 Task: Look for space in Prilep, Macedonia from 7th July, 2023 to 14th July, 2023 for 1 adult in price range Rs.6000 to Rs.14000. Place can be shared room with 1  bedroom having 1 bed and 1 bathroom. Property type can be house, flat, guest house, hotel. Amenities needed are: wifi, washing machine. Booking option can be shelf check-in. Required host language is English.
Action: Mouse moved to (619, 82)
Screenshot: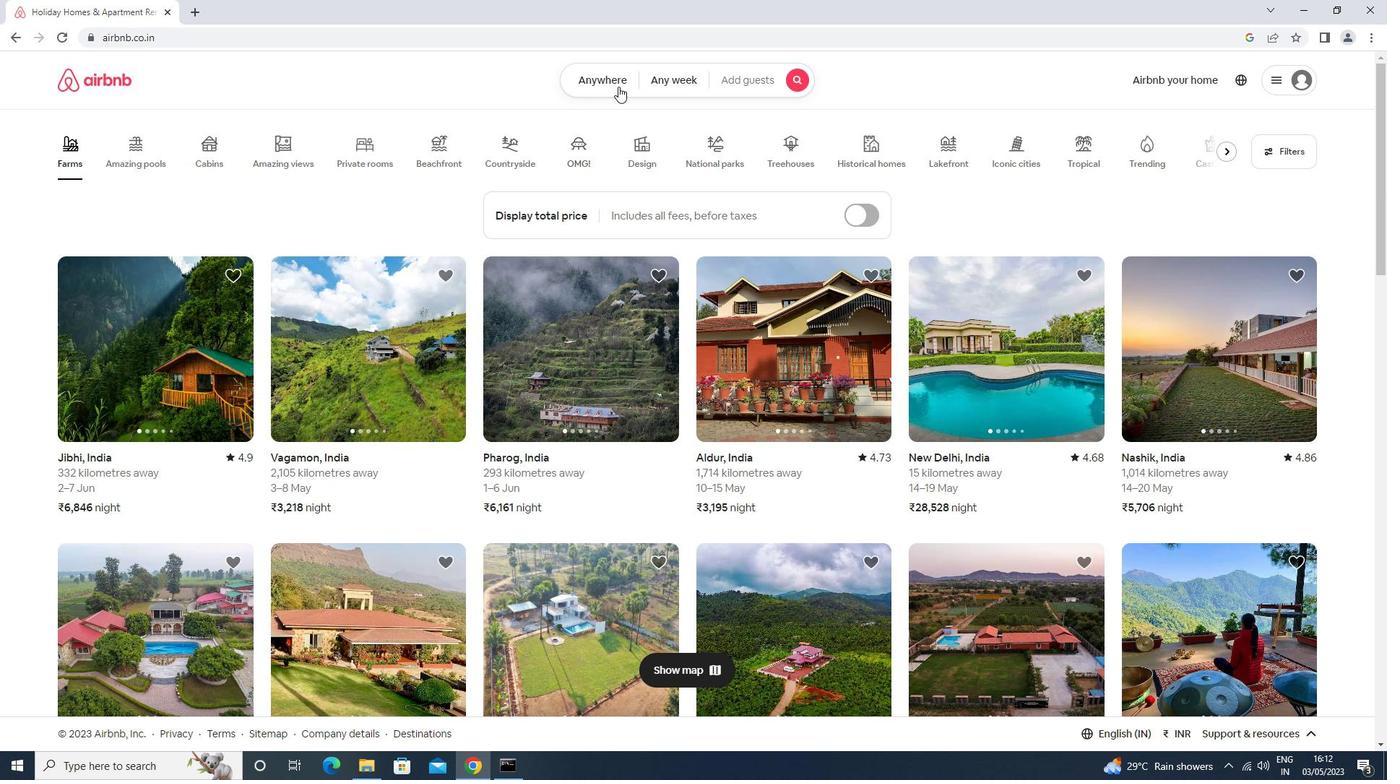 
Action: Mouse pressed left at (619, 82)
Screenshot: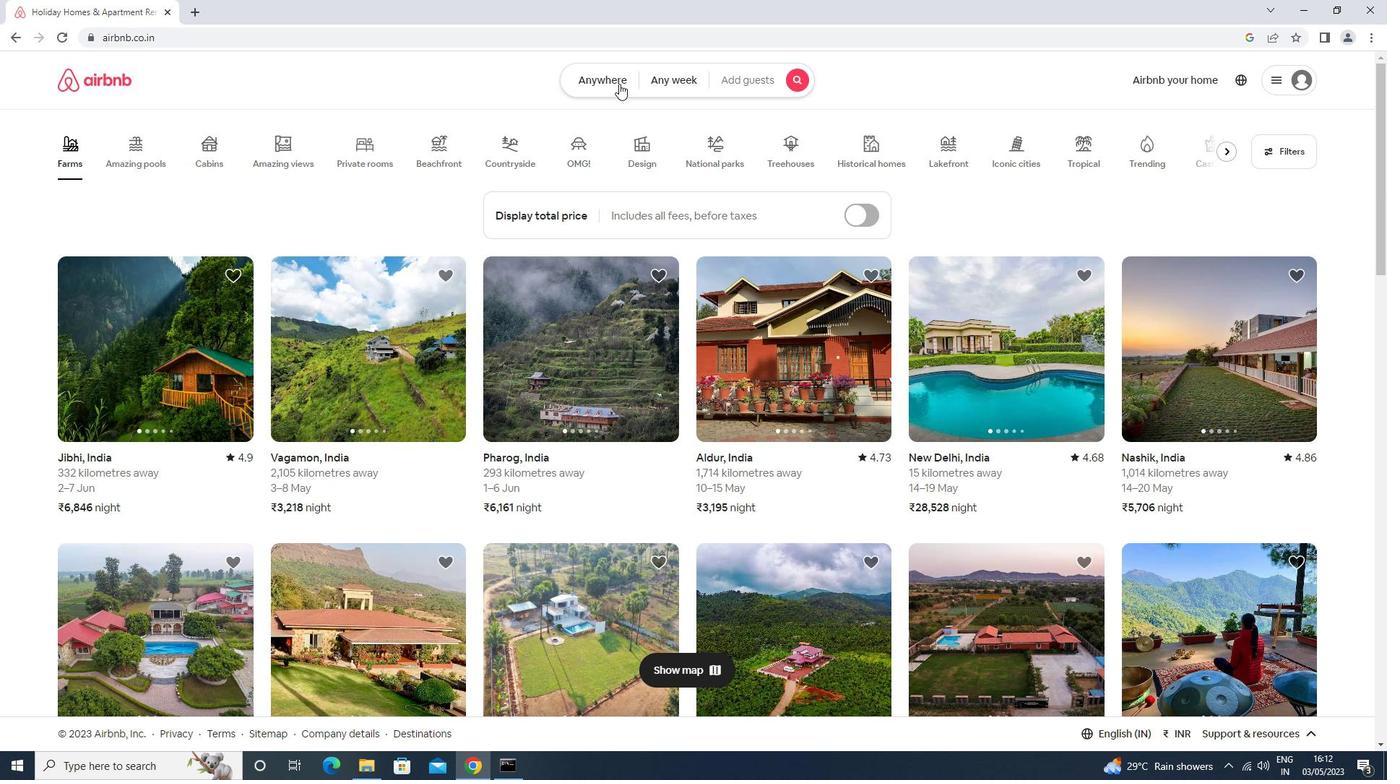
Action: Mouse moved to (587, 136)
Screenshot: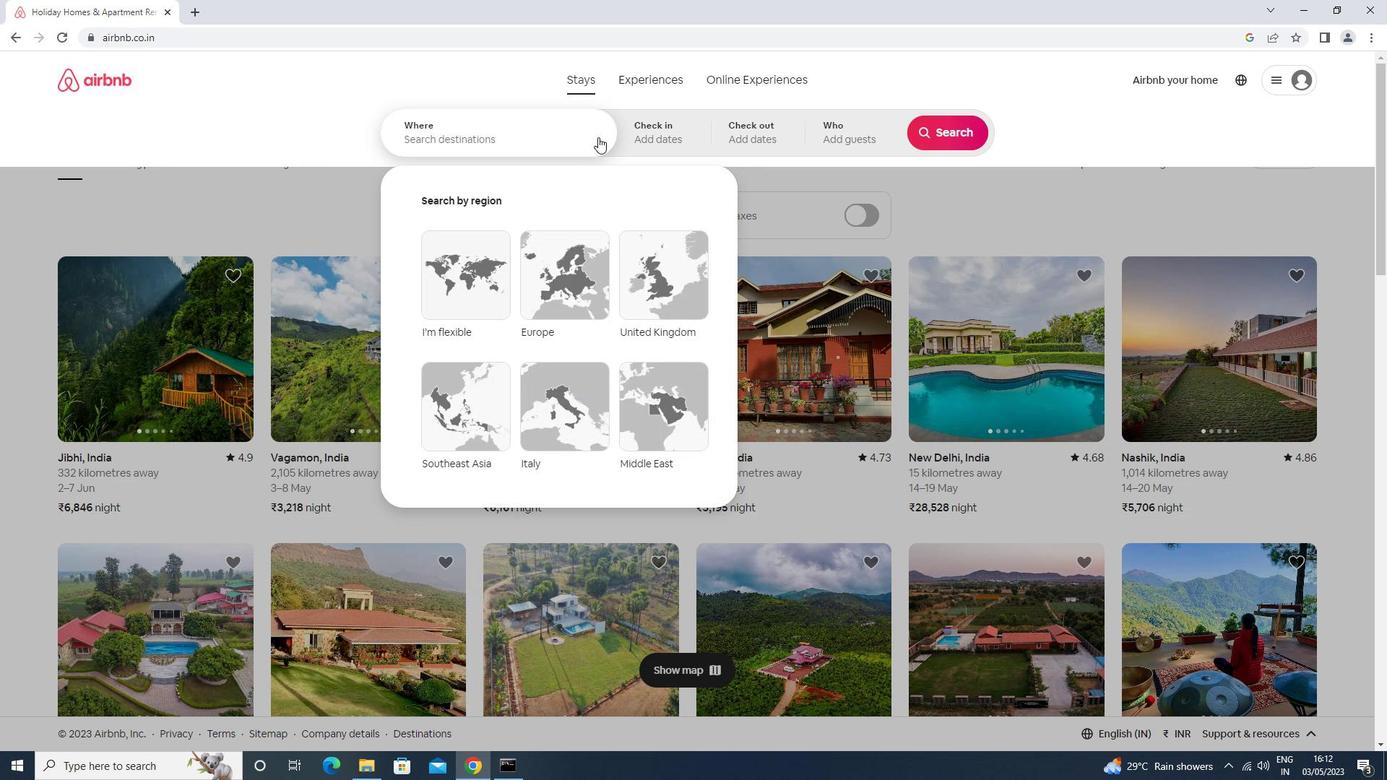 
Action: Mouse pressed left at (587, 136)
Screenshot: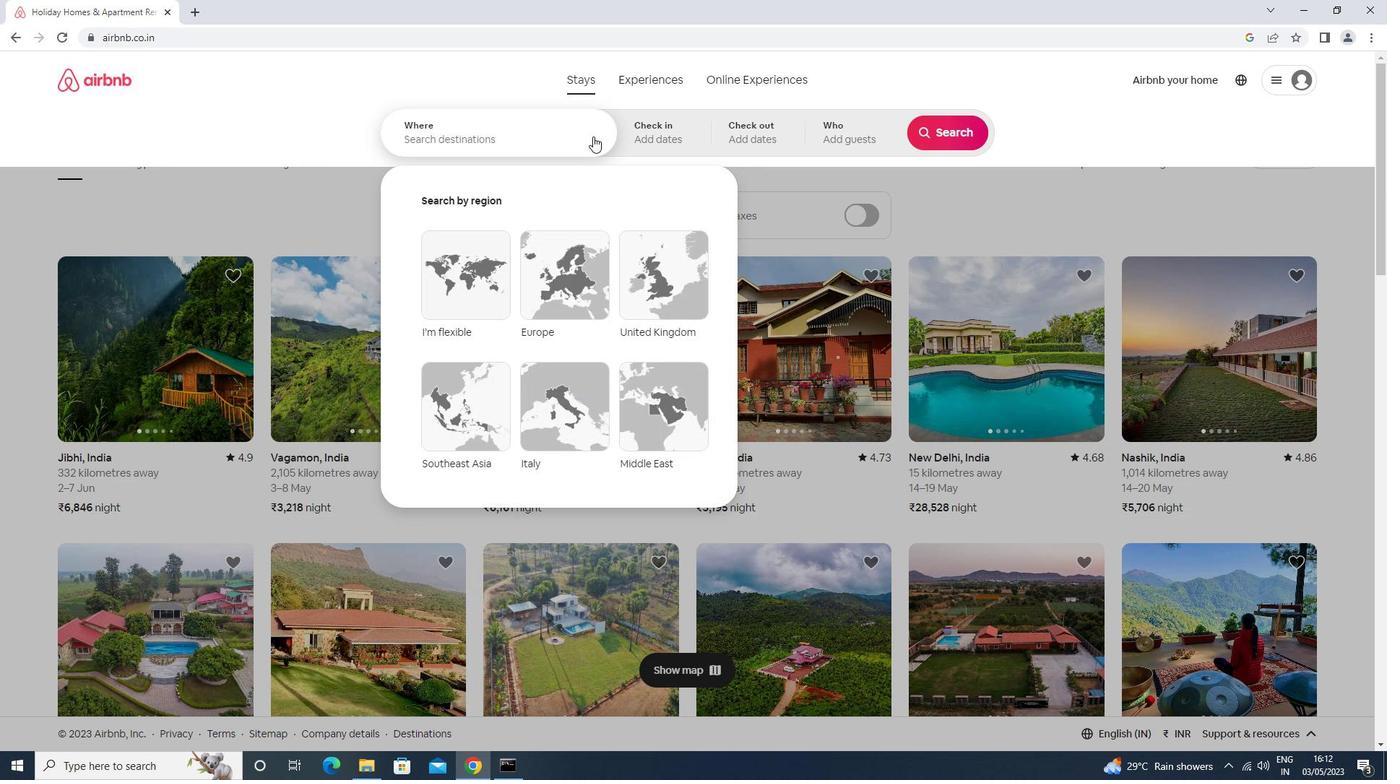 
Action: Key pressed pripe<Key.backspace><Key.backspace>lep<Key.down><Key.enter>
Screenshot: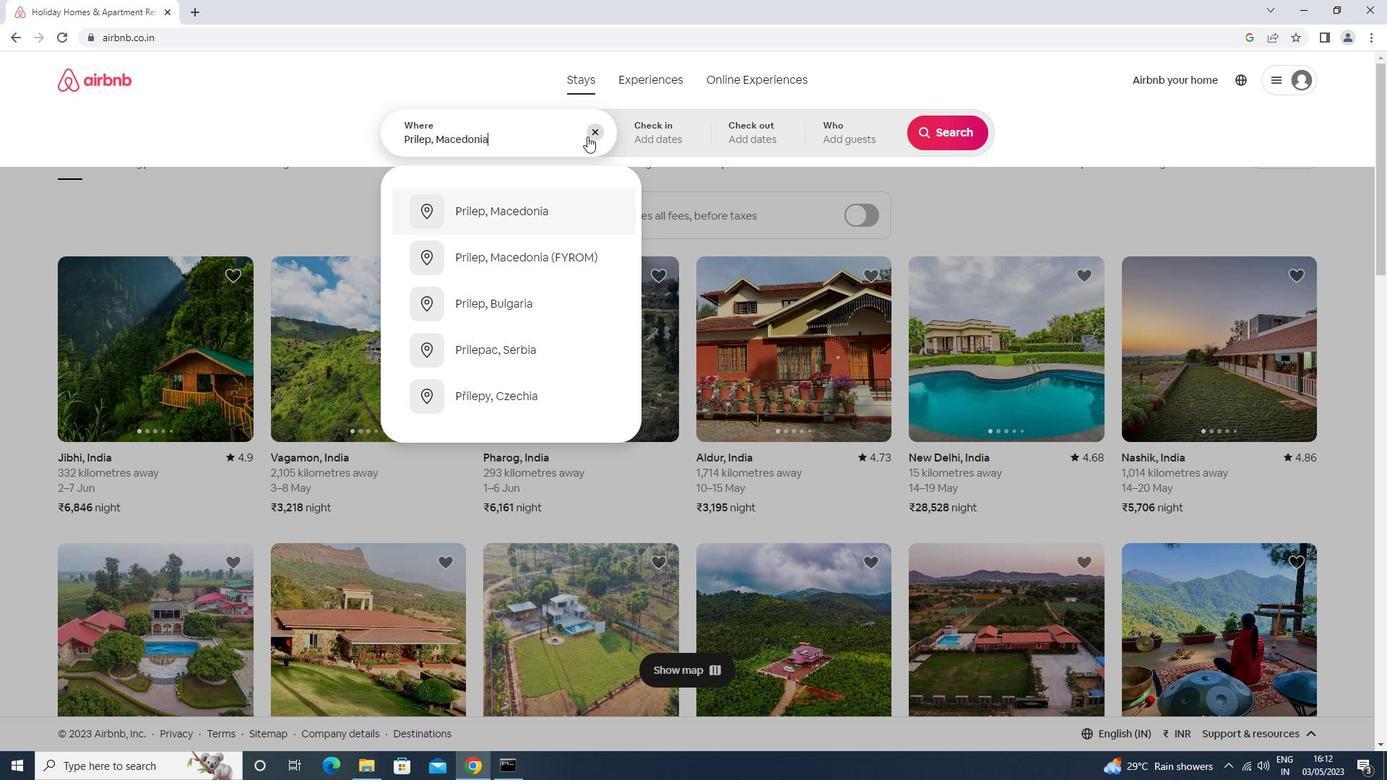 
Action: Mouse moved to (947, 242)
Screenshot: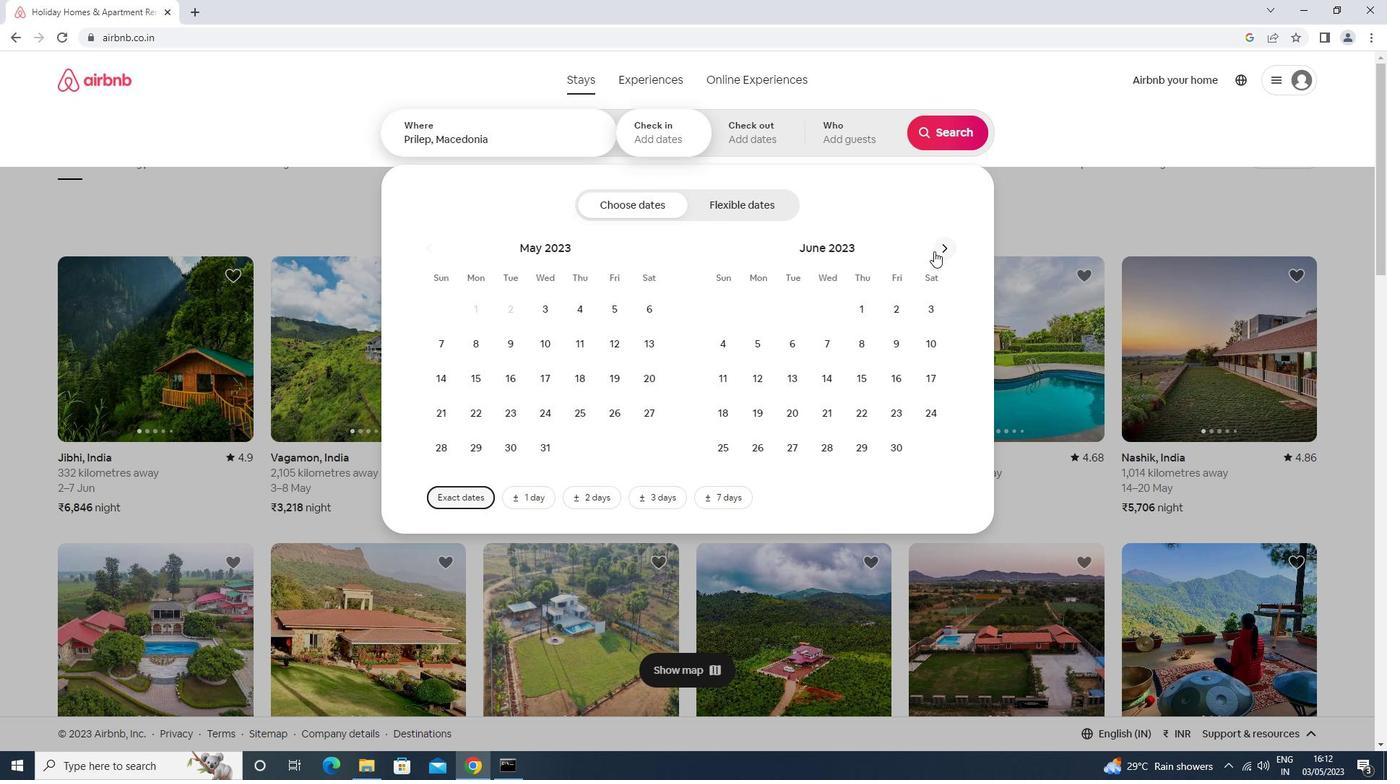 
Action: Mouse pressed left at (947, 242)
Screenshot: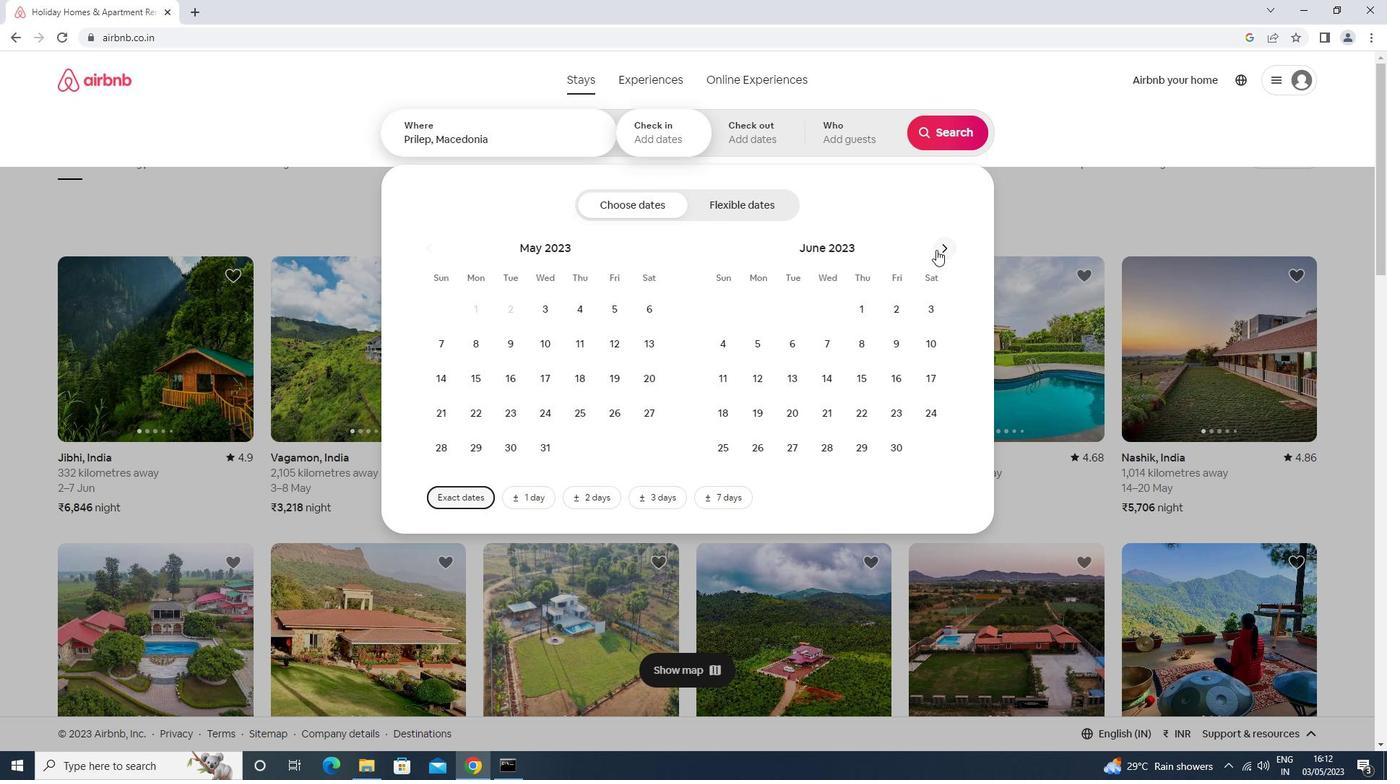 
Action: Mouse moved to (892, 338)
Screenshot: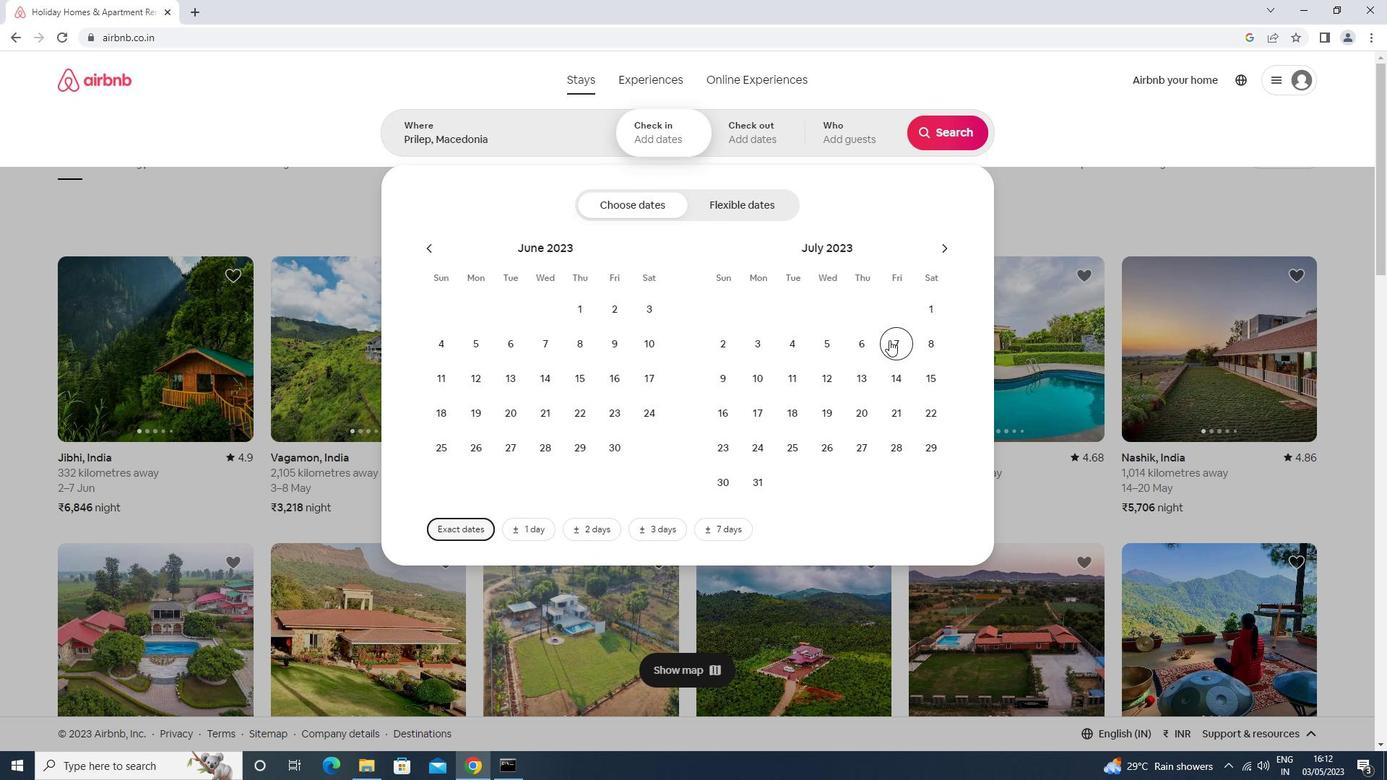 
Action: Mouse pressed left at (892, 338)
Screenshot: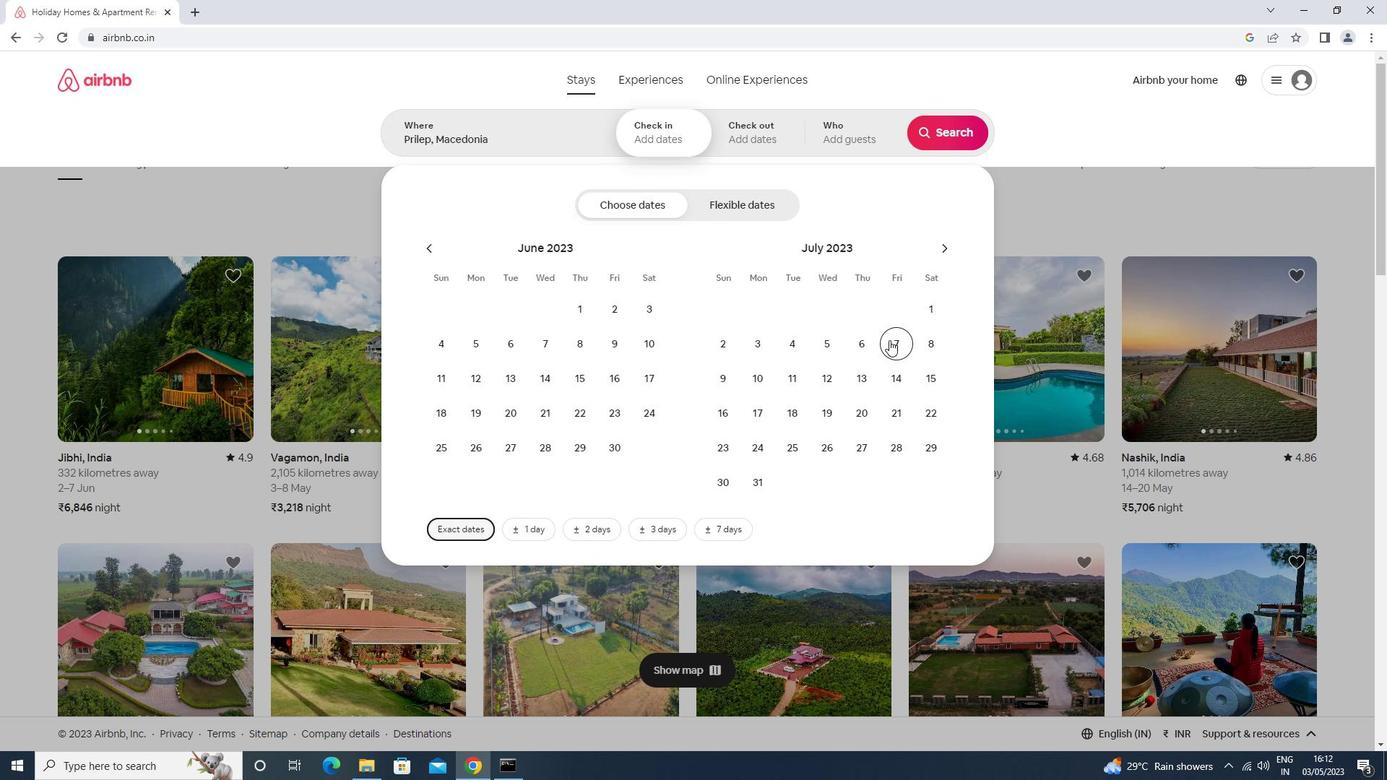 
Action: Mouse moved to (887, 372)
Screenshot: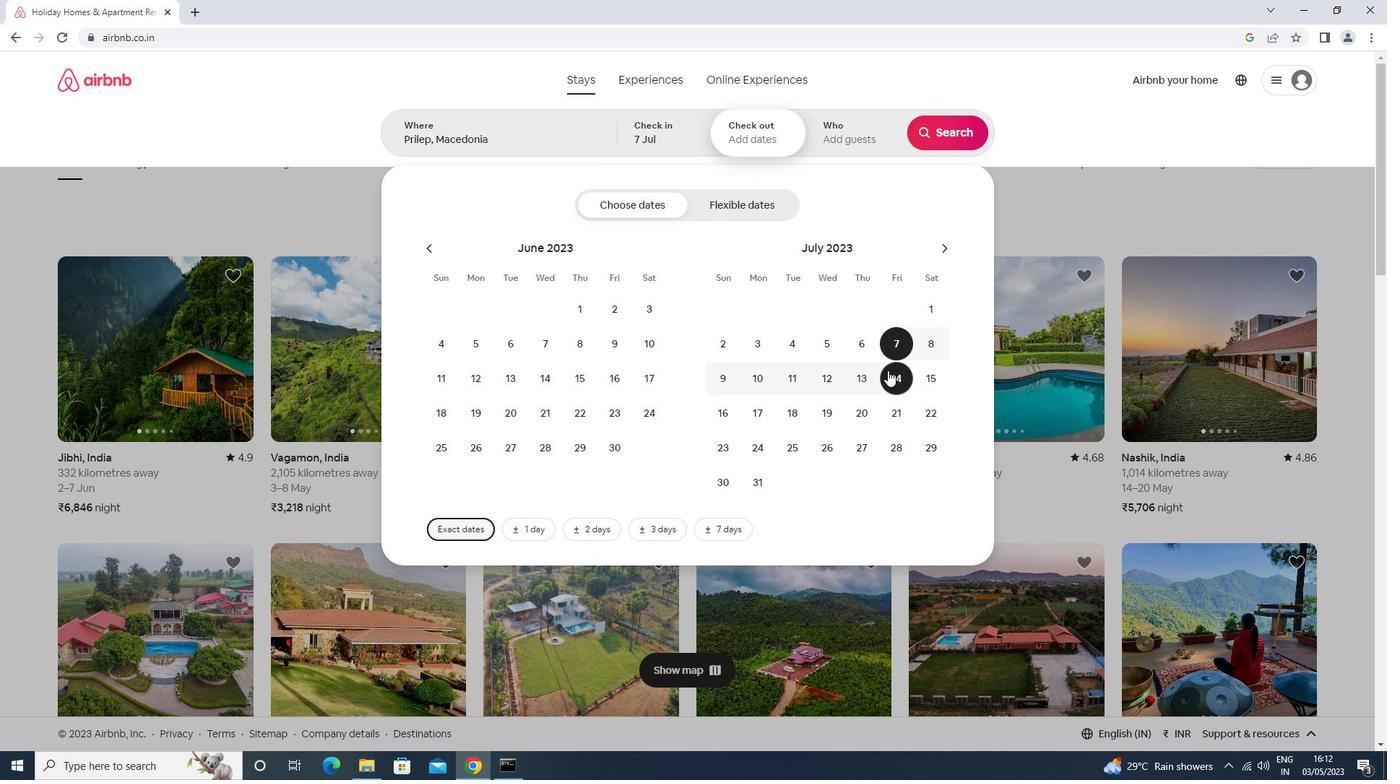 
Action: Mouse pressed left at (887, 372)
Screenshot: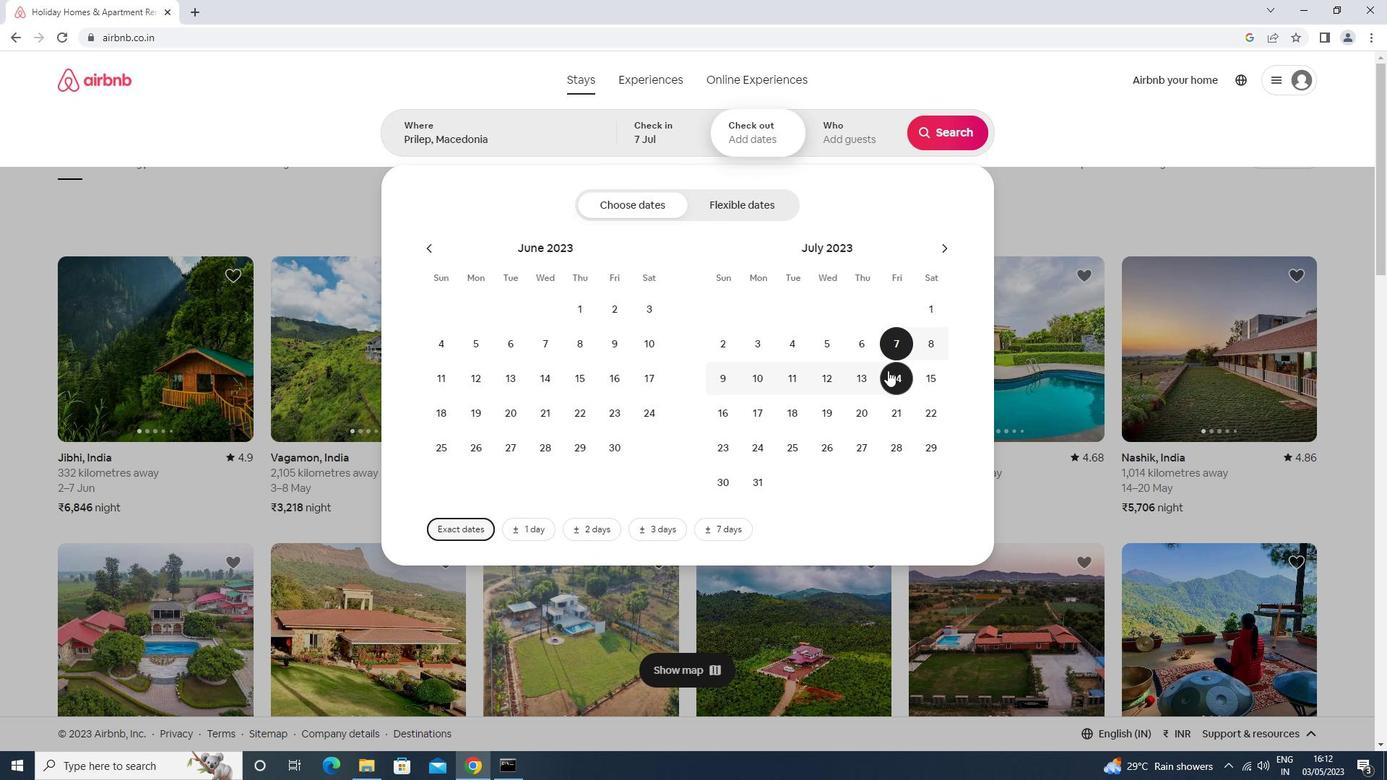 
Action: Mouse moved to (851, 147)
Screenshot: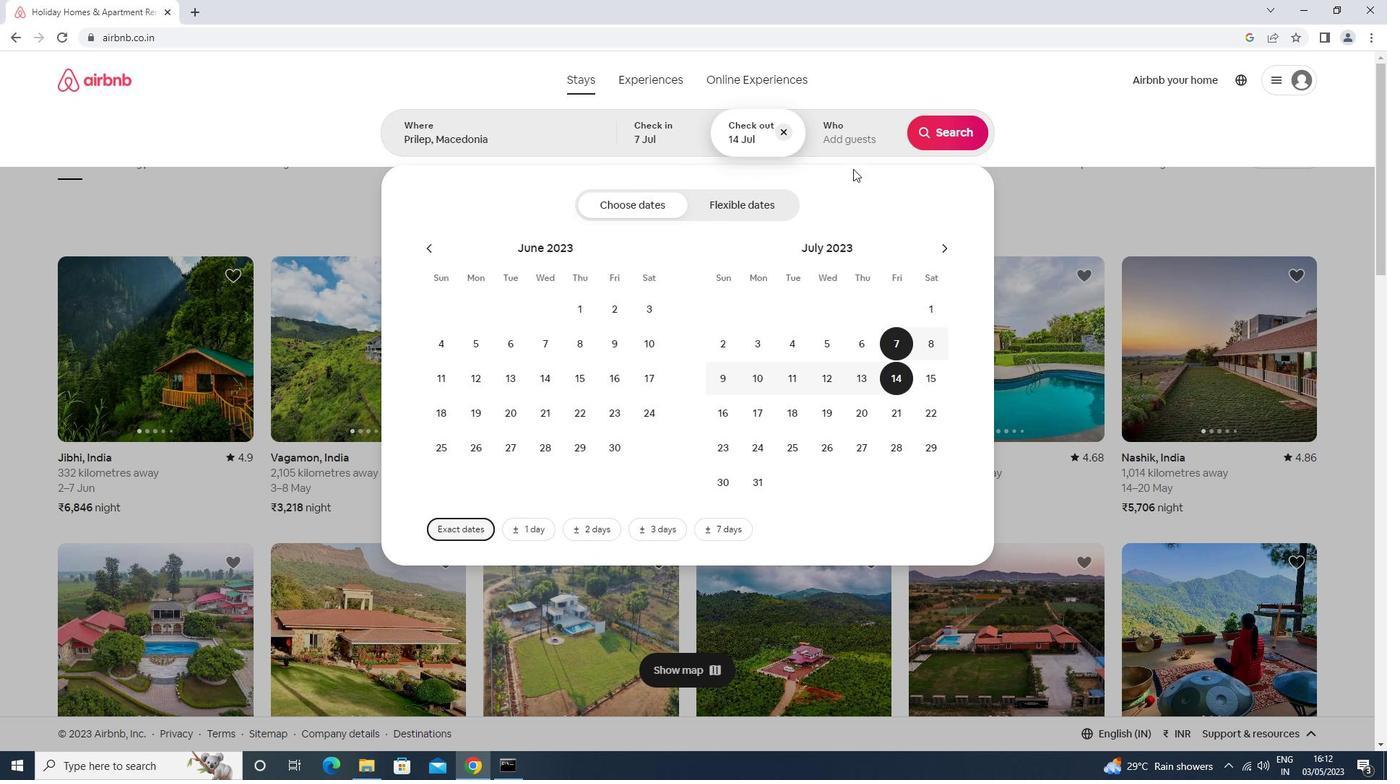 
Action: Mouse pressed left at (851, 147)
Screenshot: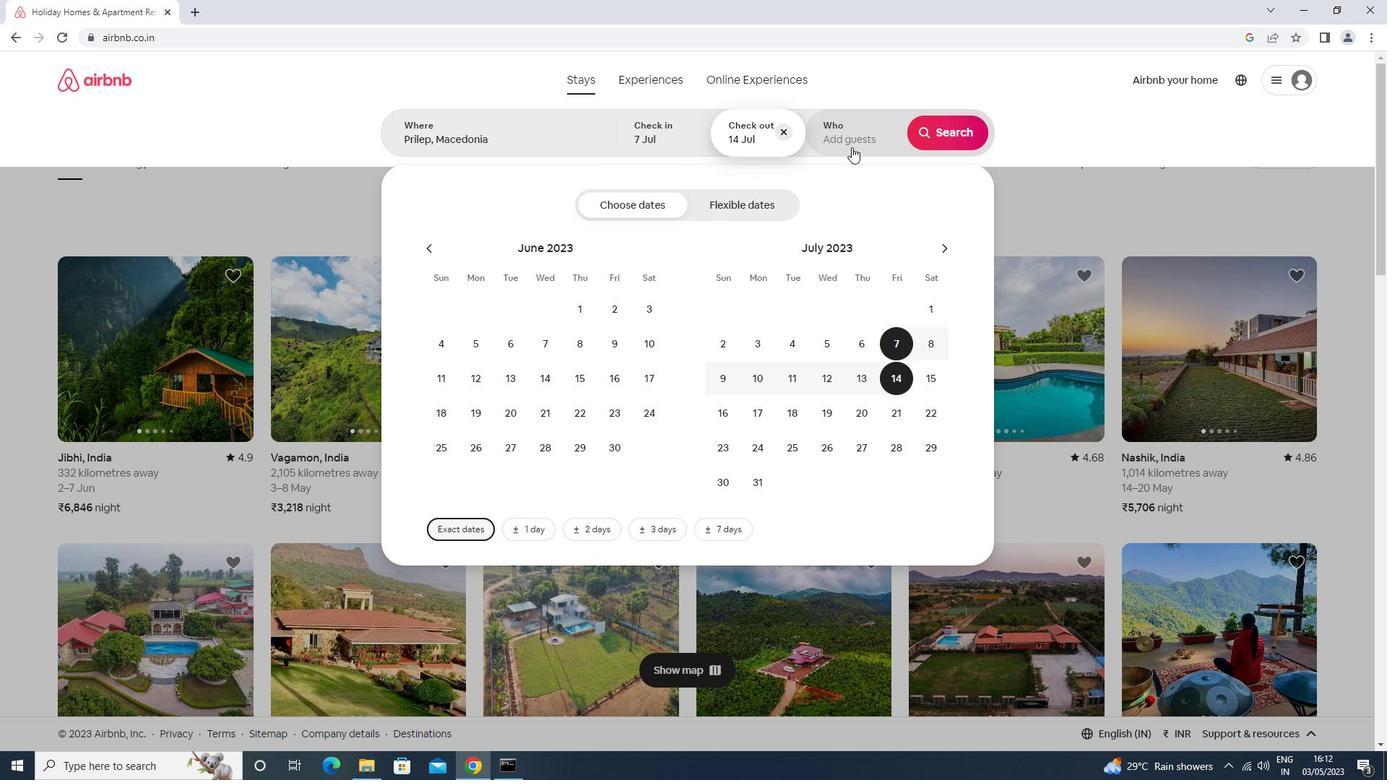 
Action: Mouse moved to (949, 214)
Screenshot: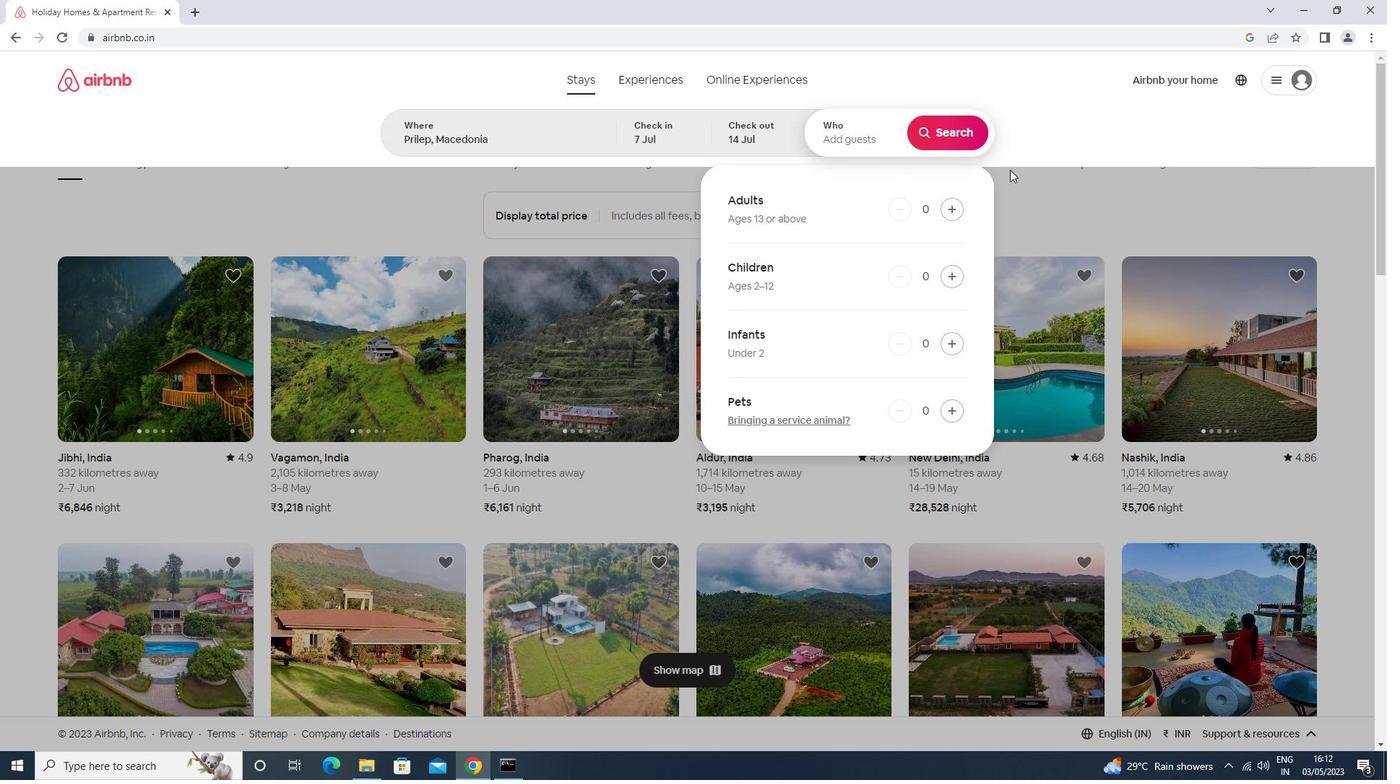
Action: Mouse pressed left at (949, 214)
Screenshot: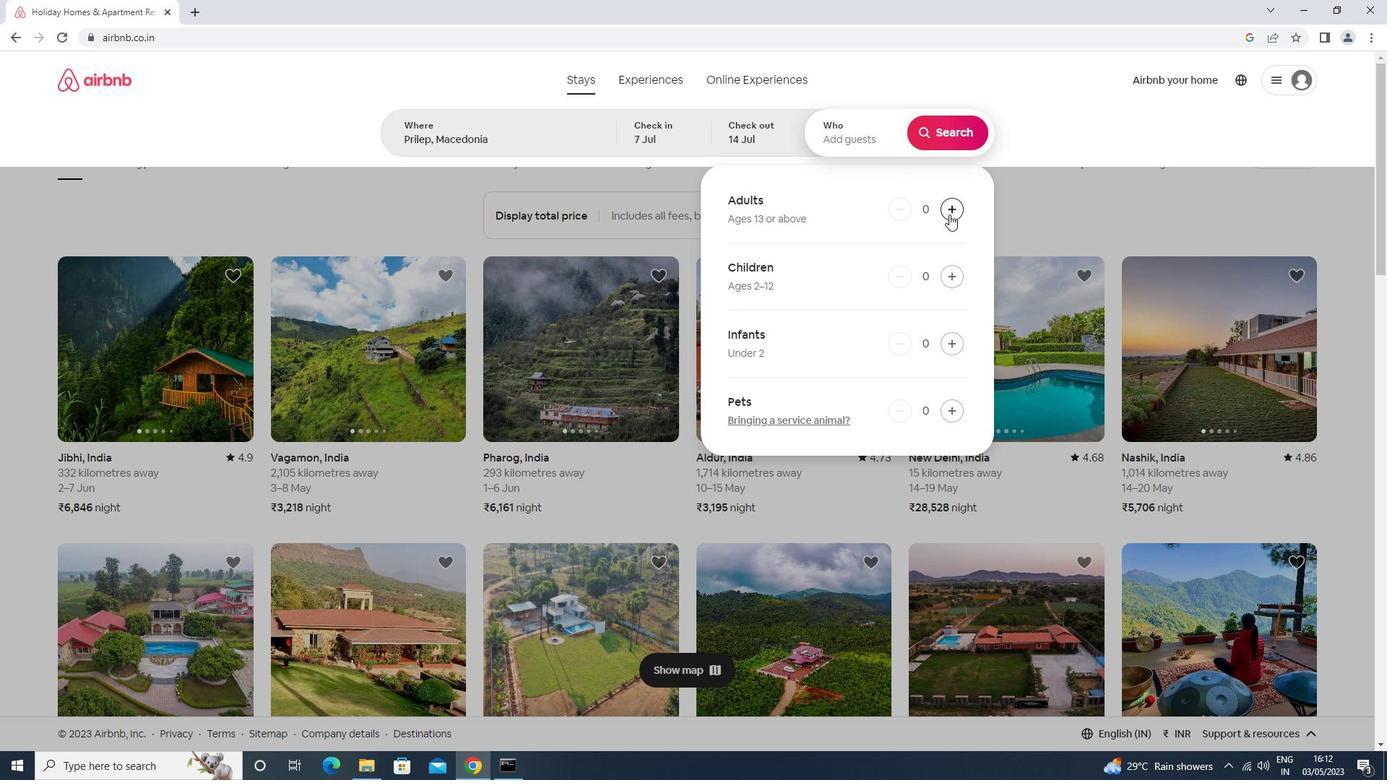 
Action: Mouse moved to (960, 132)
Screenshot: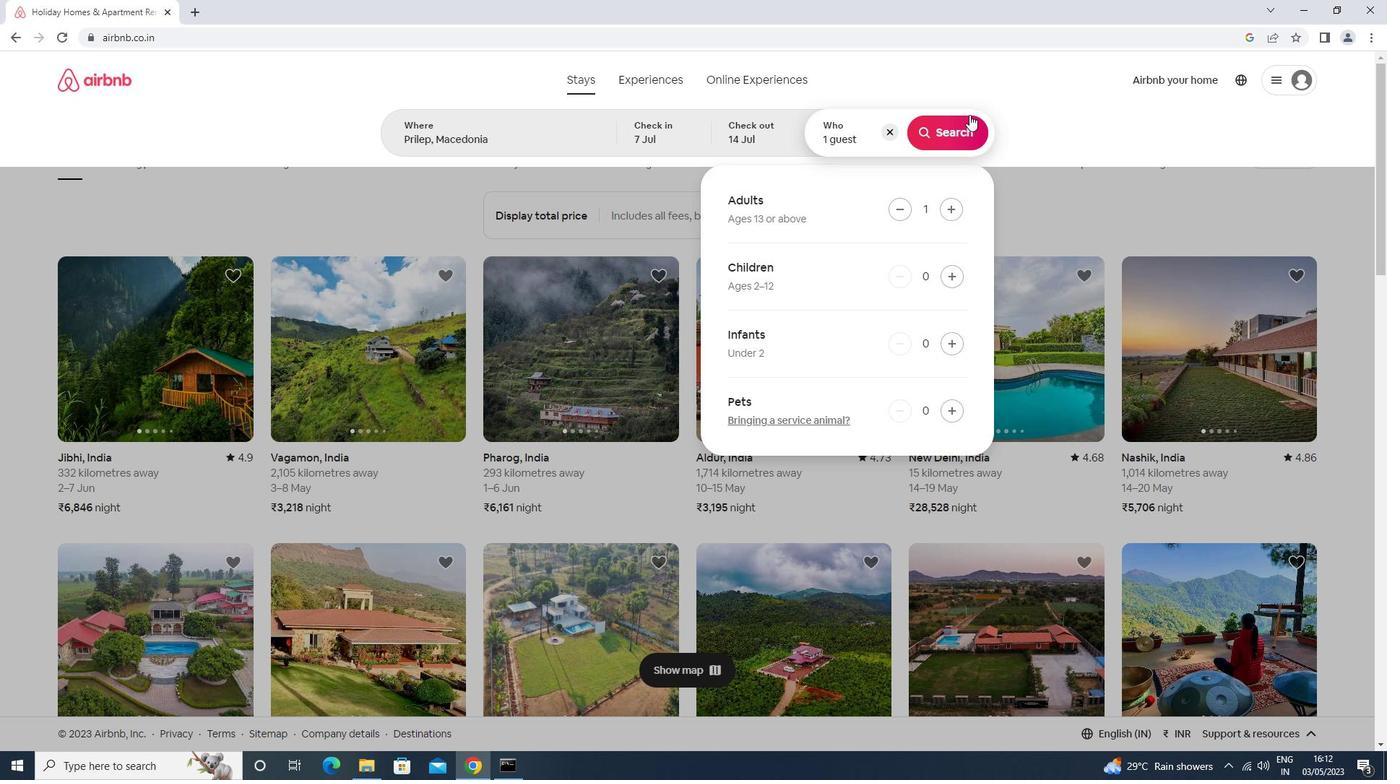 
Action: Mouse pressed left at (960, 132)
Screenshot: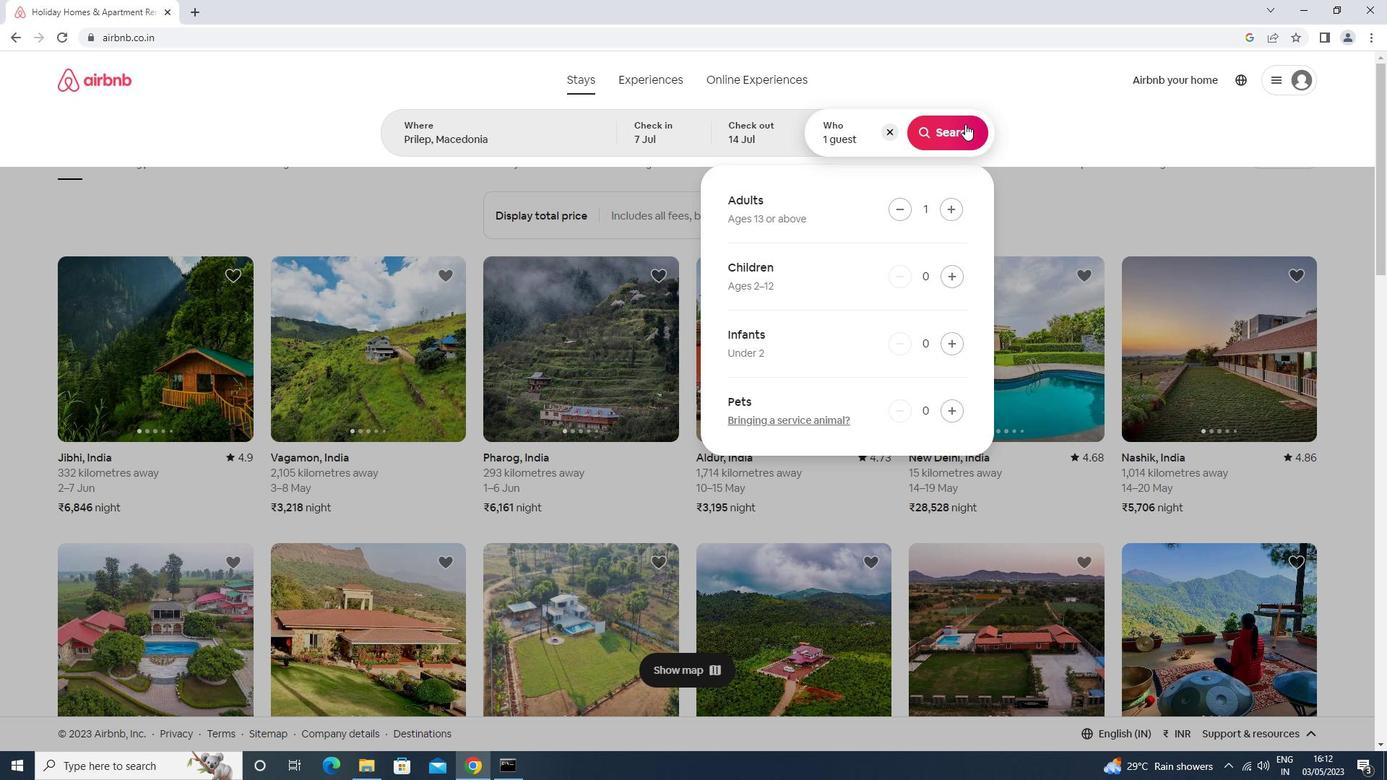 
Action: Mouse moved to (1323, 137)
Screenshot: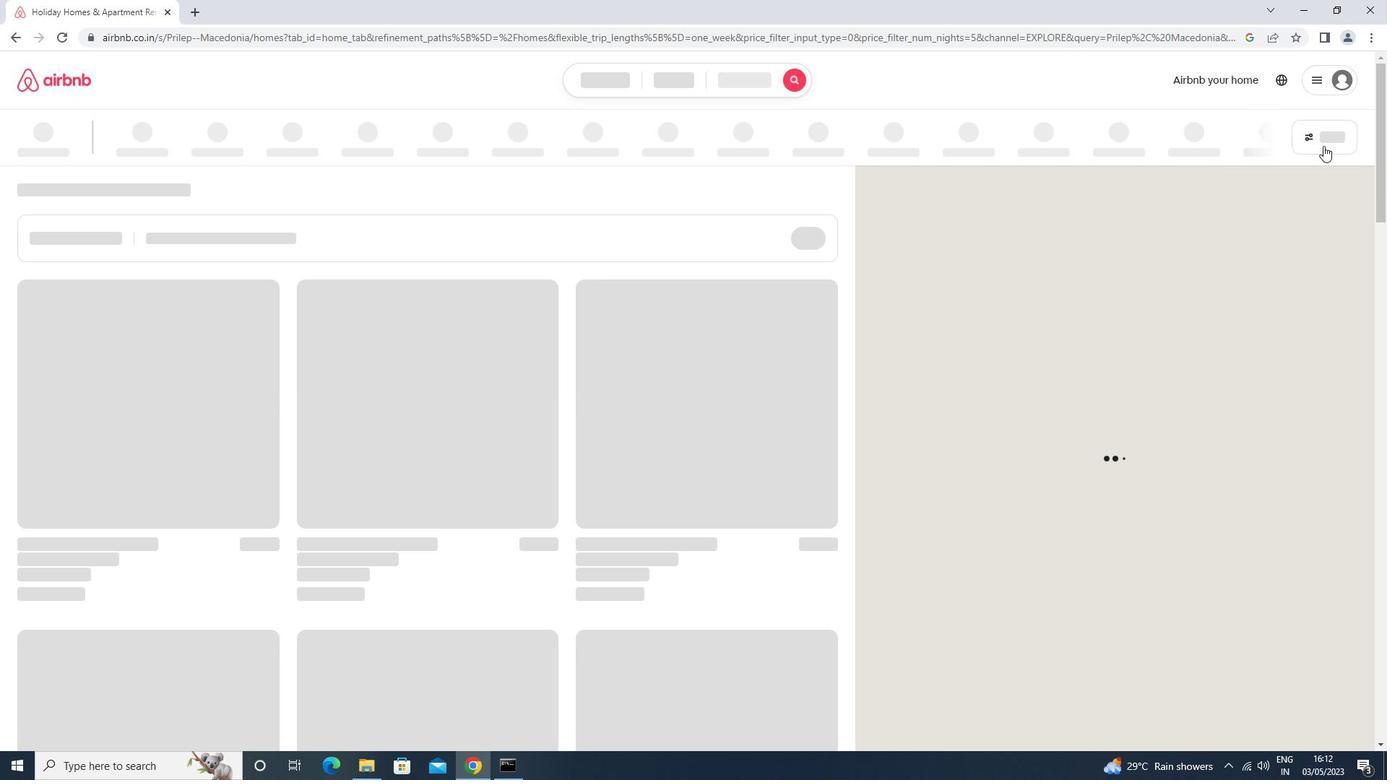 
Action: Mouse pressed left at (1323, 137)
Screenshot: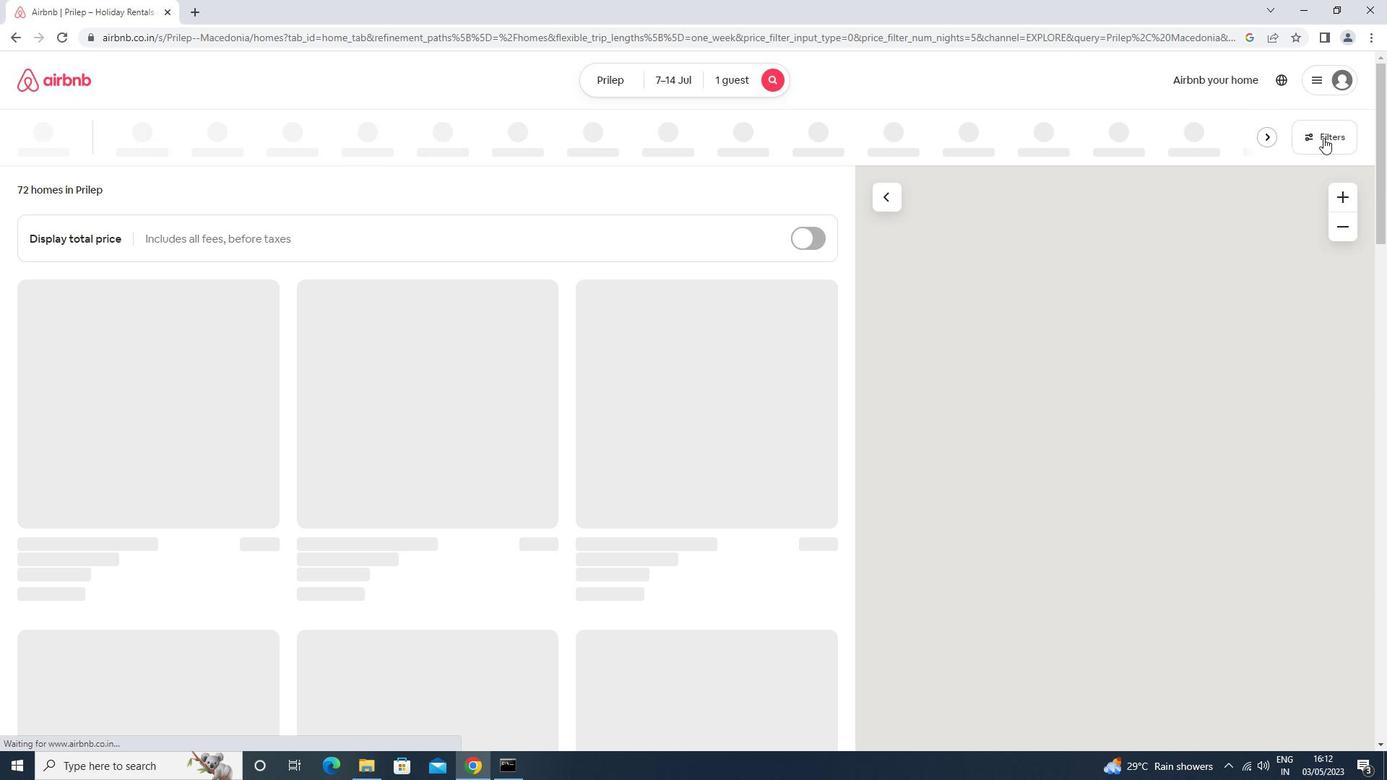 
Action: Mouse moved to (593, 317)
Screenshot: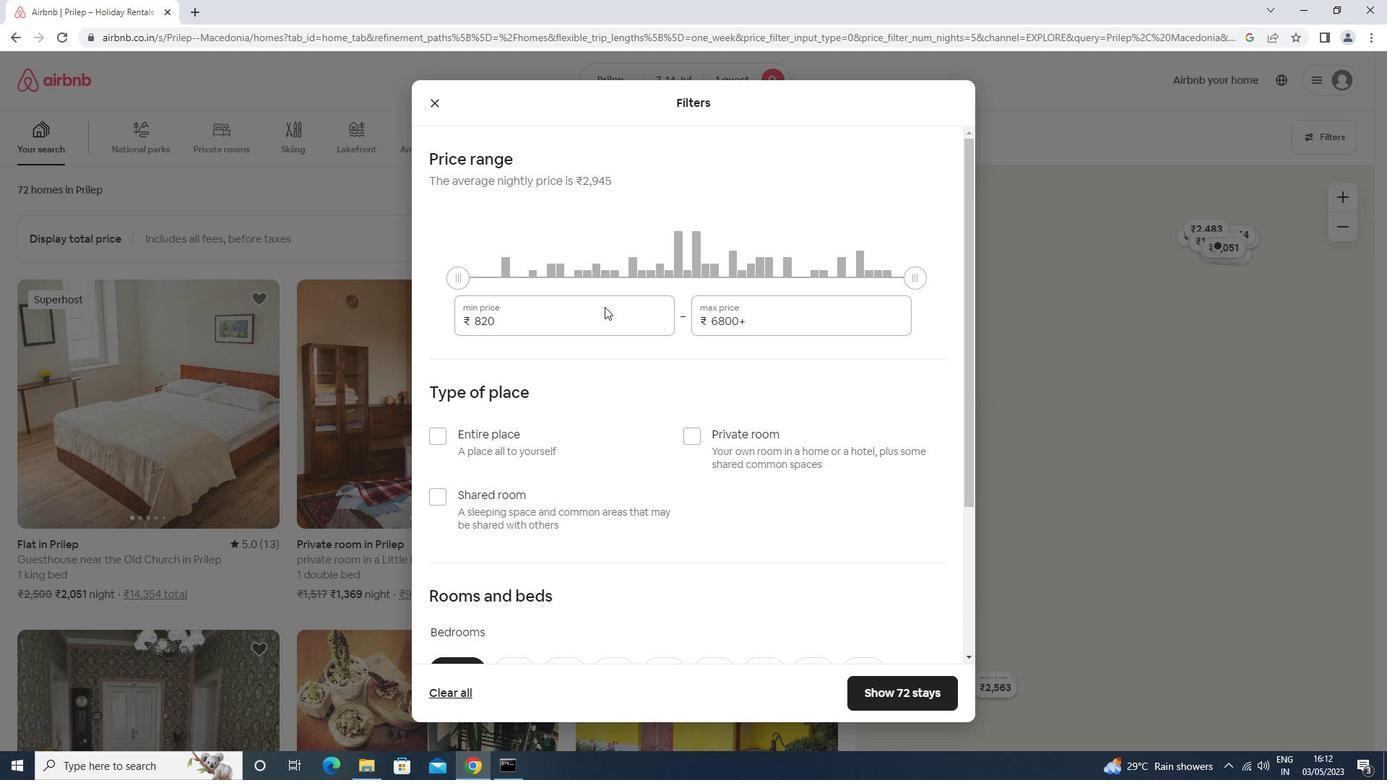 
Action: Mouse pressed left at (593, 317)
Screenshot: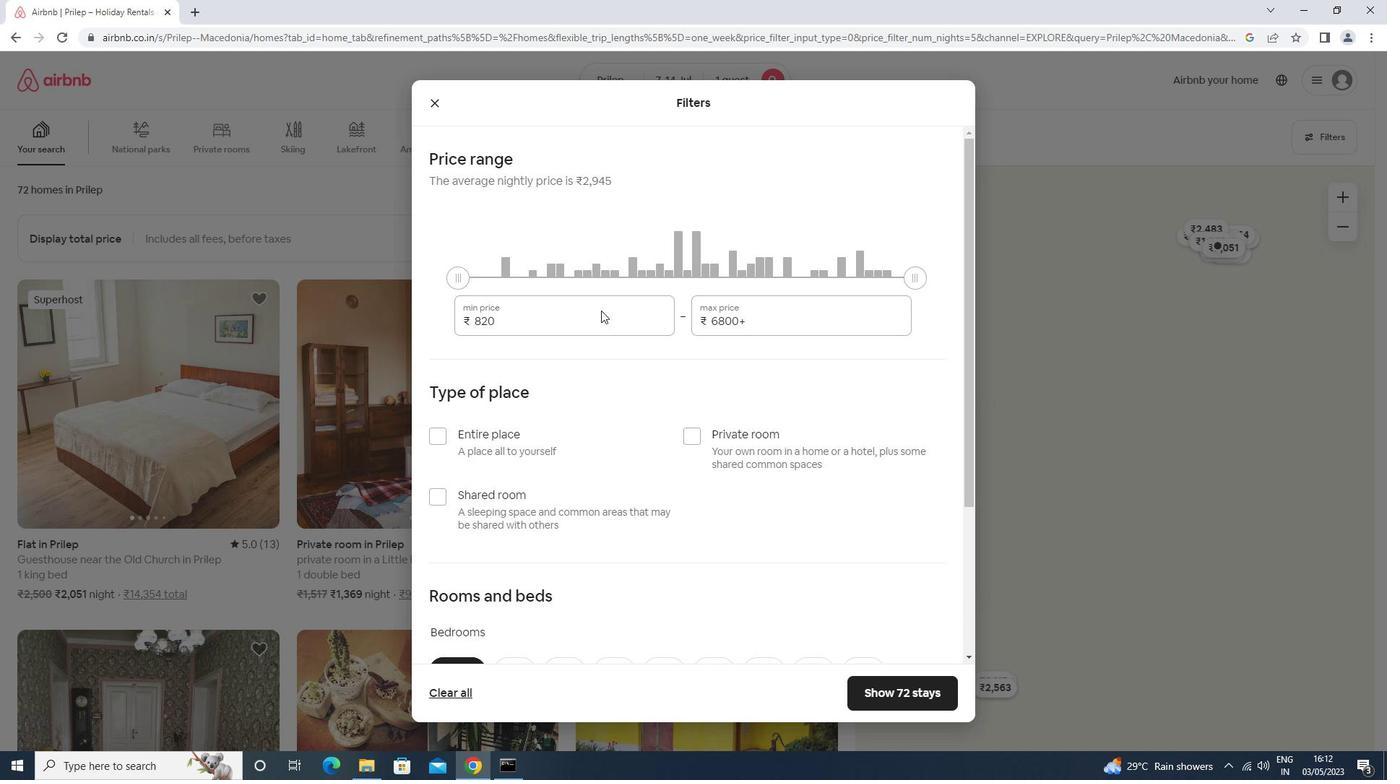 
Action: Mouse moved to (590, 325)
Screenshot: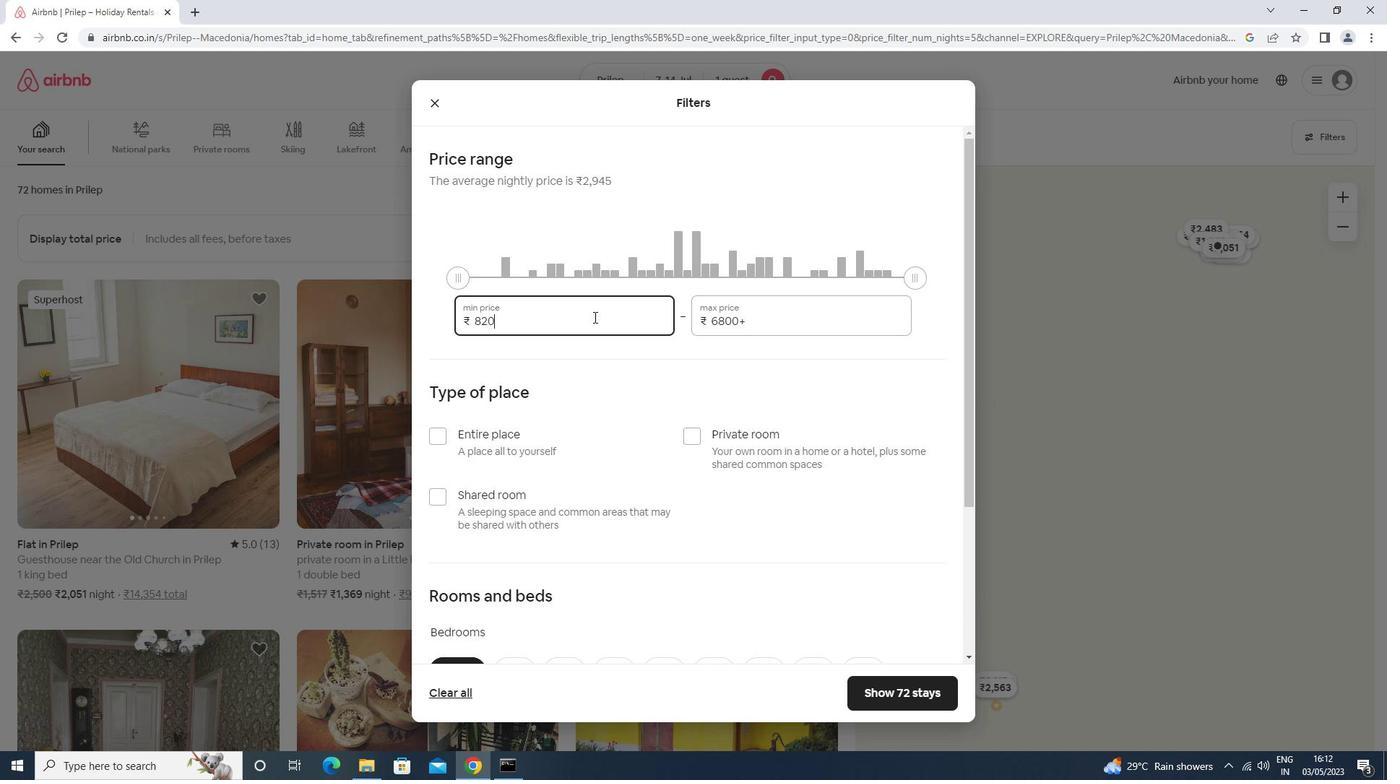 
Action: Key pressed <Key.backspace><Key.backspace><Key.backspace><Key.backspace><Key.backspace>6000<Key.tab>14000
Screenshot: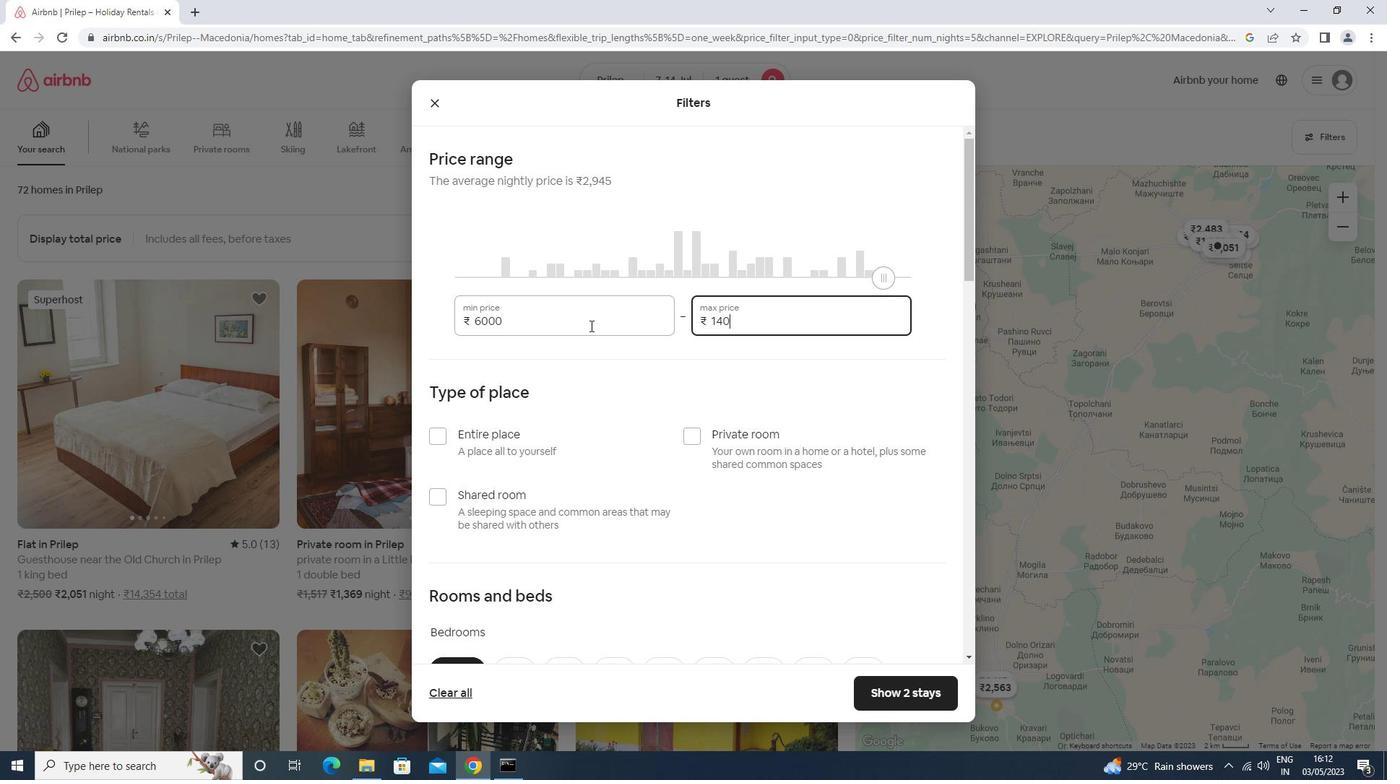 
Action: Mouse moved to (526, 325)
Screenshot: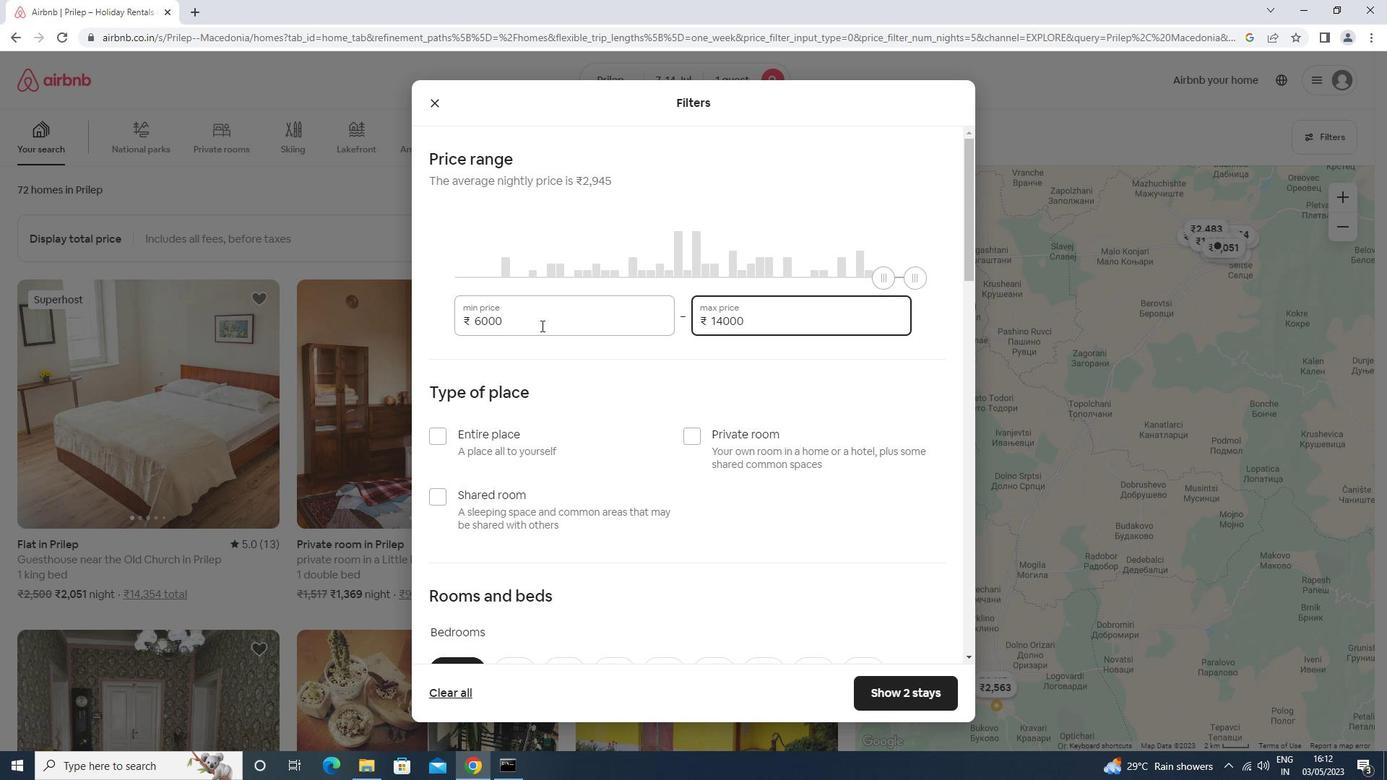 
Action: Mouse scrolled (526, 325) with delta (0, 0)
Screenshot: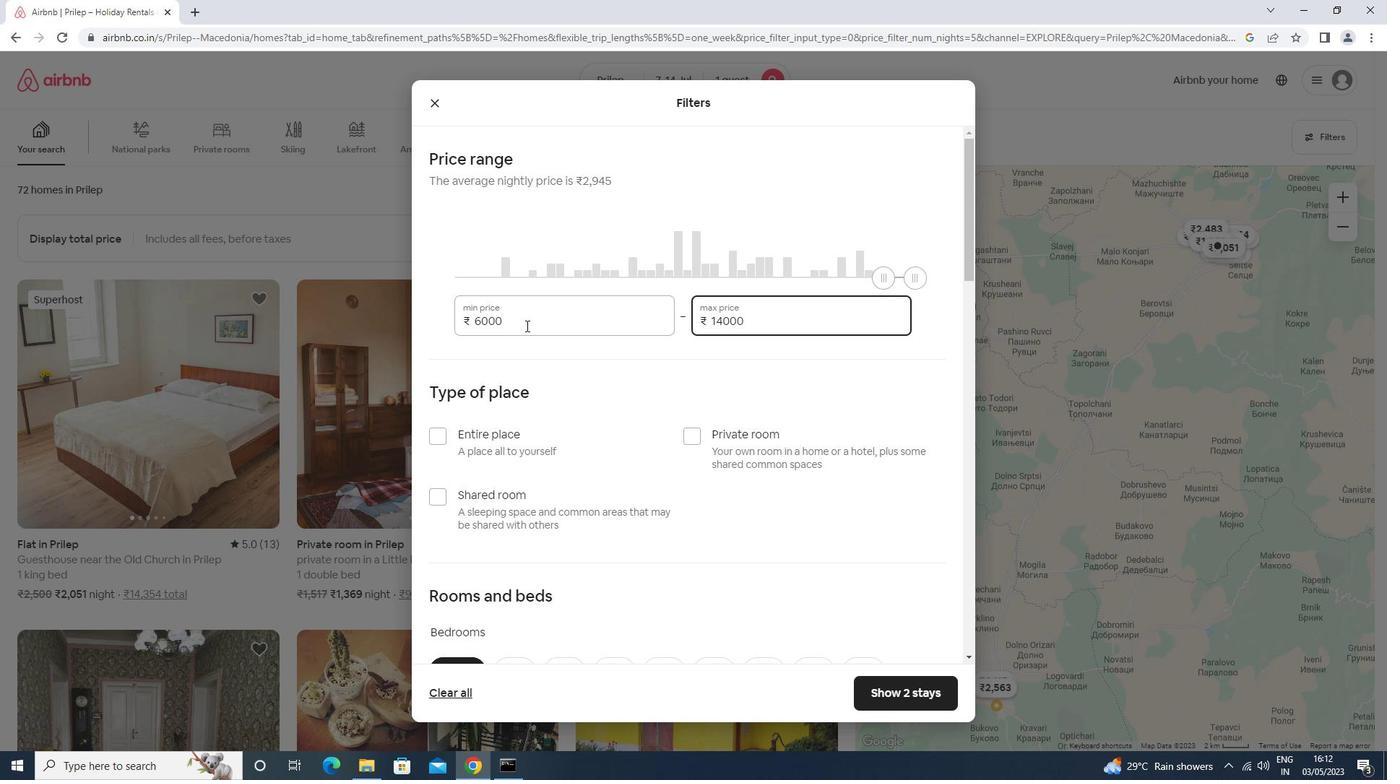 
Action: Mouse moved to (528, 325)
Screenshot: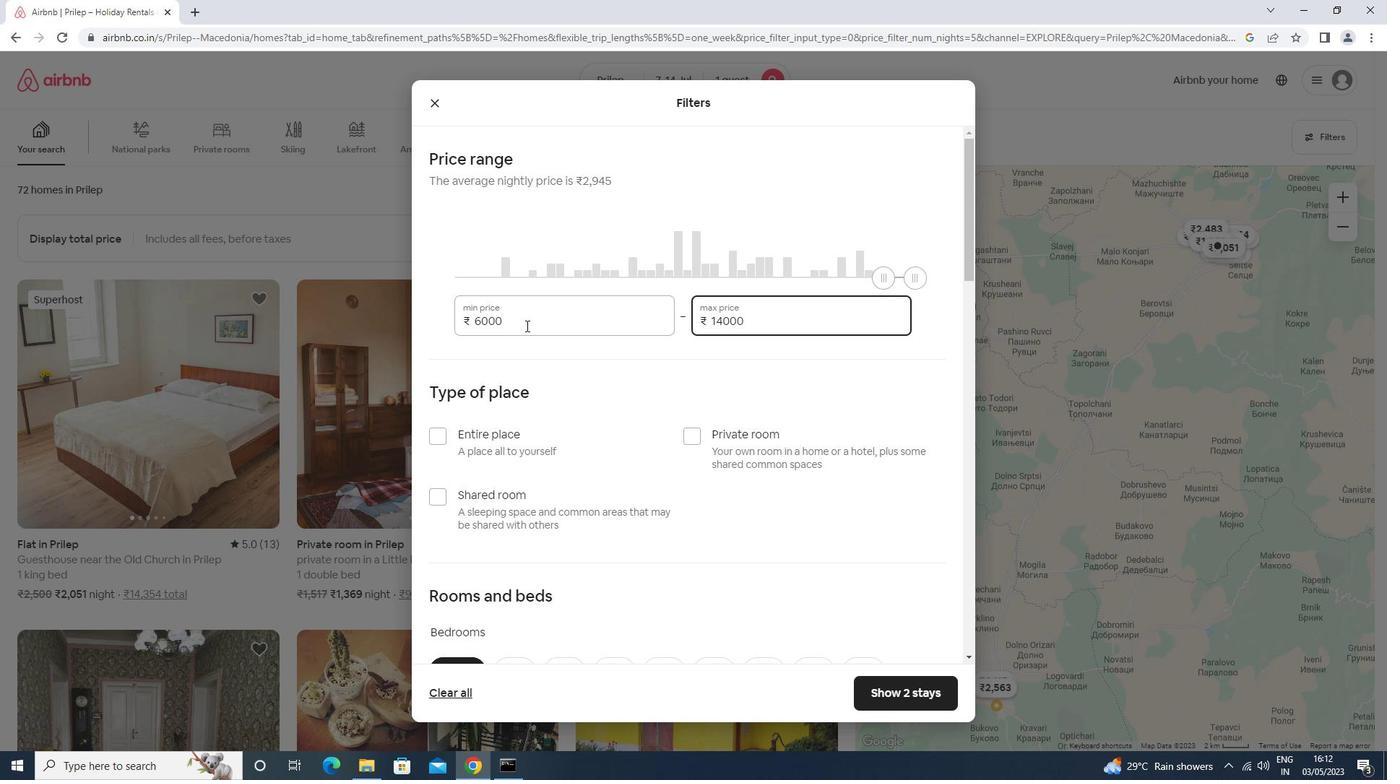 
Action: Mouse scrolled (528, 324) with delta (0, 0)
Screenshot: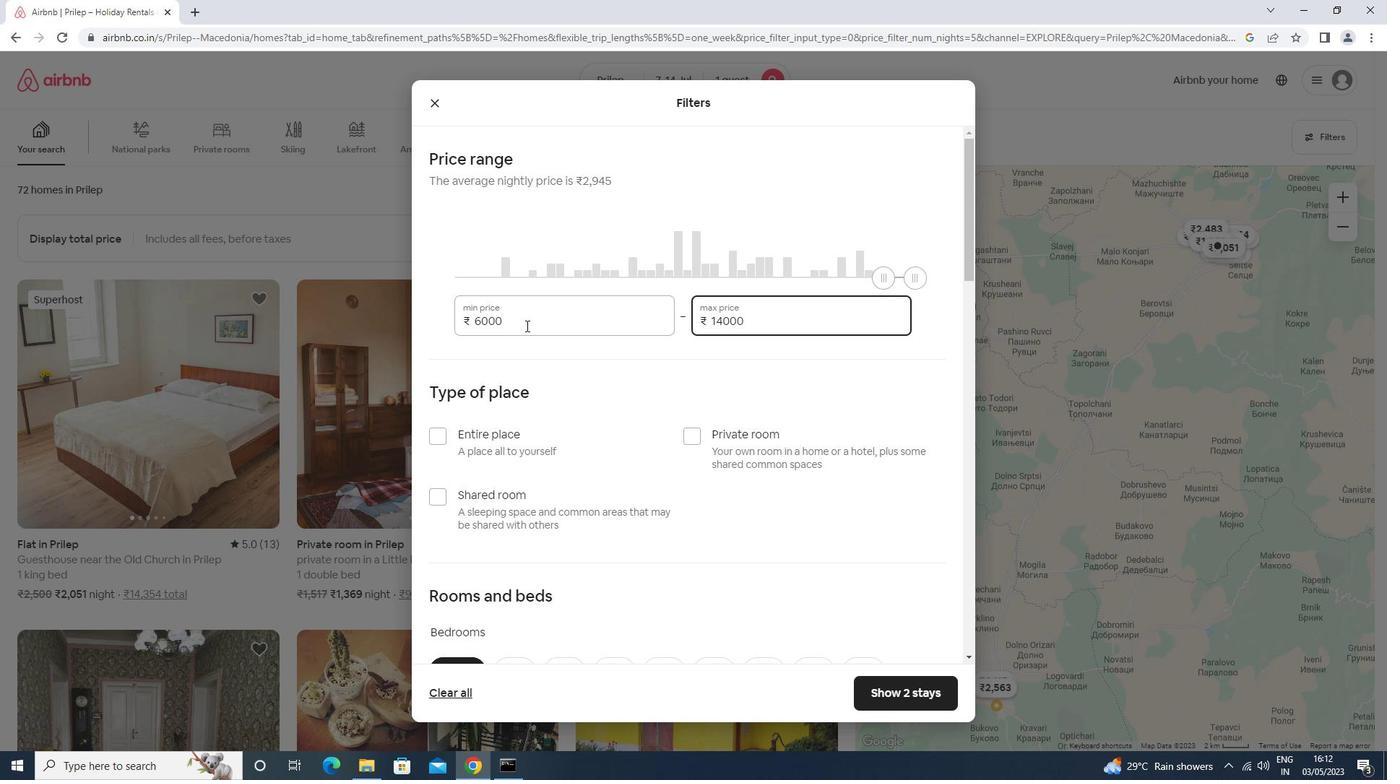 
Action: Mouse moved to (503, 358)
Screenshot: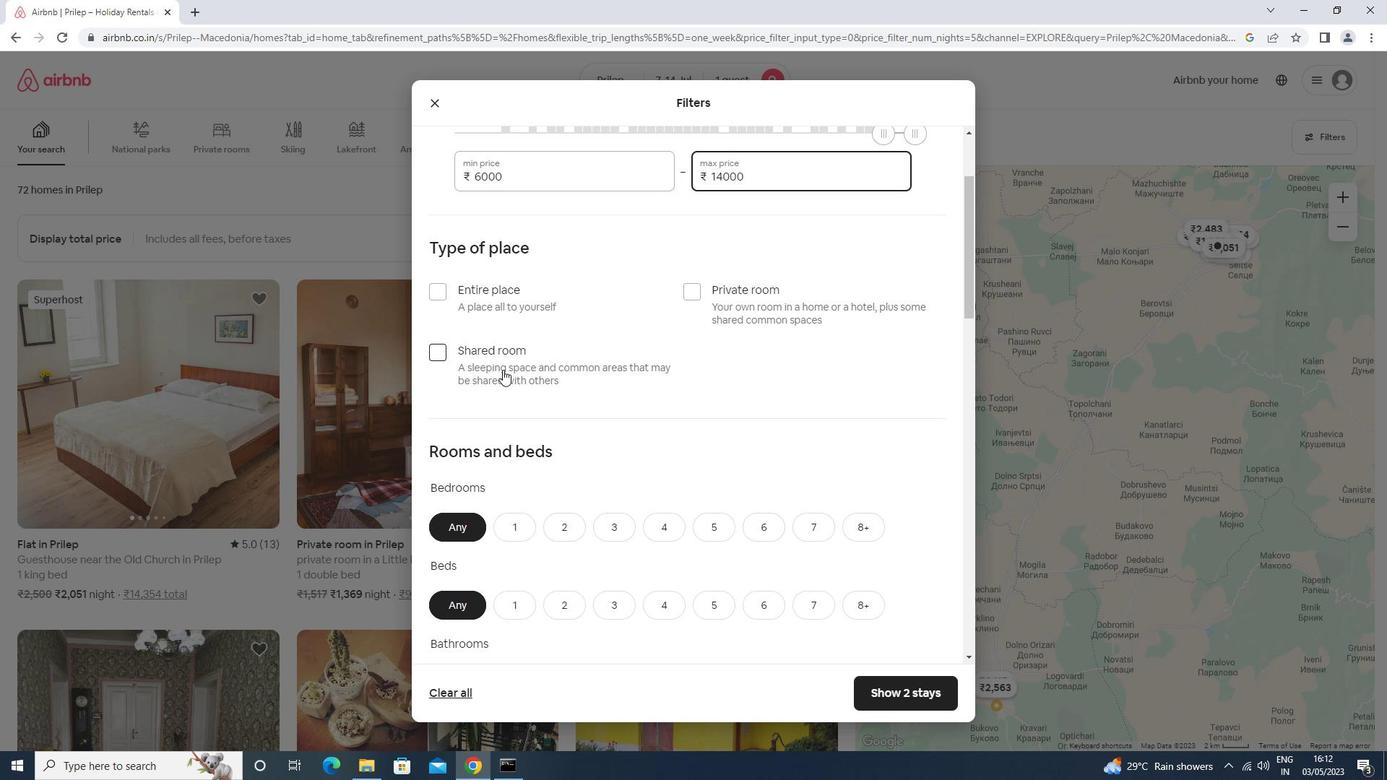 
Action: Mouse pressed left at (503, 358)
Screenshot: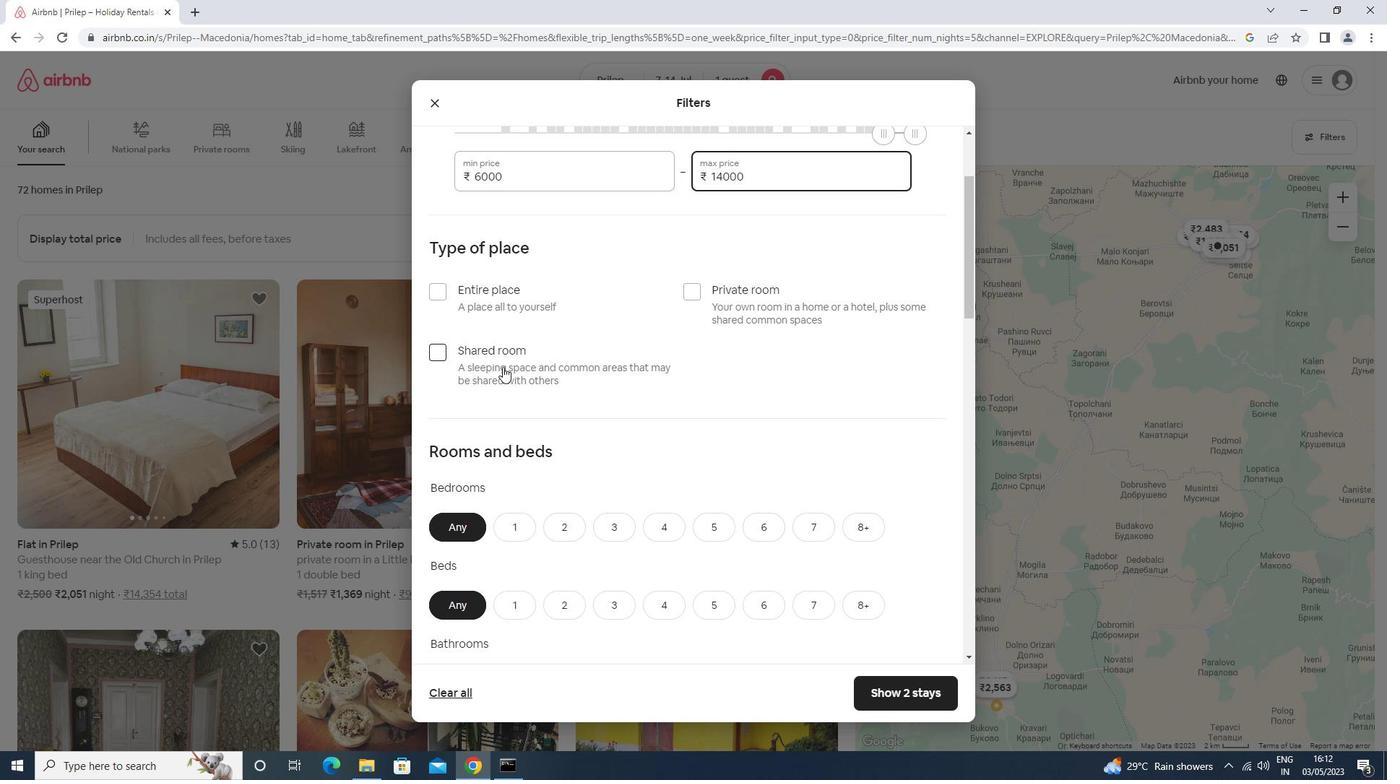 
Action: Mouse moved to (504, 357)
Screenshot: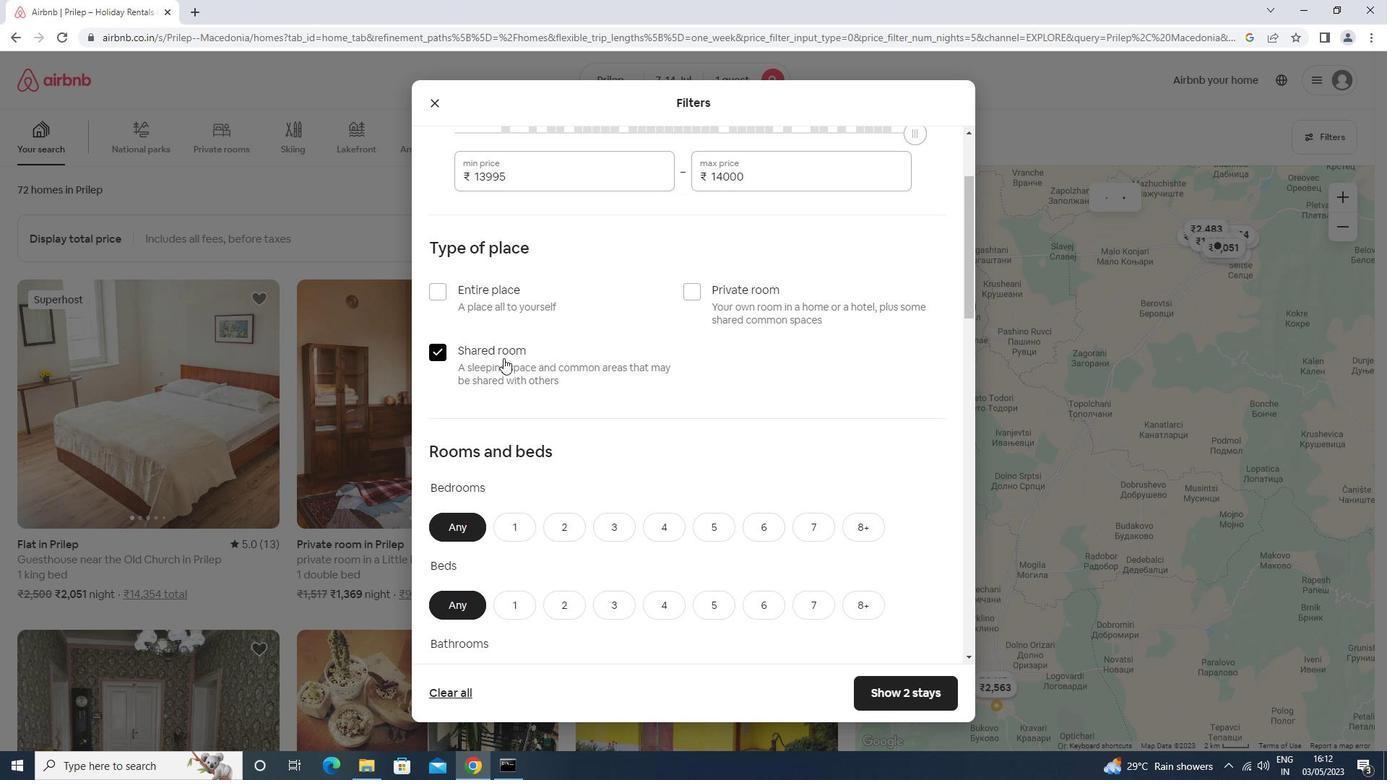 
Action: Mouse scrolled (504, 356) with delta (0, 0)
Screenshot: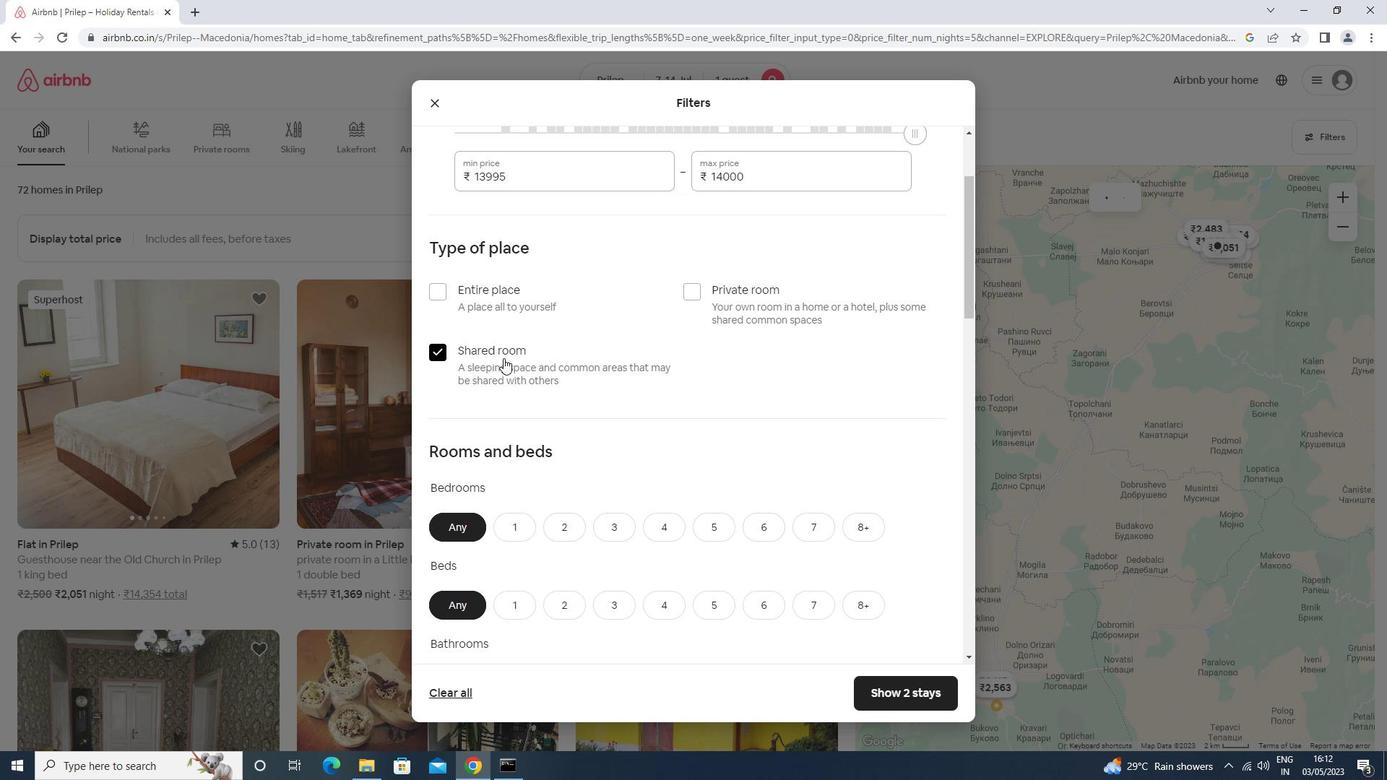 
Action: Mouse scrolled (504, 356) with delta (0, 0)
Screenshot: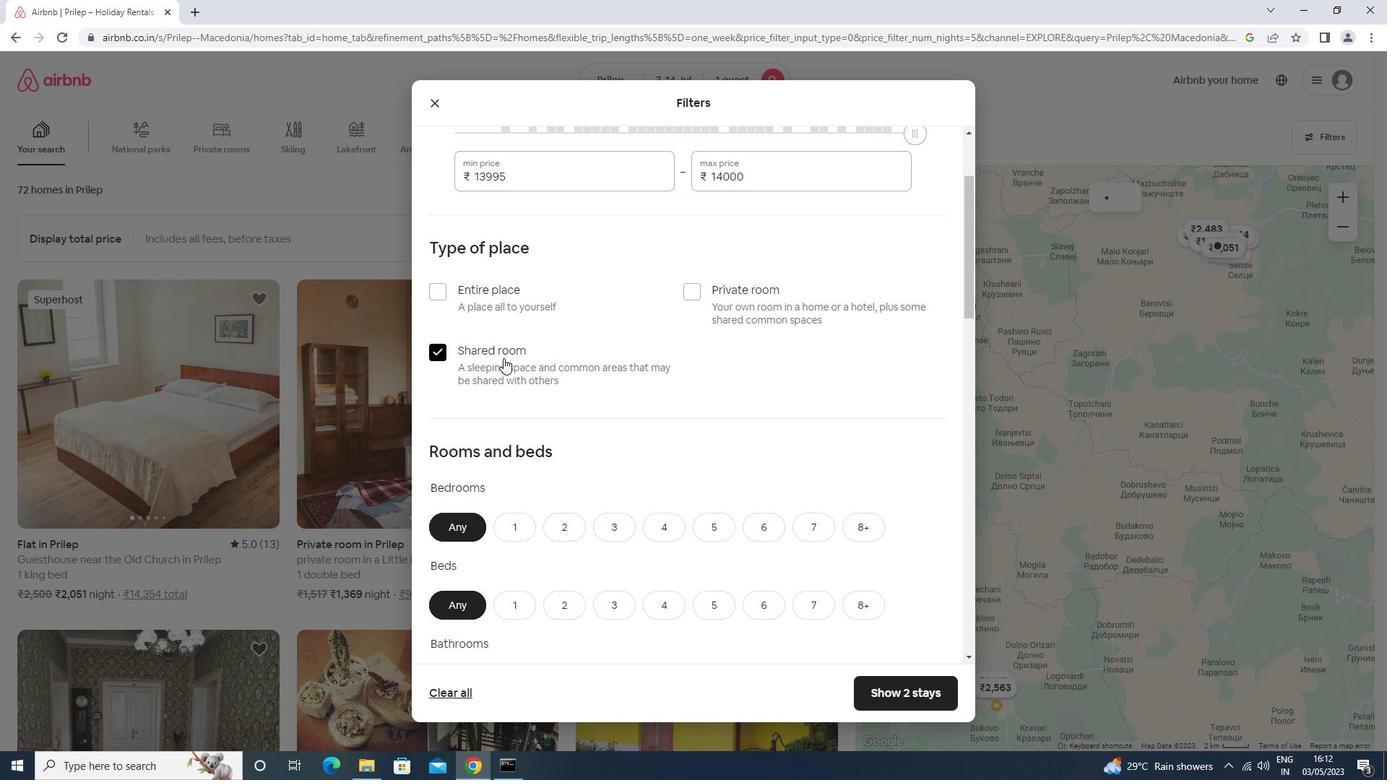 
Action: Mouse scrolled (504, 356) with delta (0, 0)
Screenshot: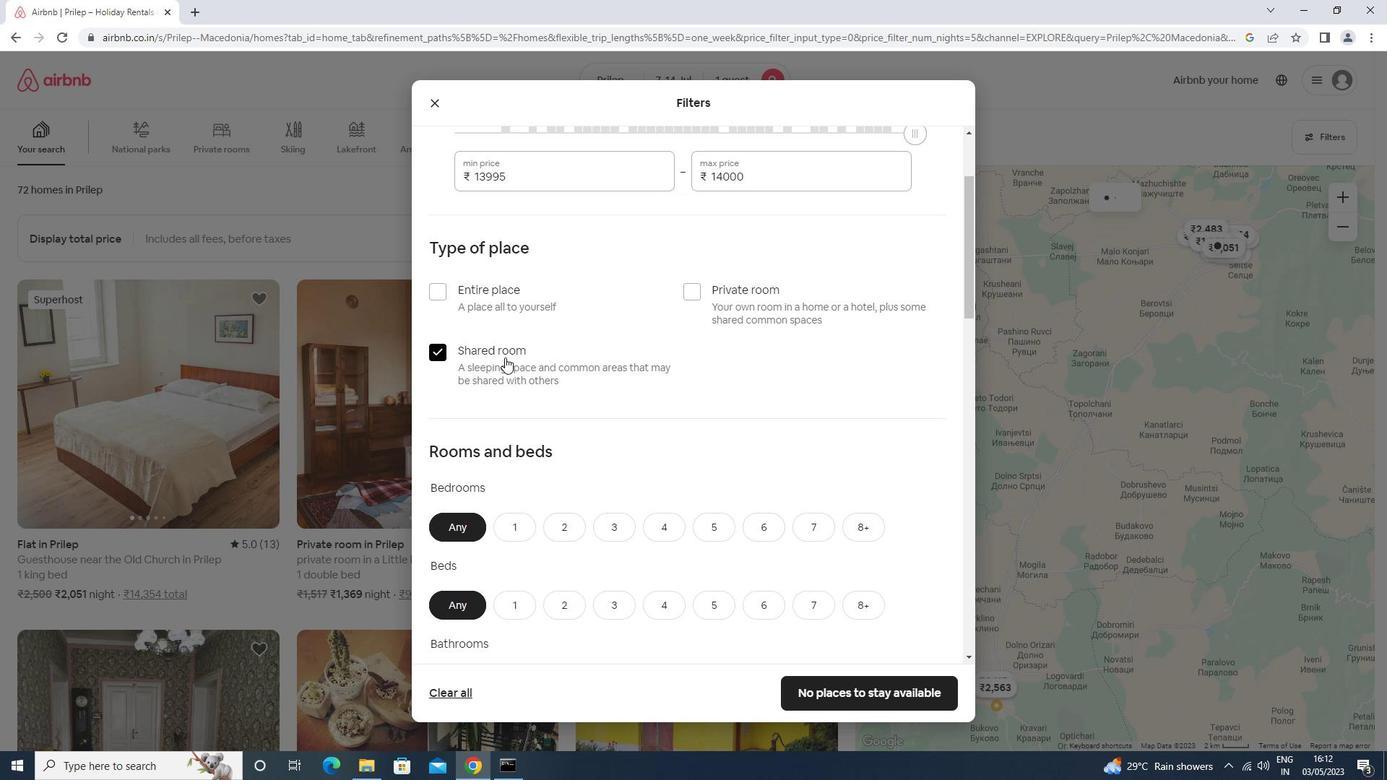 
Action: Mouse moved to (522, 317)
Screenshot: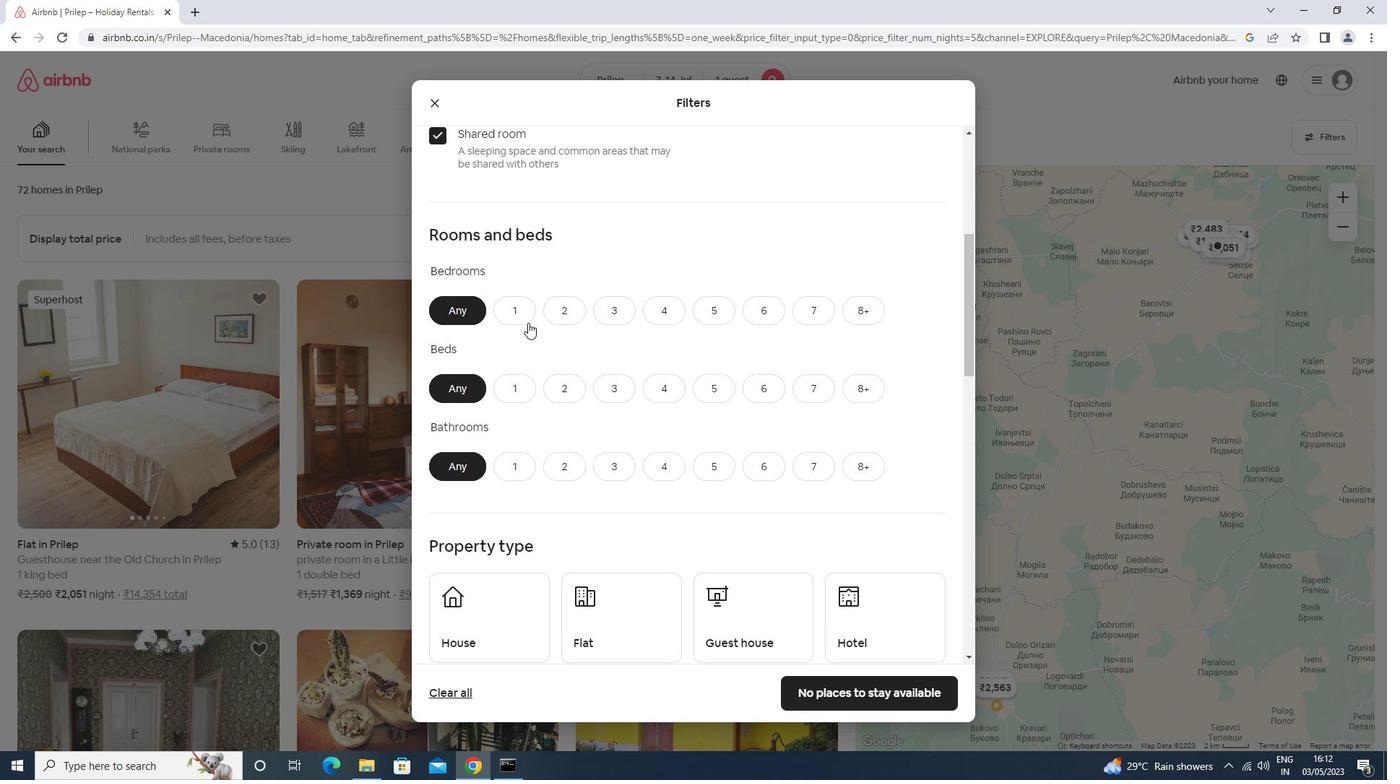 
Action: Mouse pressed left at (522, 317)
Screenshot: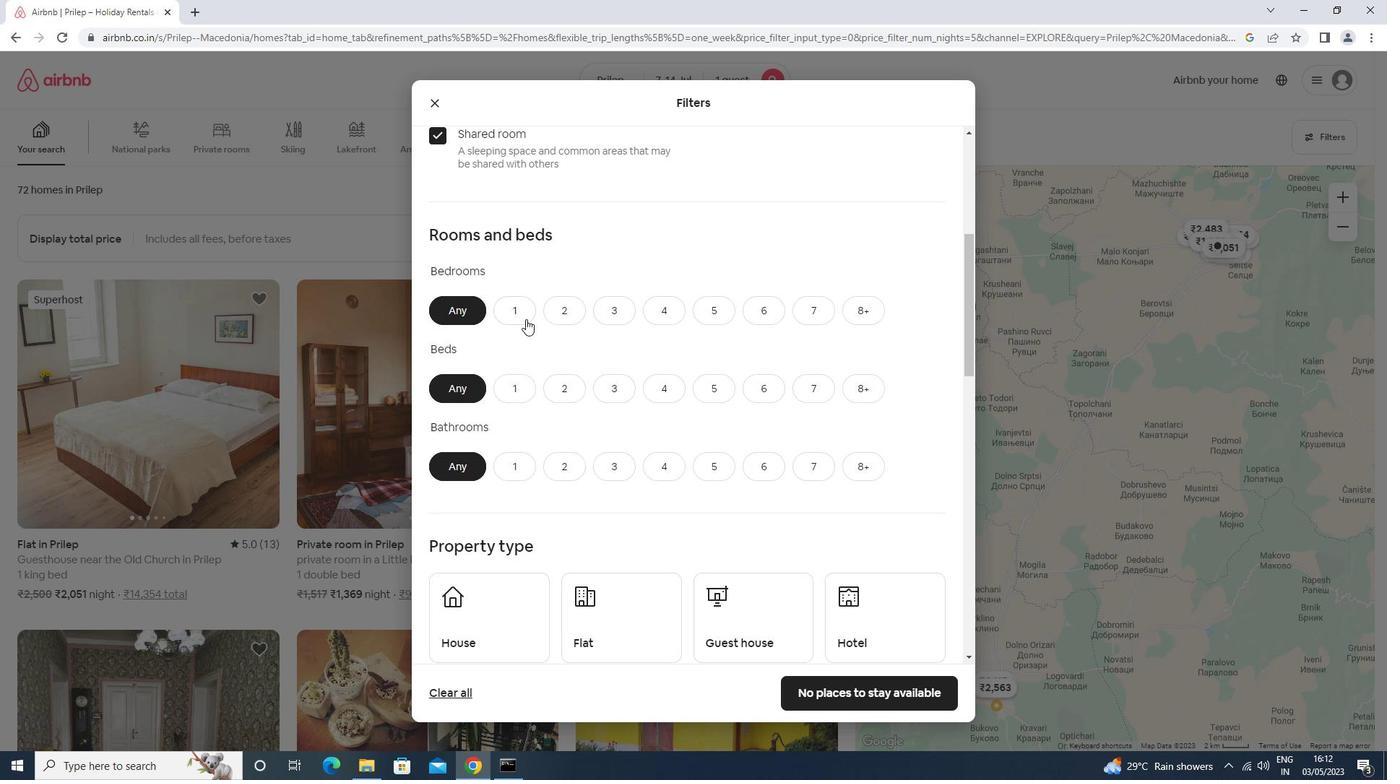 
Action: Mouse moved to (522, 395)
Screenshot: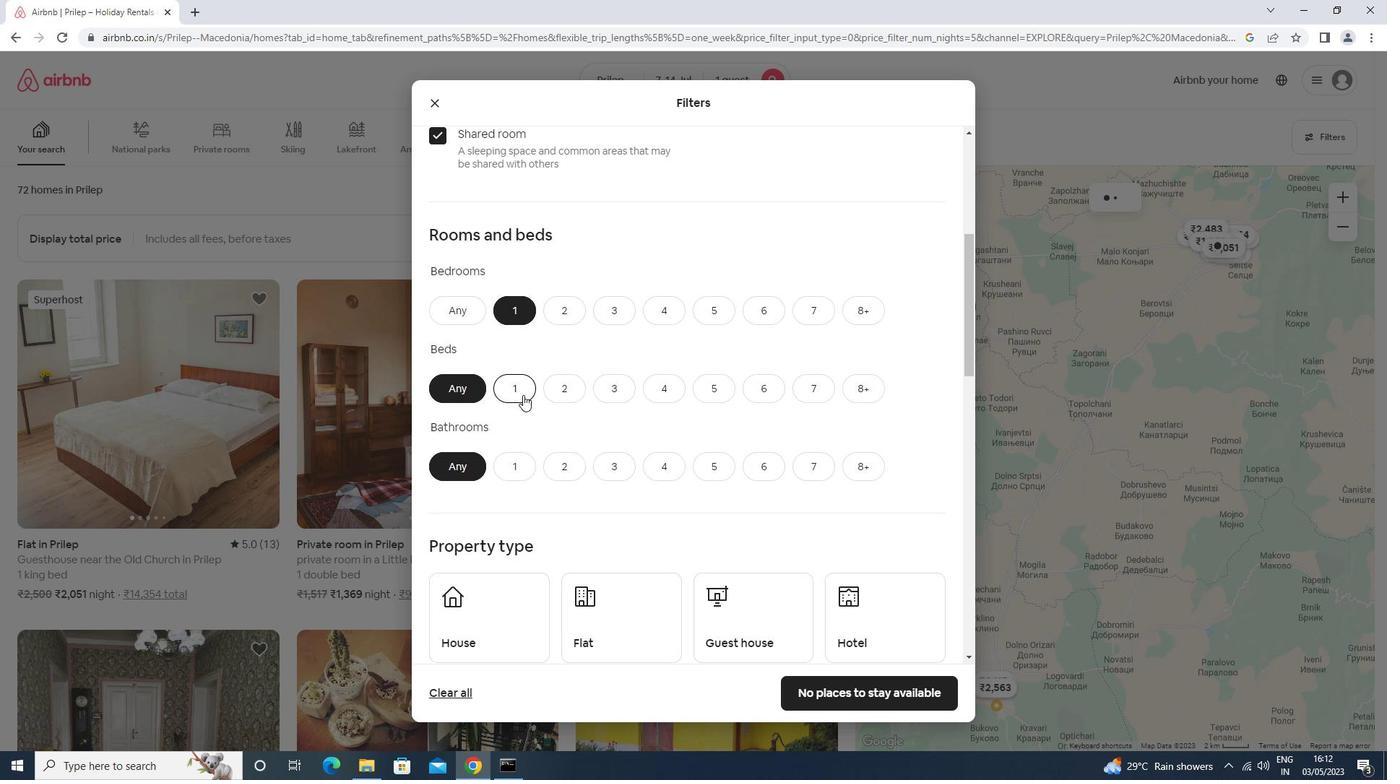 
Action: Mouse pressed left at (522, 395)
Screenshot: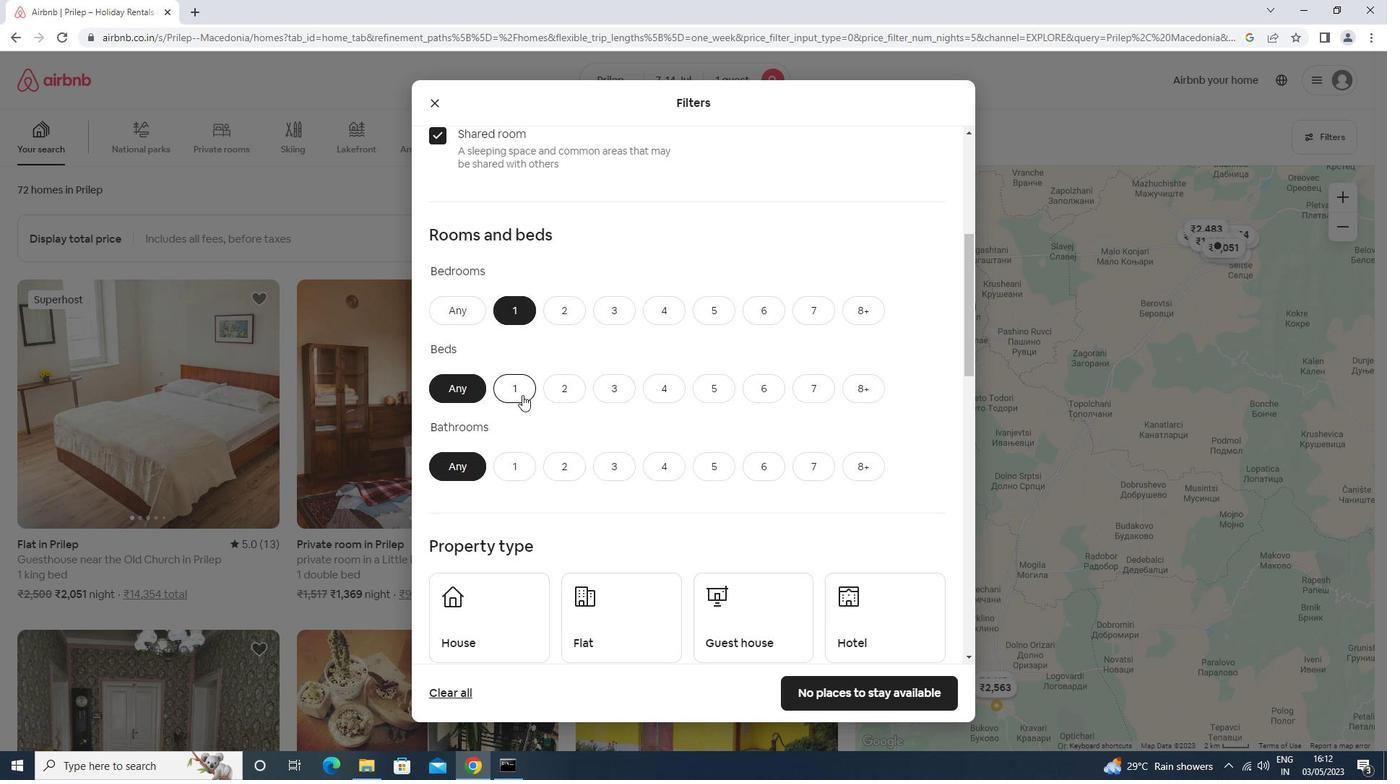 
Action: Mouse moved to (505, 465)
Screenshot: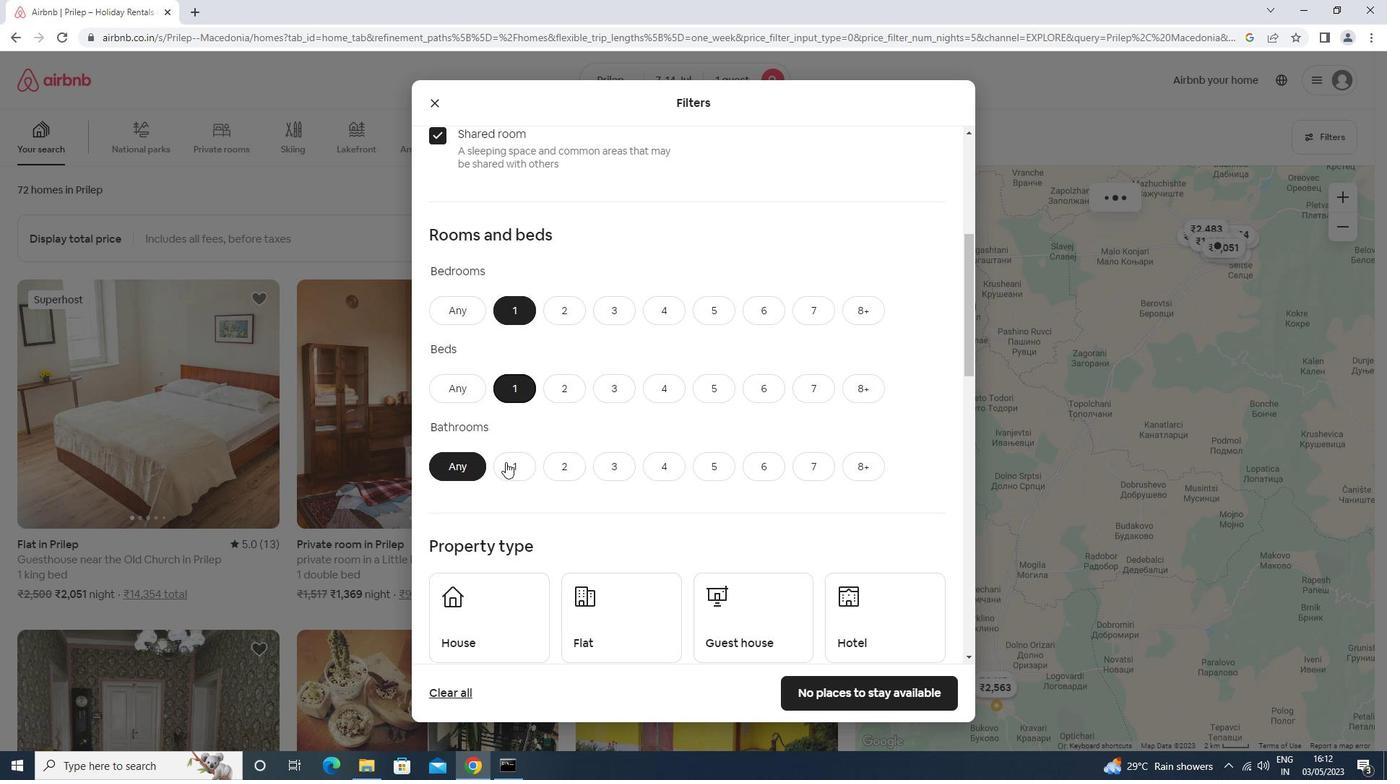 
Action: Mouse pressed left at (505, 465)
Screenshot: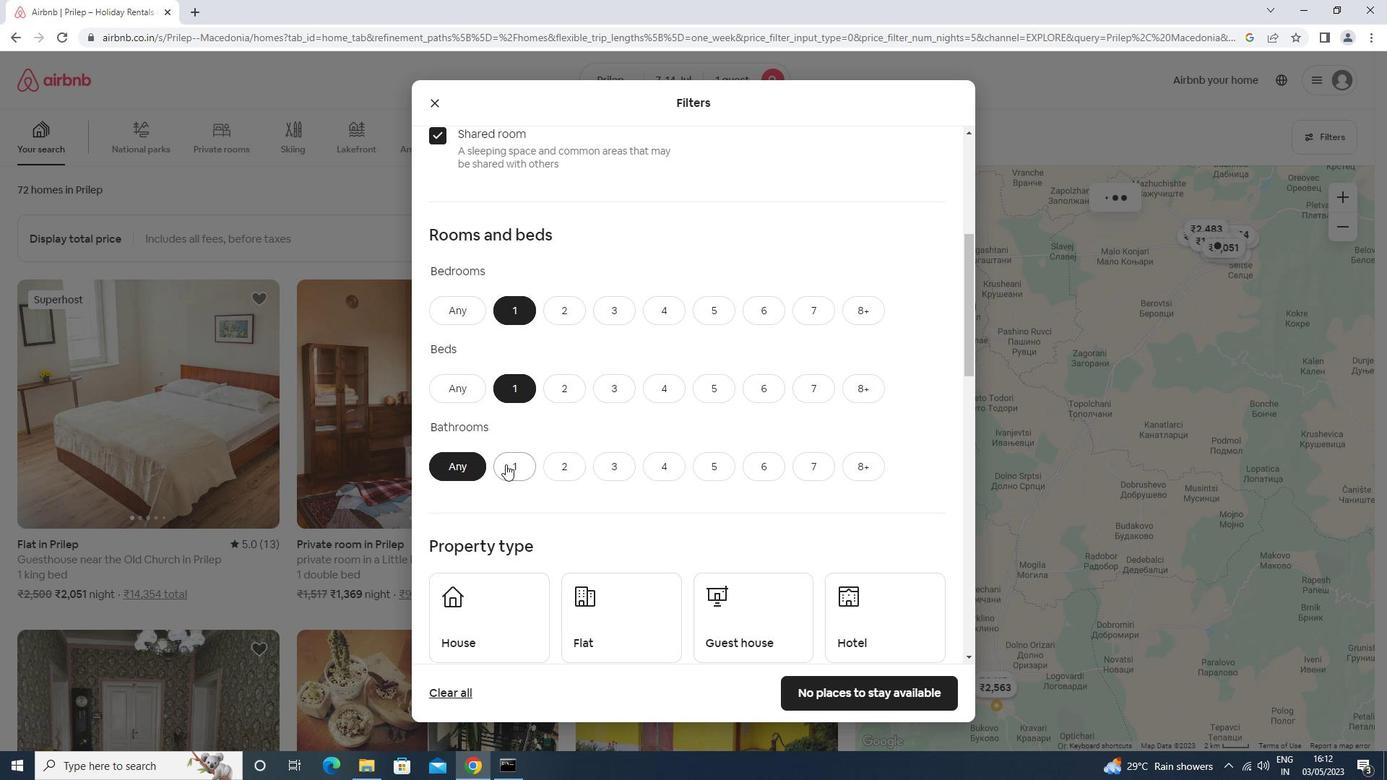 
Action: Mouse moved to (511, 458)
Screenshot: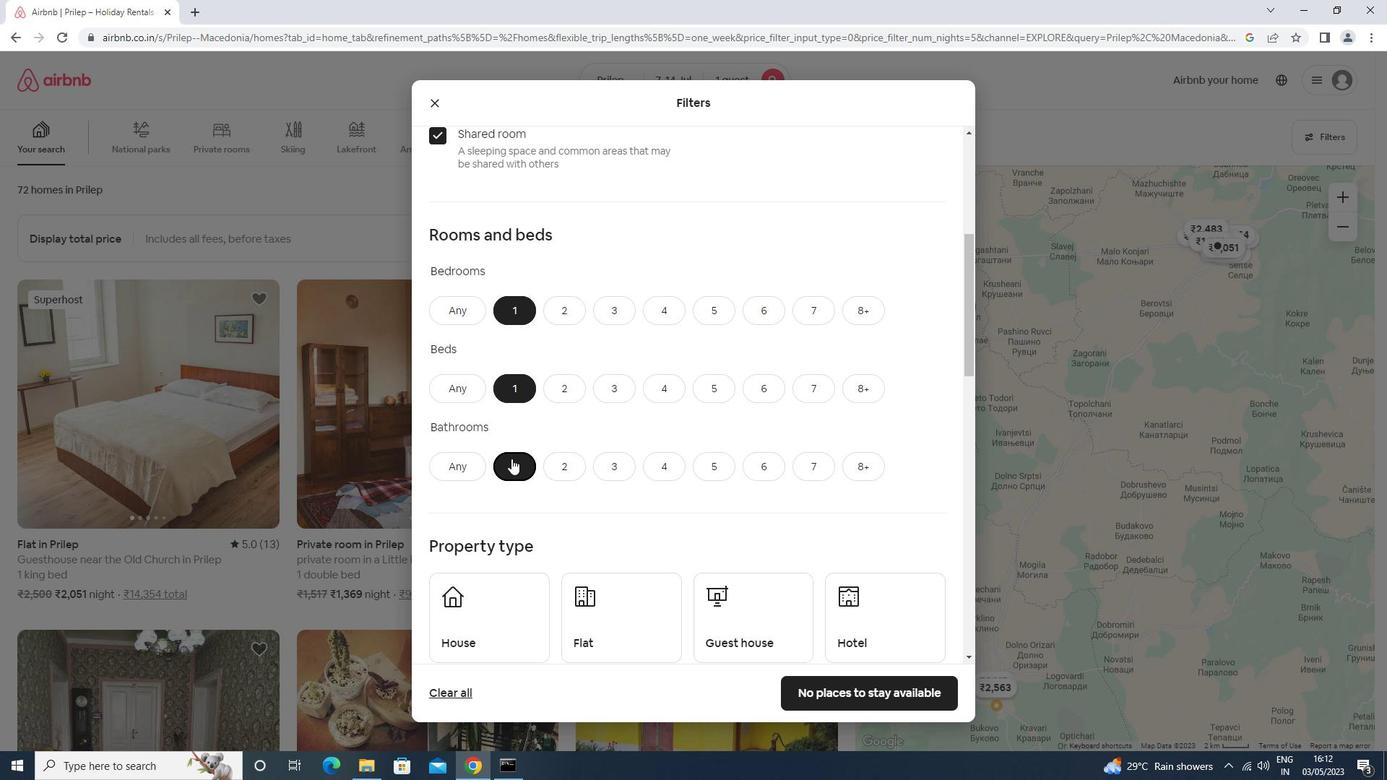 
Action: Mouse scrolled (511, 458) with delta (0, 0)
Screenshot: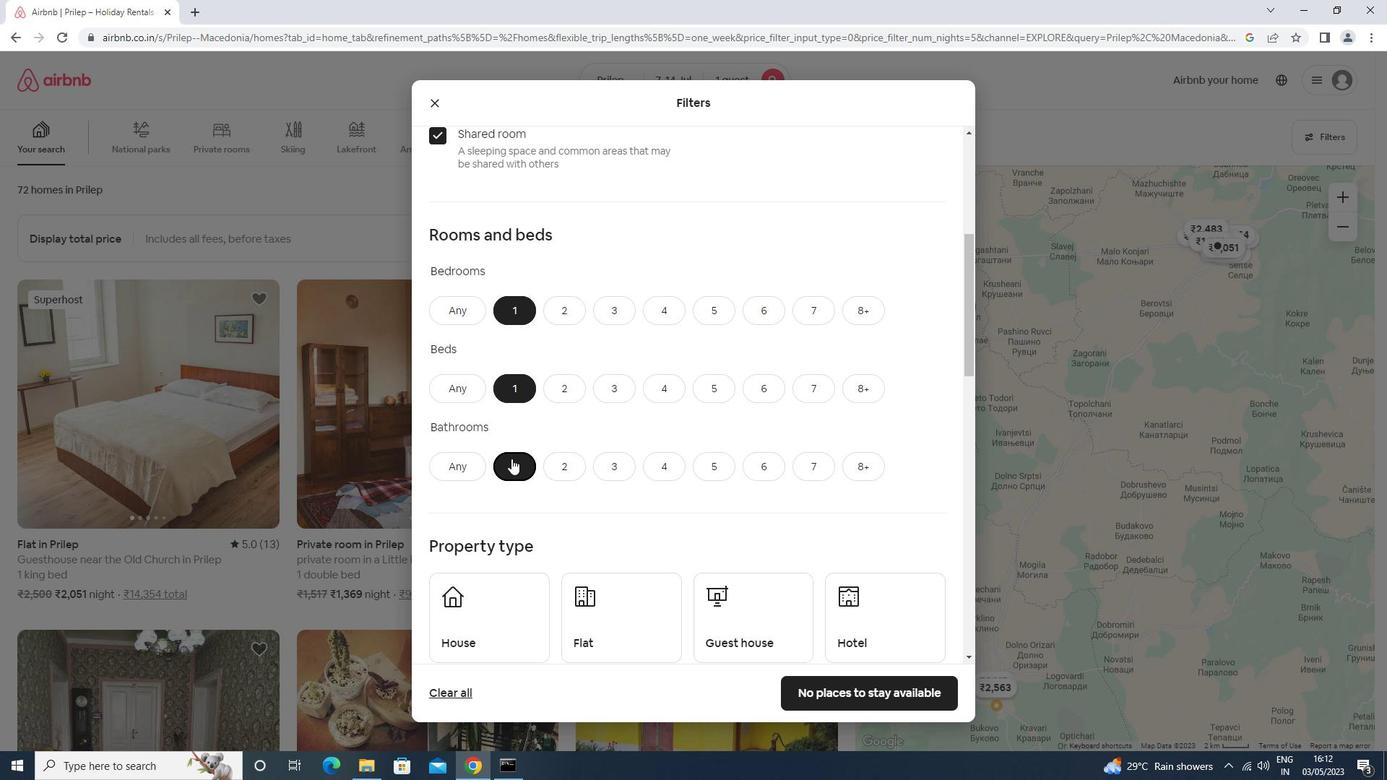 
Action: Mouse scrolled (511, 458) with delta (0, 0)
Screenshot: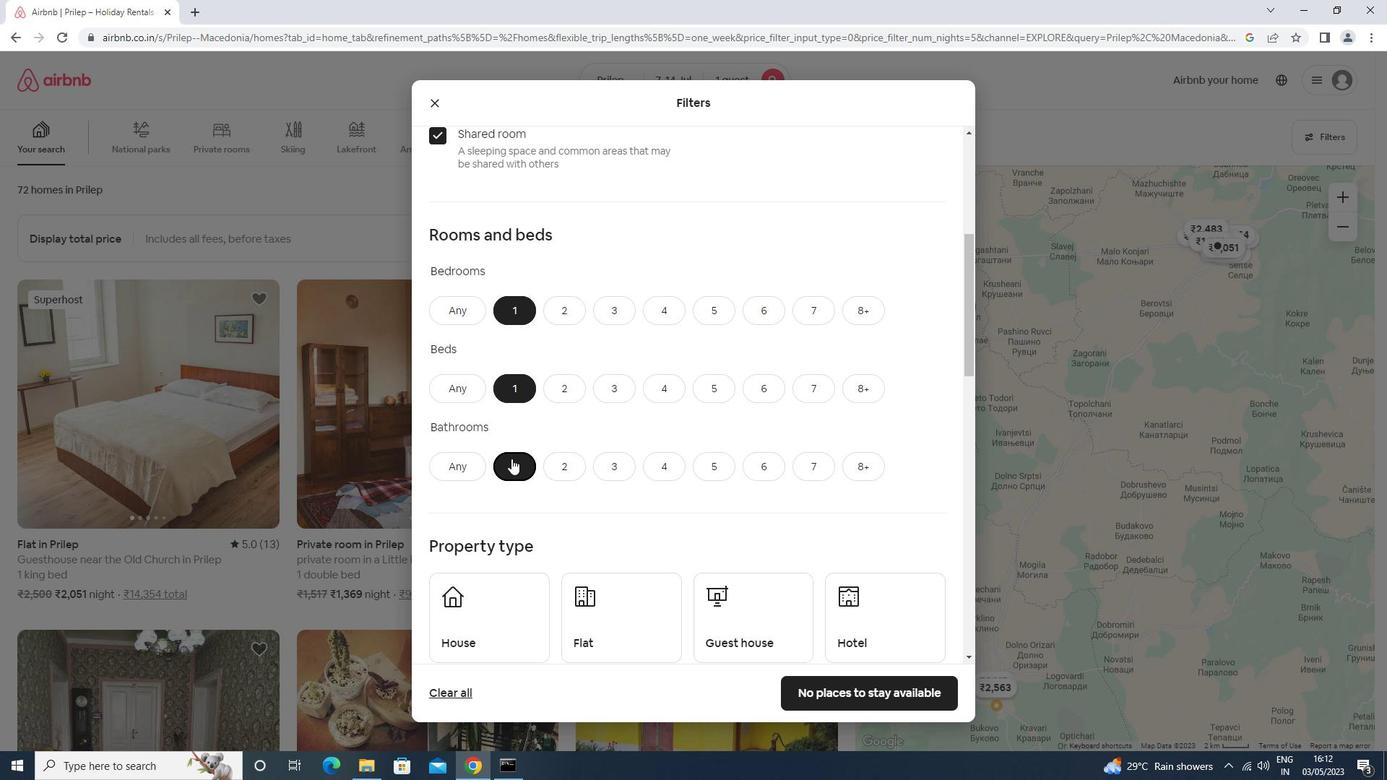 
Action: Mouse scrolled (511, 458) with delta (0, 0)
Screenshot: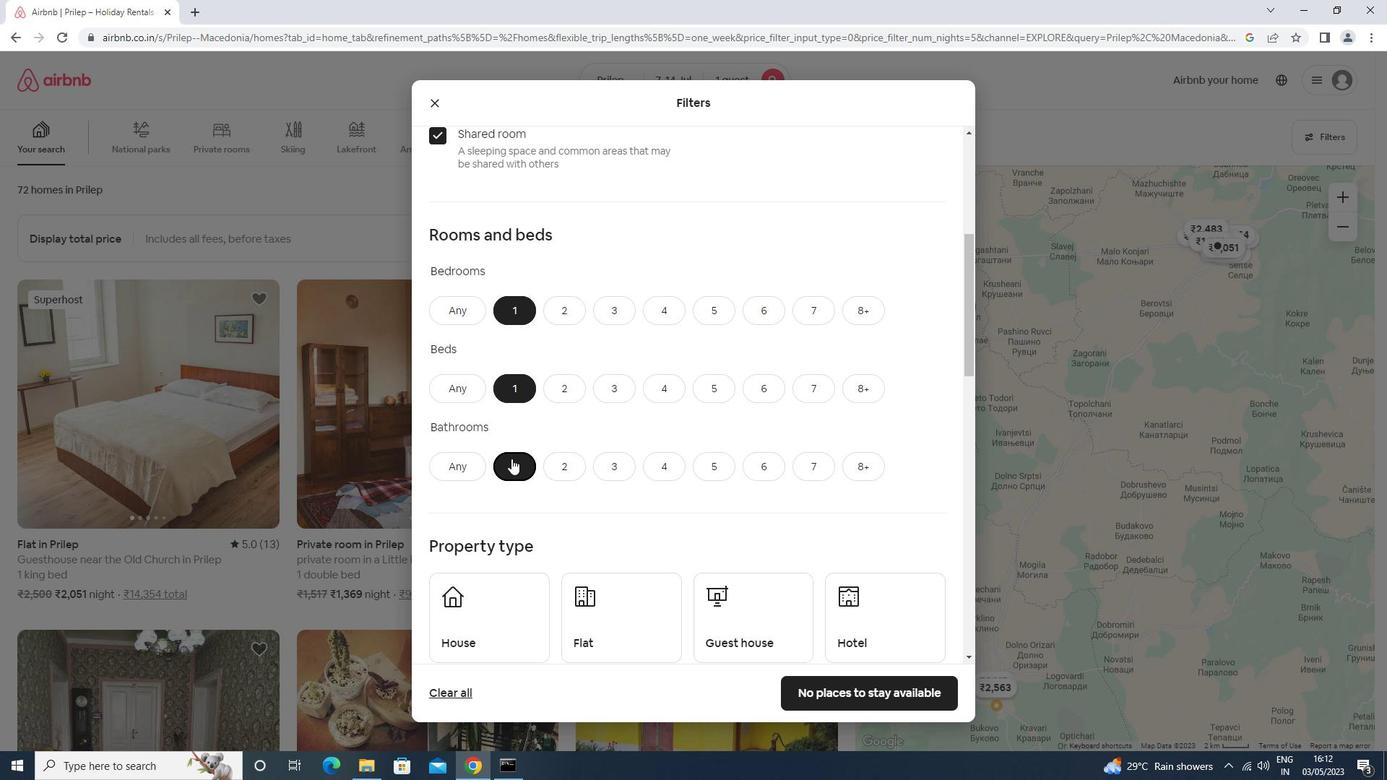 
Action: Mouse moved to (454, 411)
Screenshot: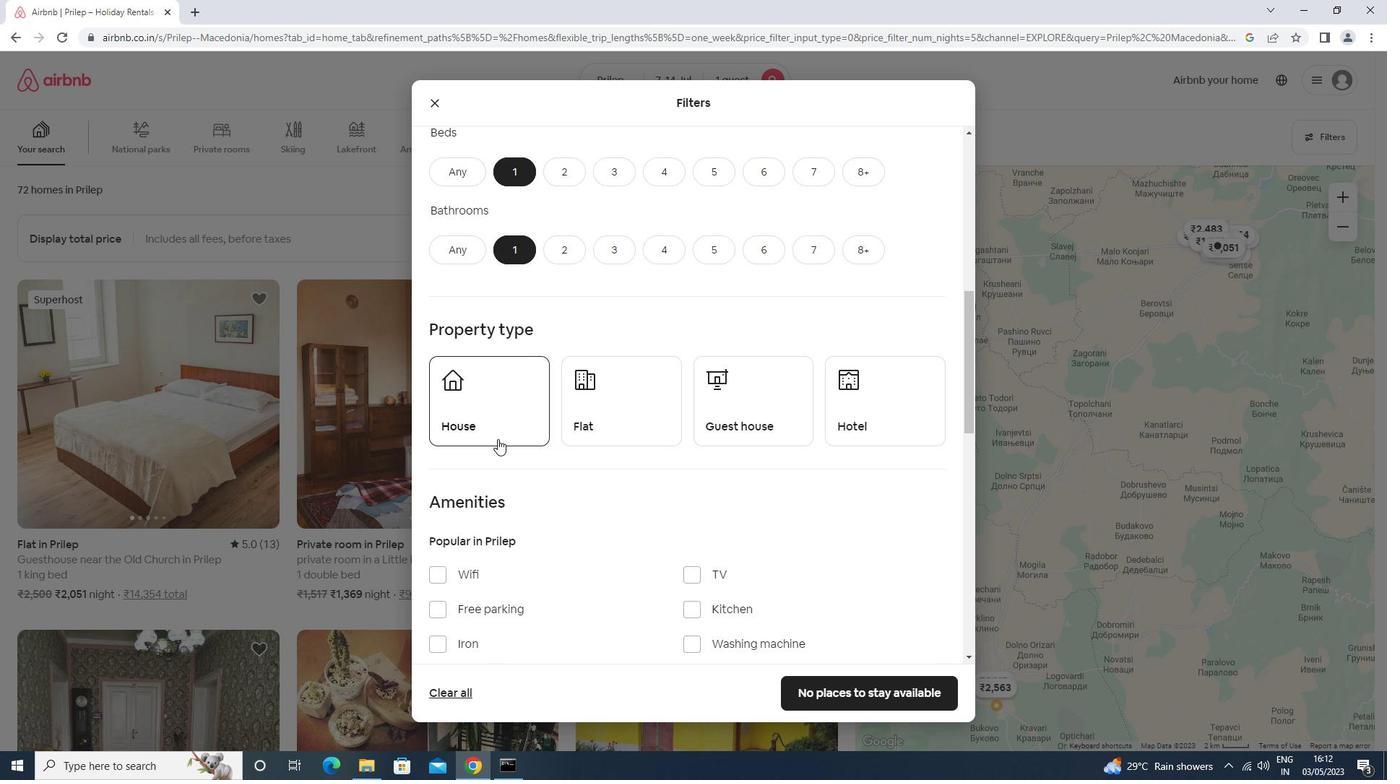 
Action: Mouse pressed left at (454, 411)
Screenshot: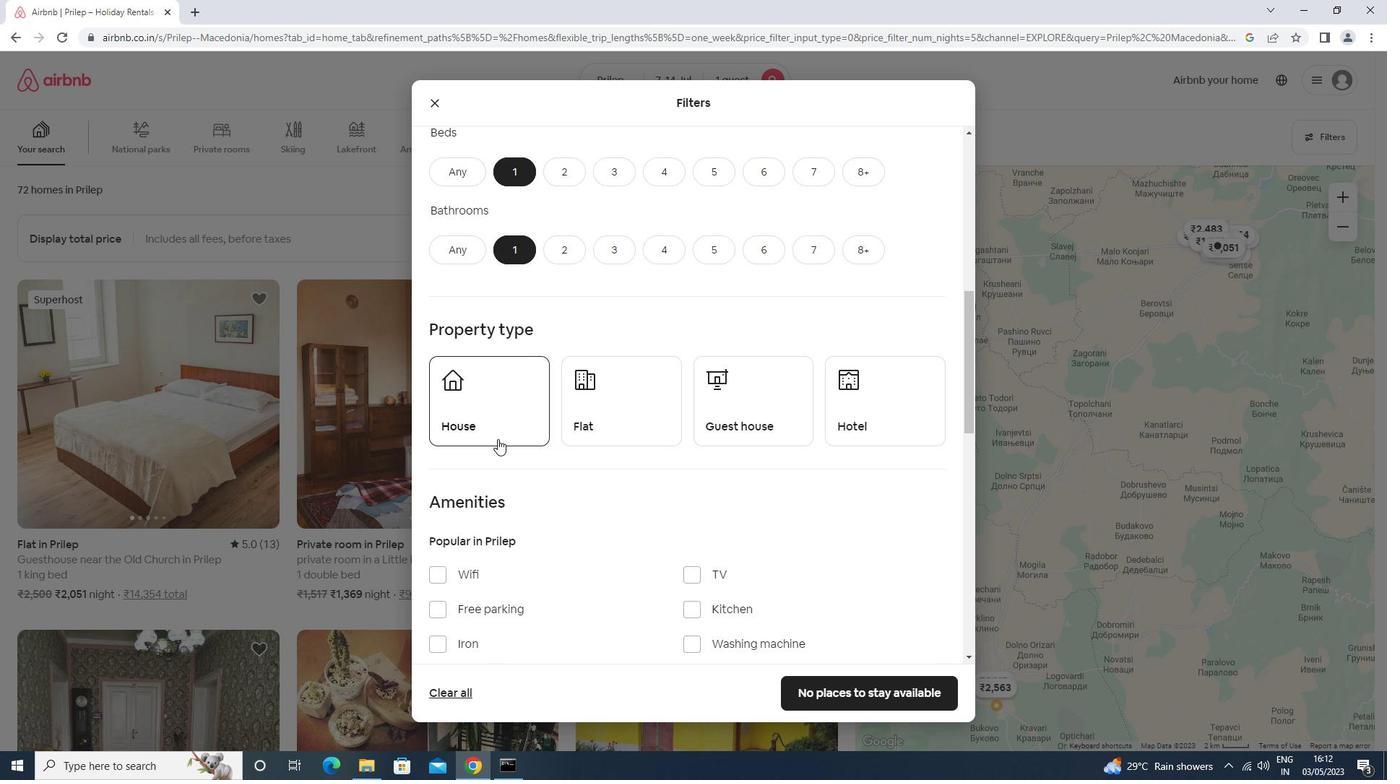 
Action: Mouse moved to (643, 403)
Screenshot: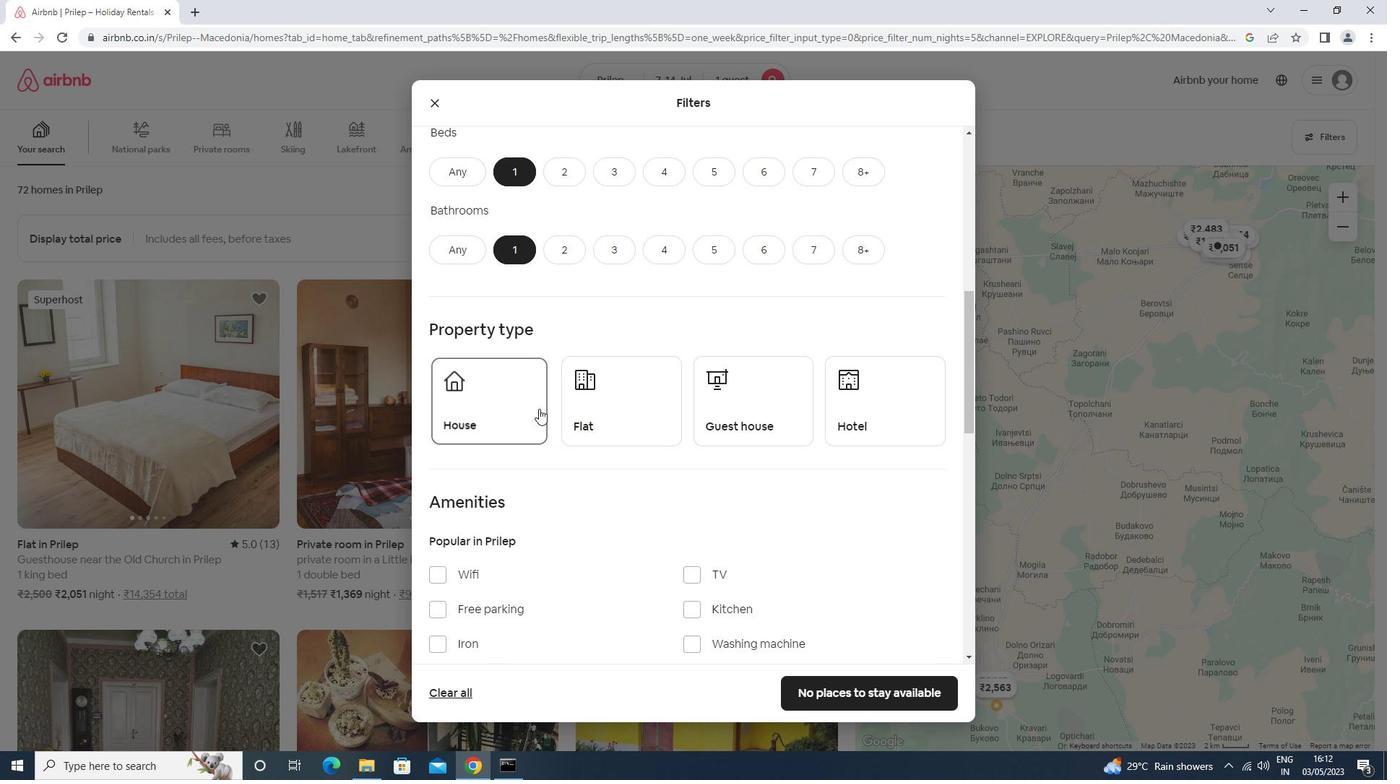 
Action: Mouse pressed left at (643, 403)
Screenshot: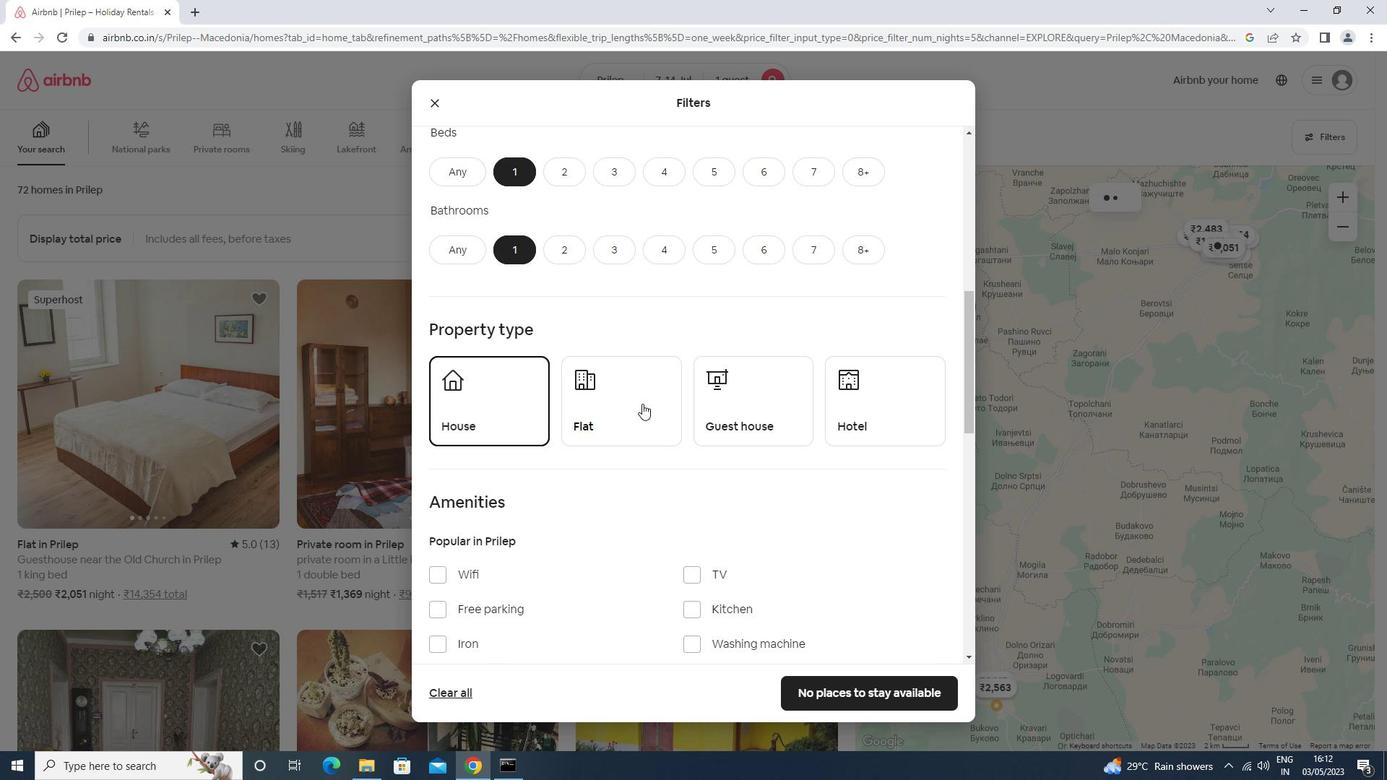 
Action: Mouse moved to (733, 402)
Screenshot: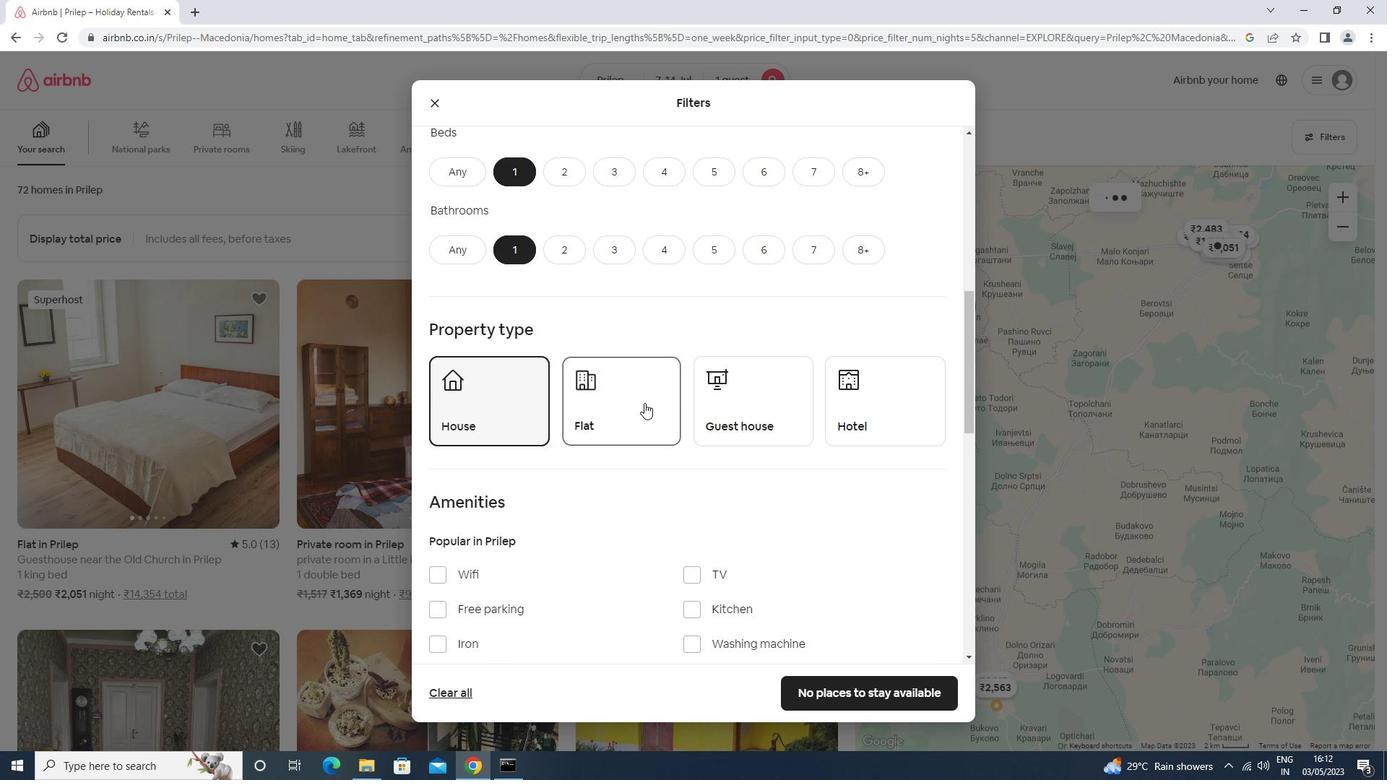 
Action: Mouse pressed left at (733, 402)
Screenshot: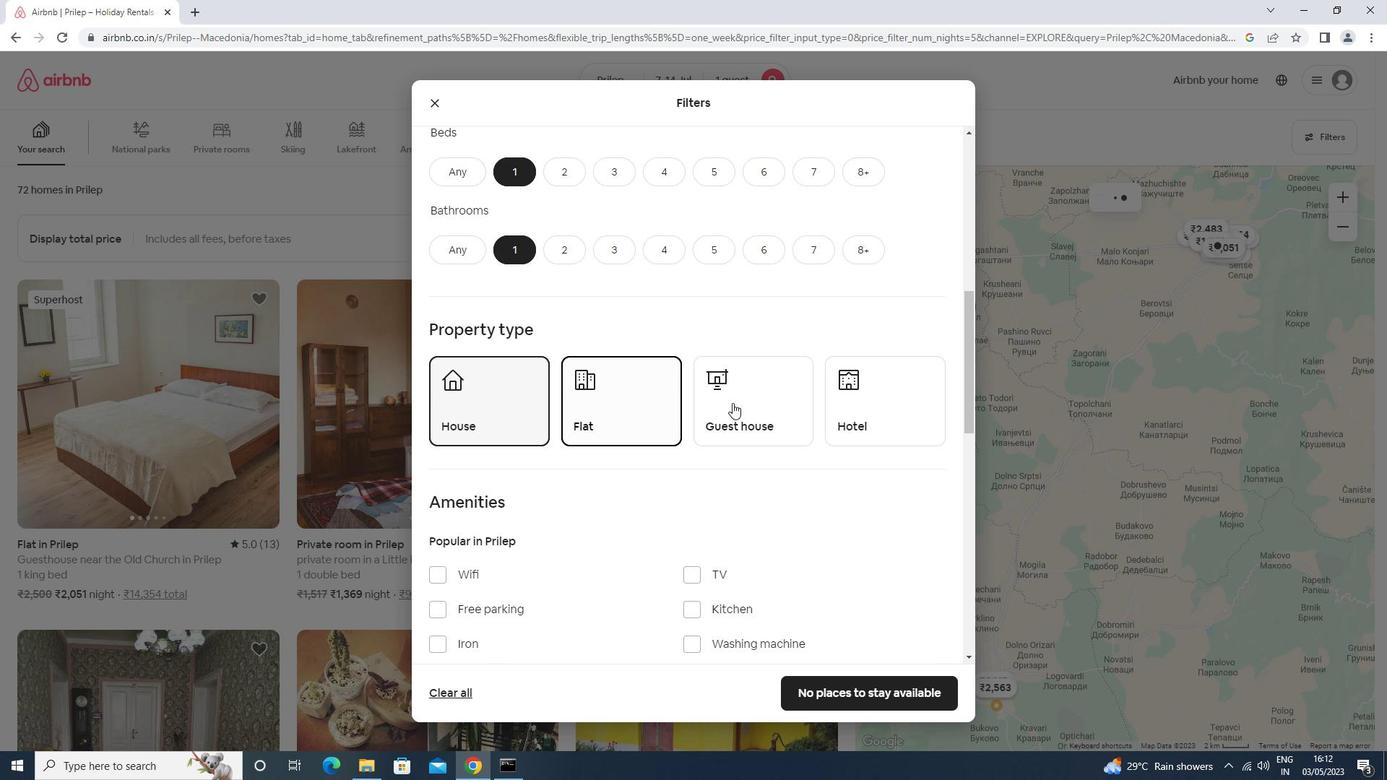 
Action: Mouse moved to (835, 398)
Screenshot: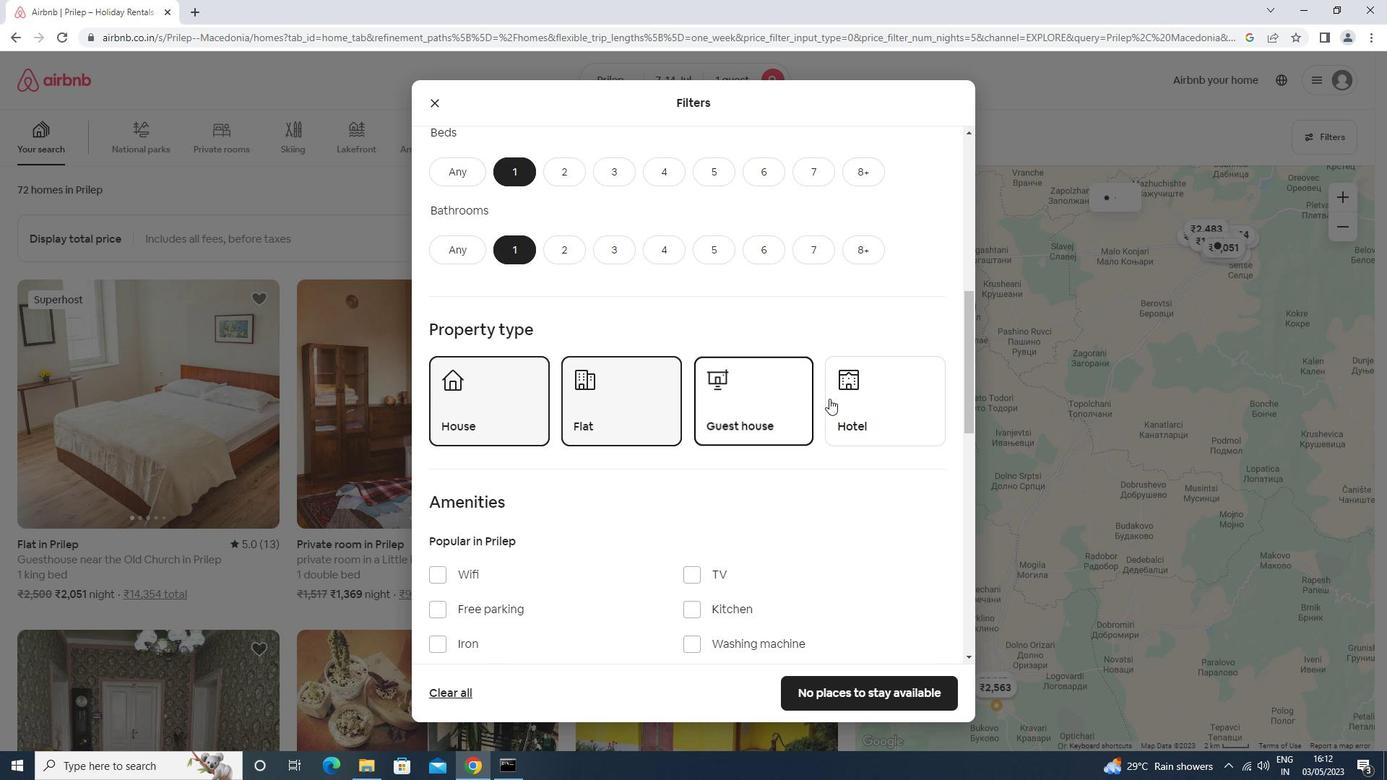 
Action: Mouse pressed left at (835, 398)
Screenshot: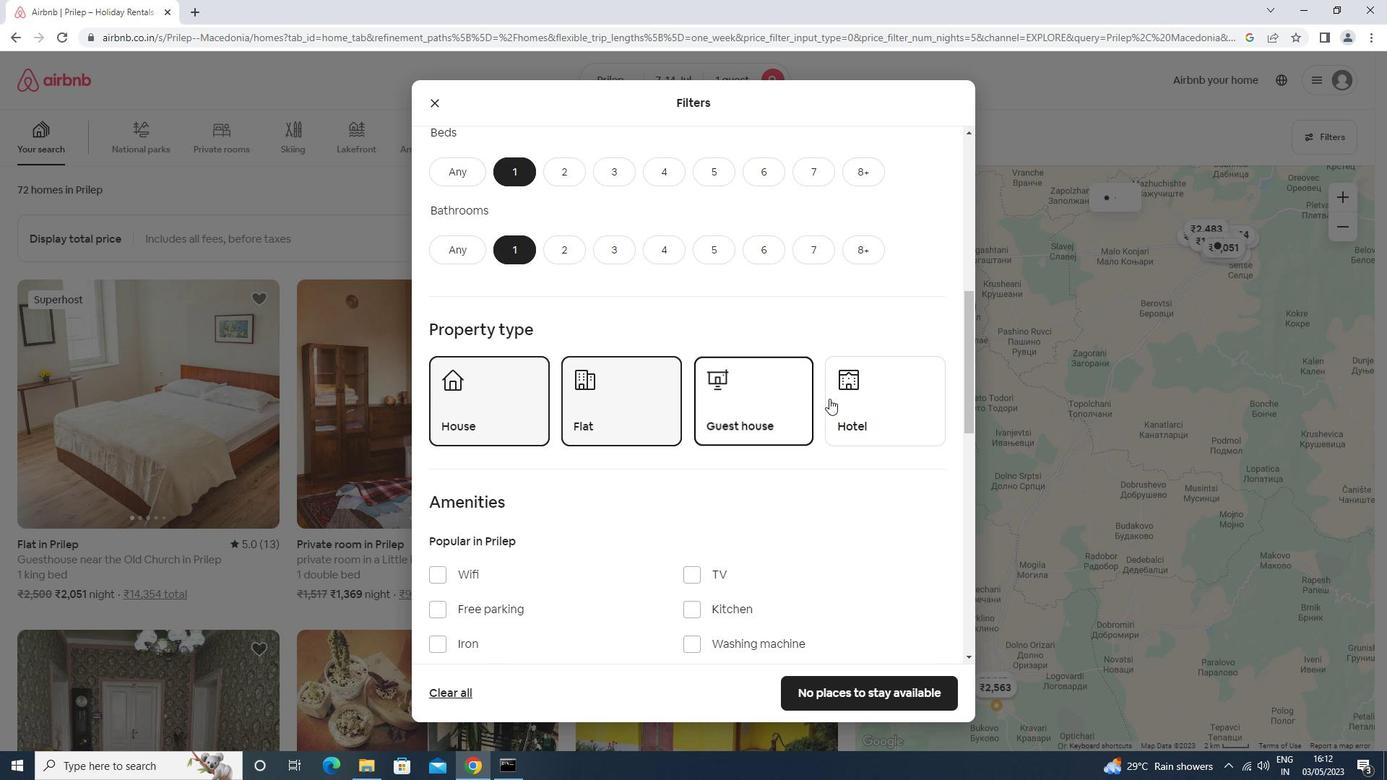 
Action: Mouse moved to (836, 398)
Screenshot: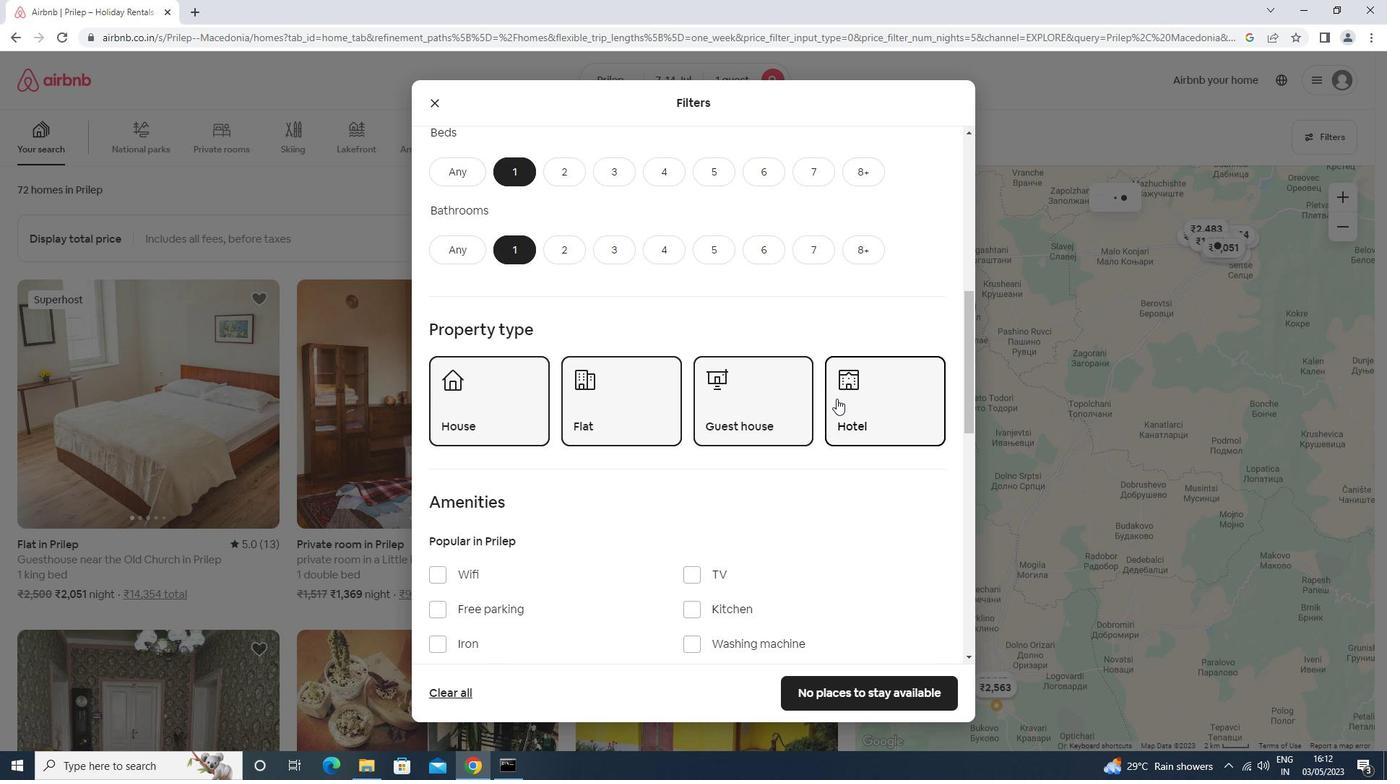 
Action: Mouse scrolled (836, 398) with delta (0, 0)
Screenshot: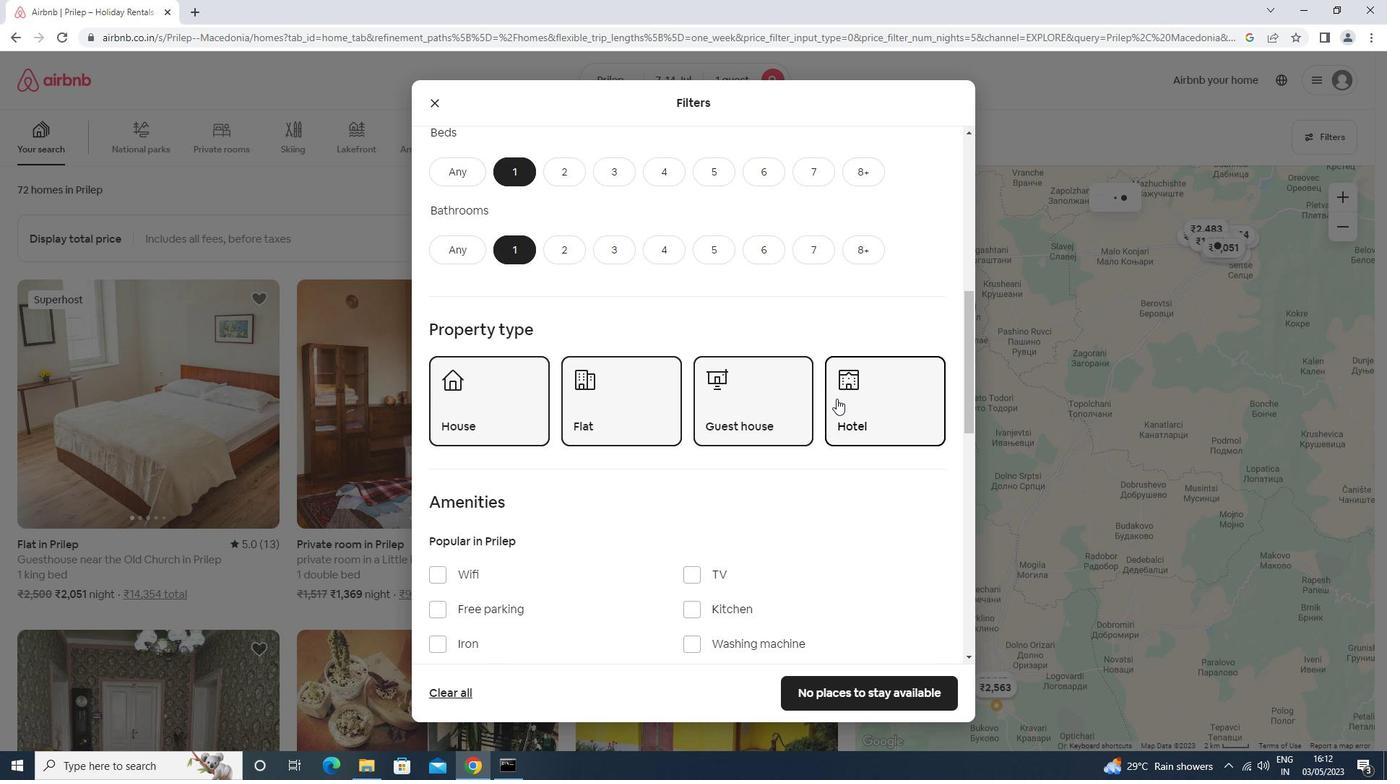 
Action: Mouse moved to (836, 398)
Screenshot: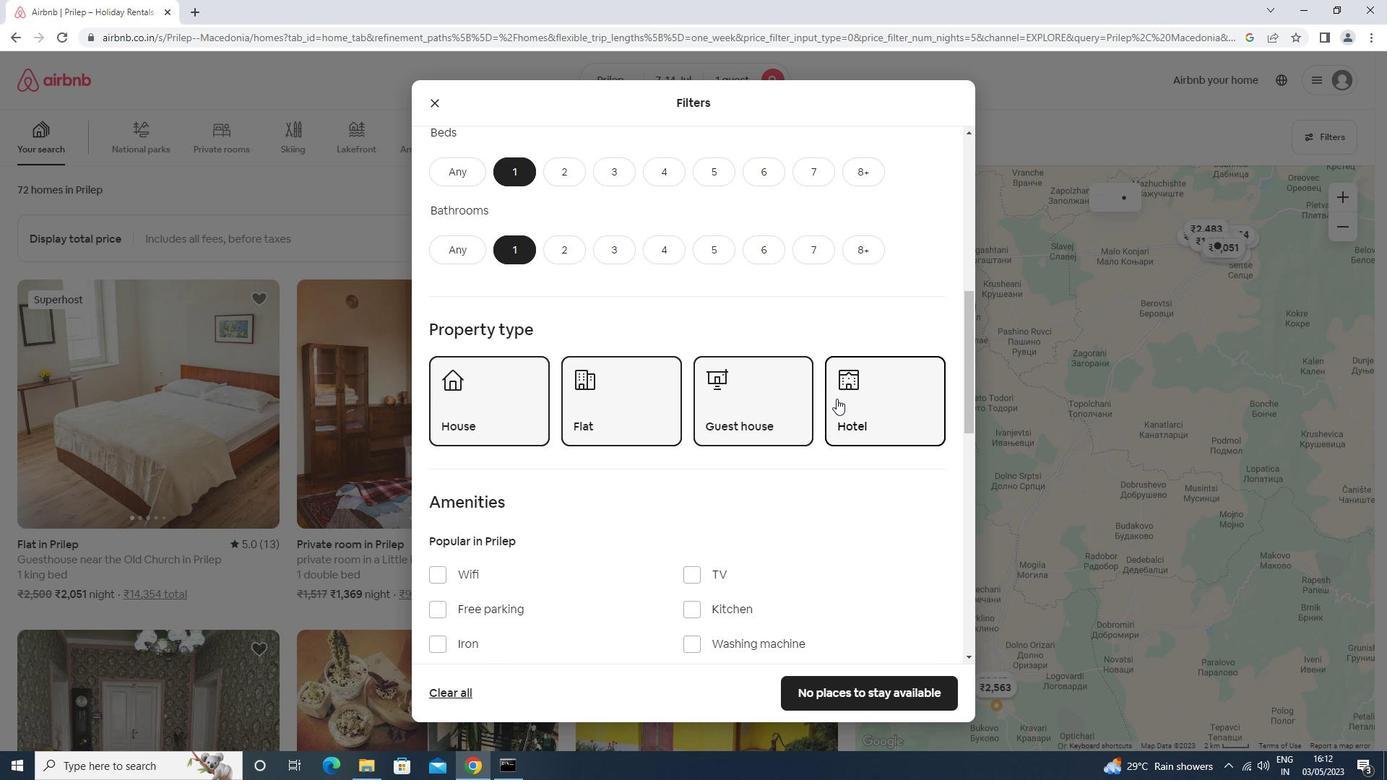
Action: Mouse scrolled (836, 398) with delta (0, 0)
Screenshot: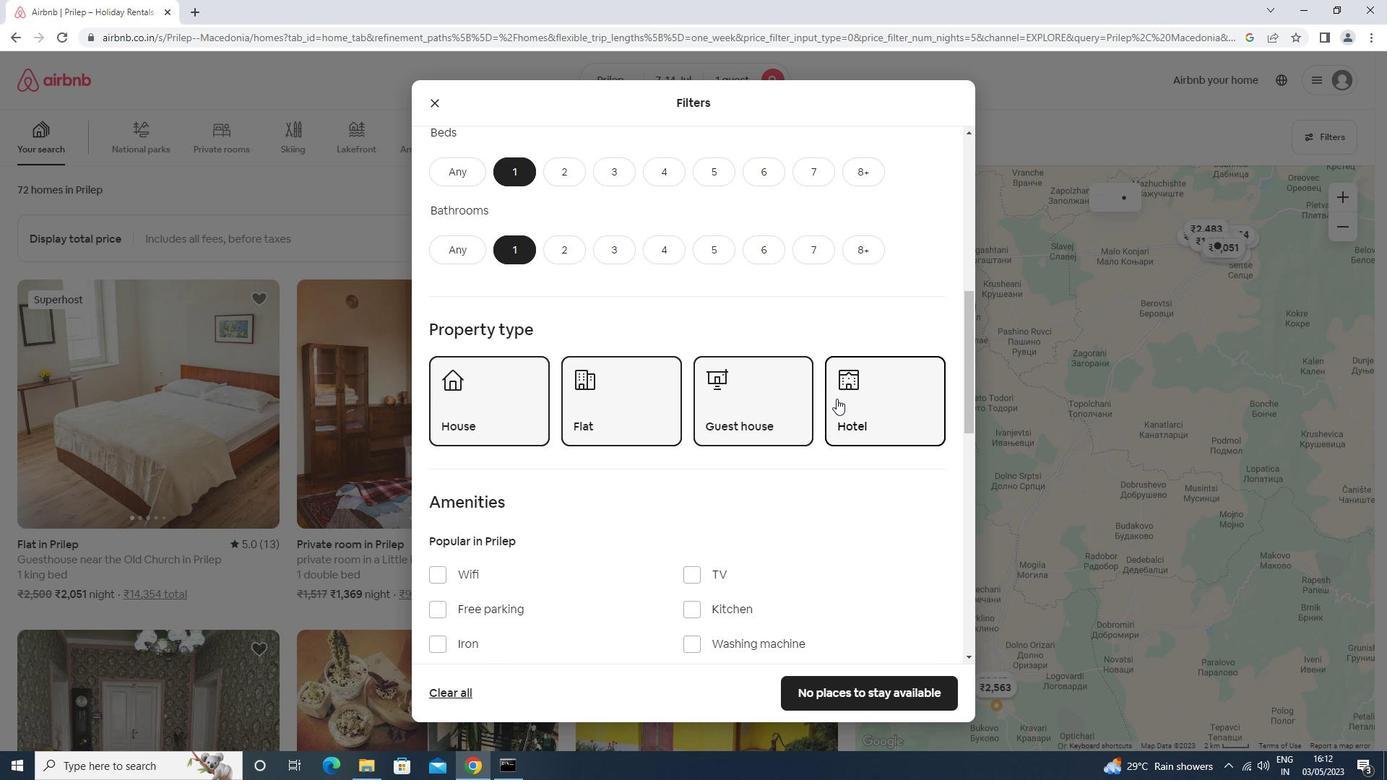 
Action: Mouse scrolled (836, 398) with delta (0, 0)
Screenshot: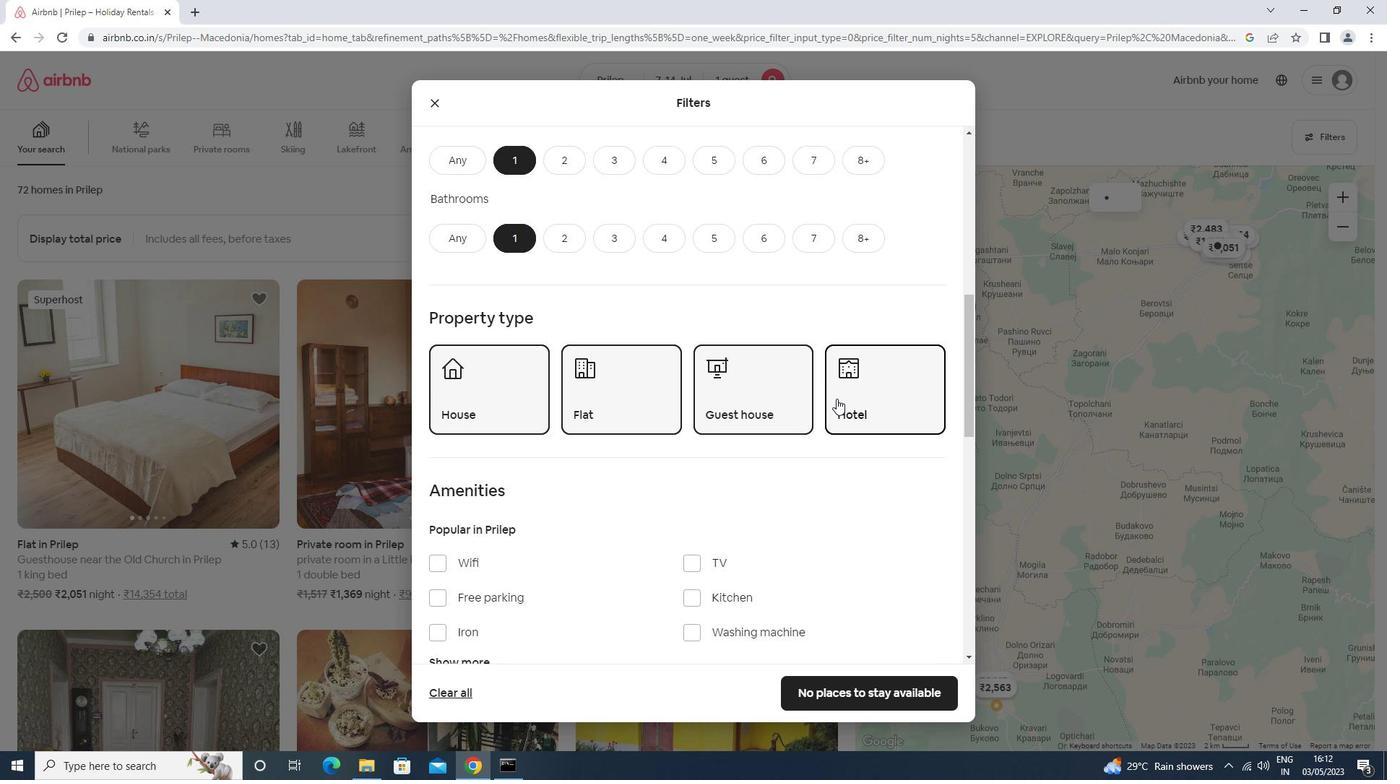 
Action: Mouse scrolled (836, 398) with delta (0, 0)
Screenshot: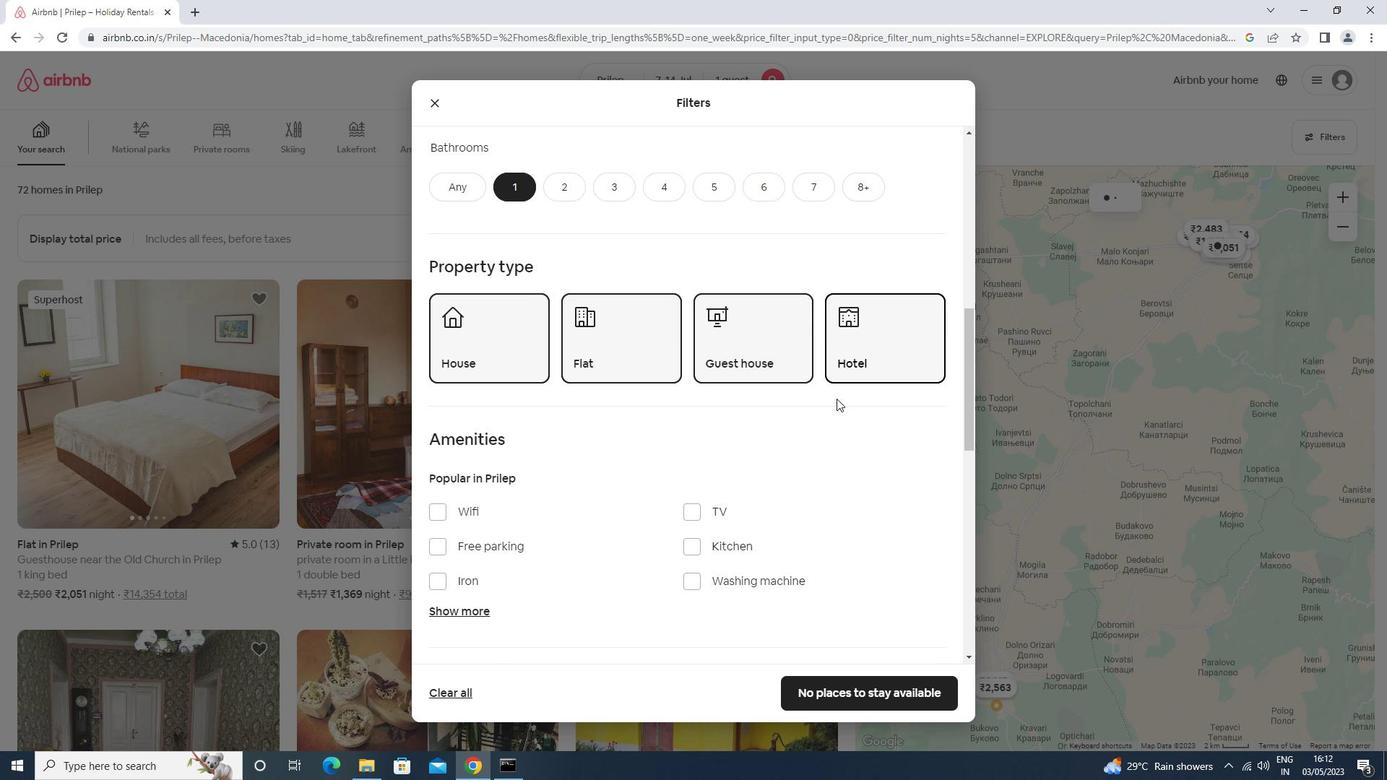 
Action: Mouse moved to (461, 283)
Screenshot: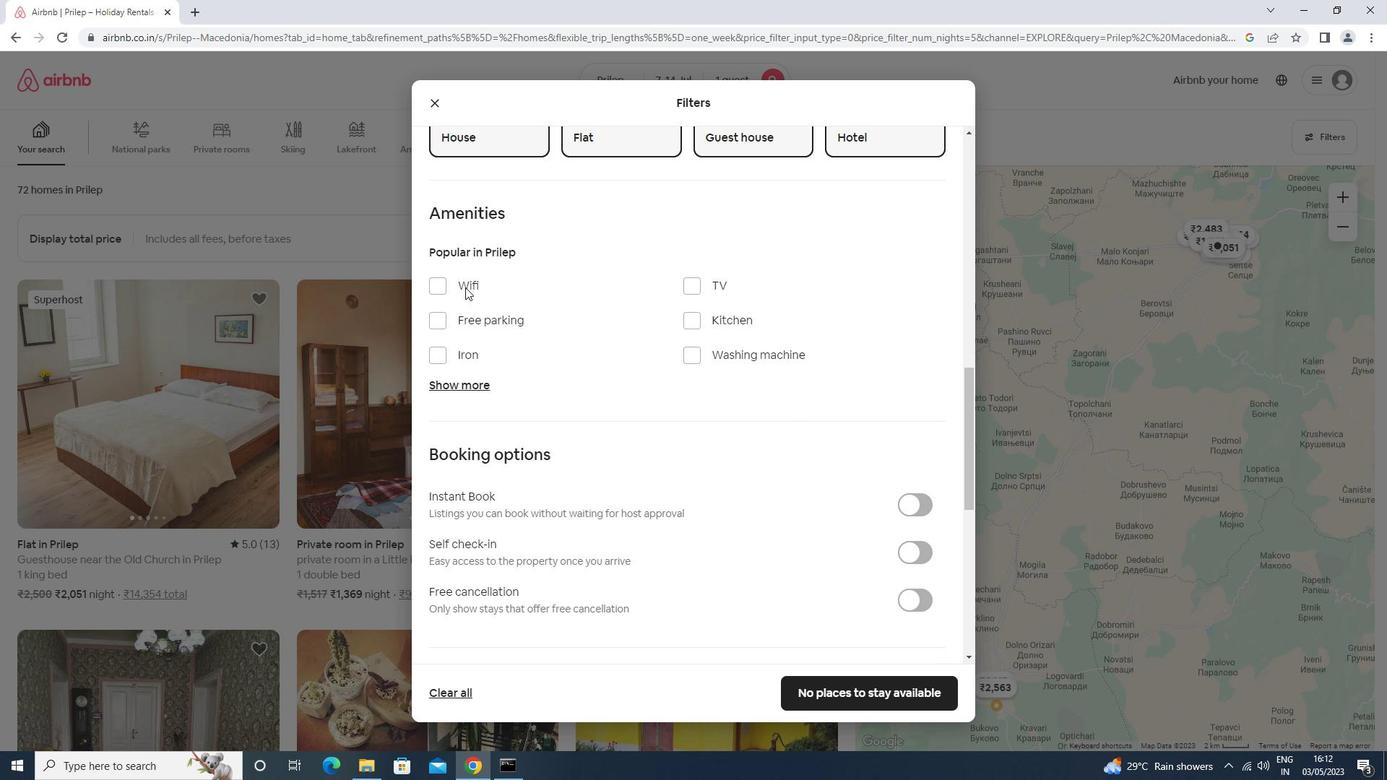 
Action: Mouse pressed left at (461, 283)
Screenshot: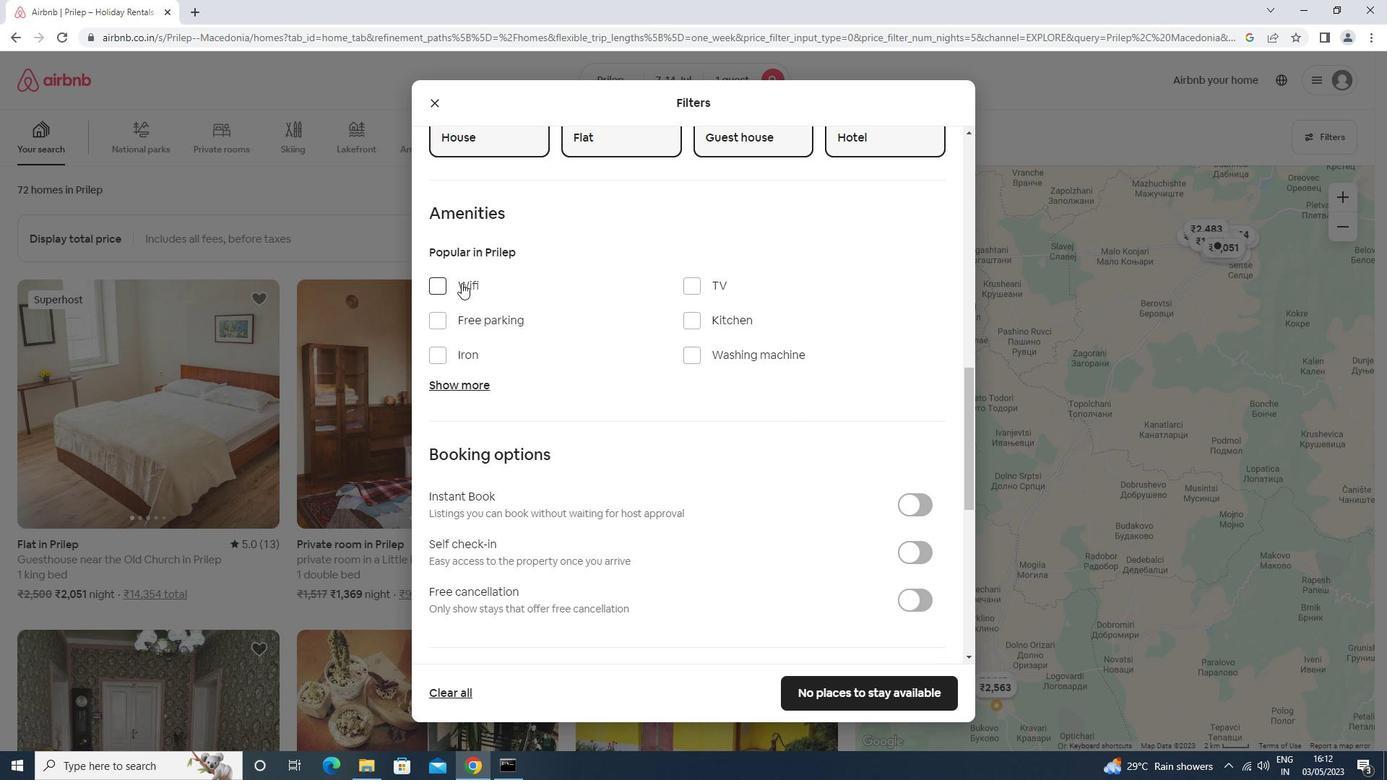 
Action: Mouse moved to (709, 346)
Screenshot: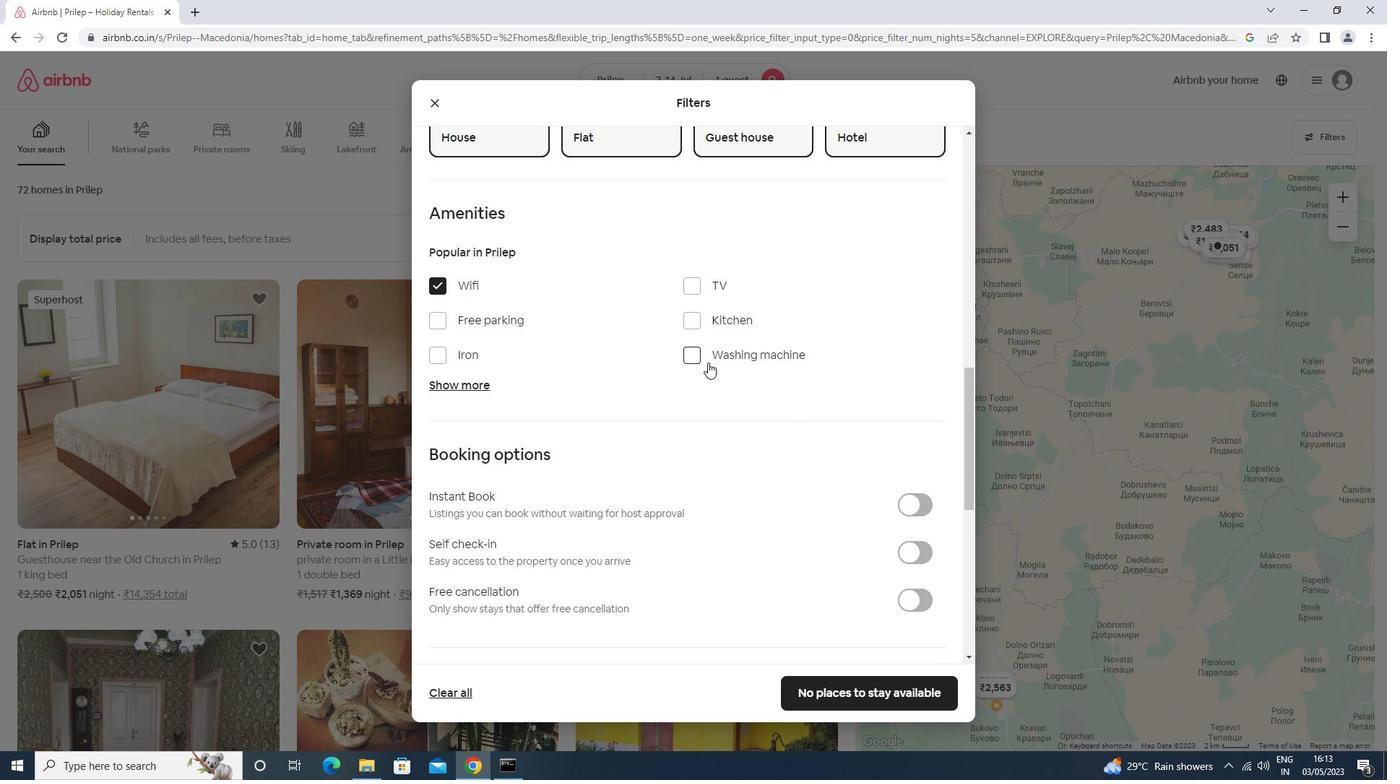 
Action: Mouse pressed left at (709, 346)
Screenshot: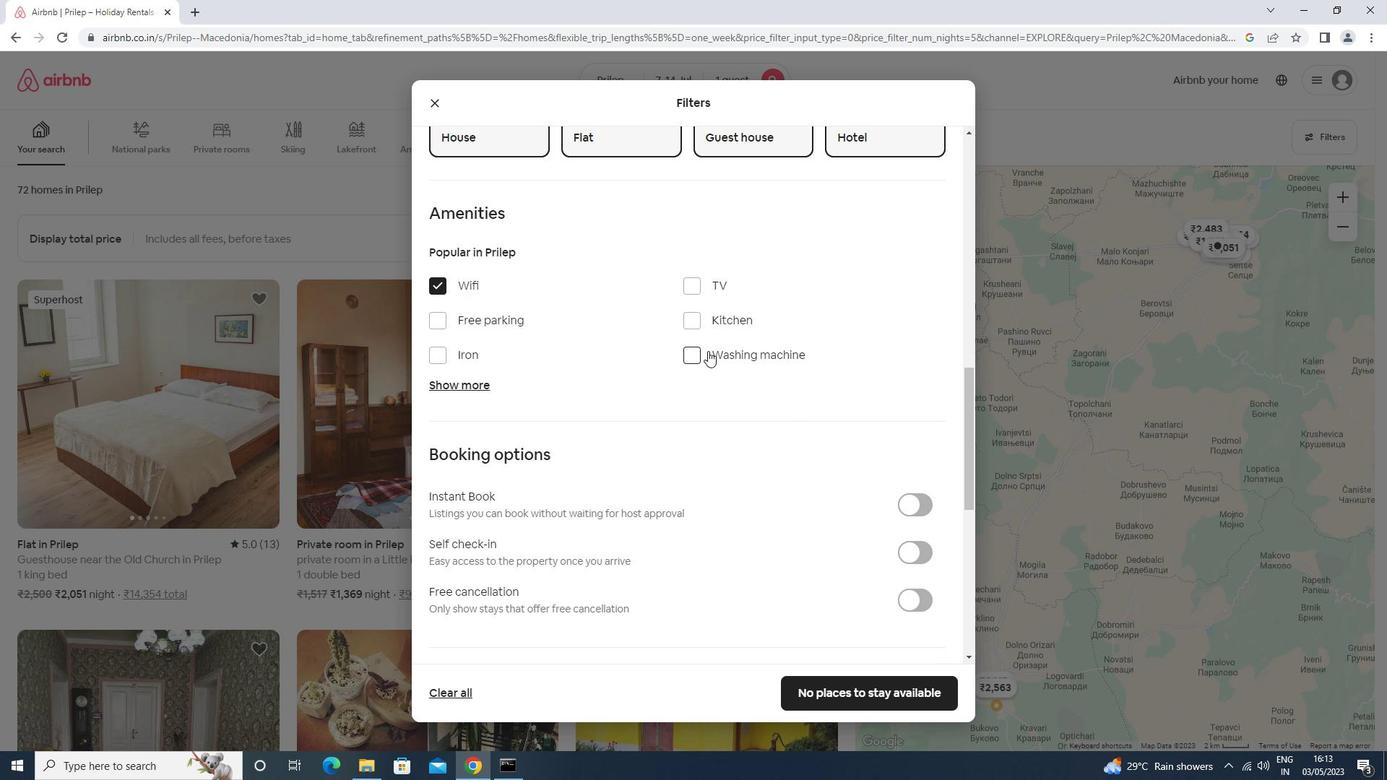 
Action: Mouse scrolled (709, 346) with delta (0, 0)
Screenshot: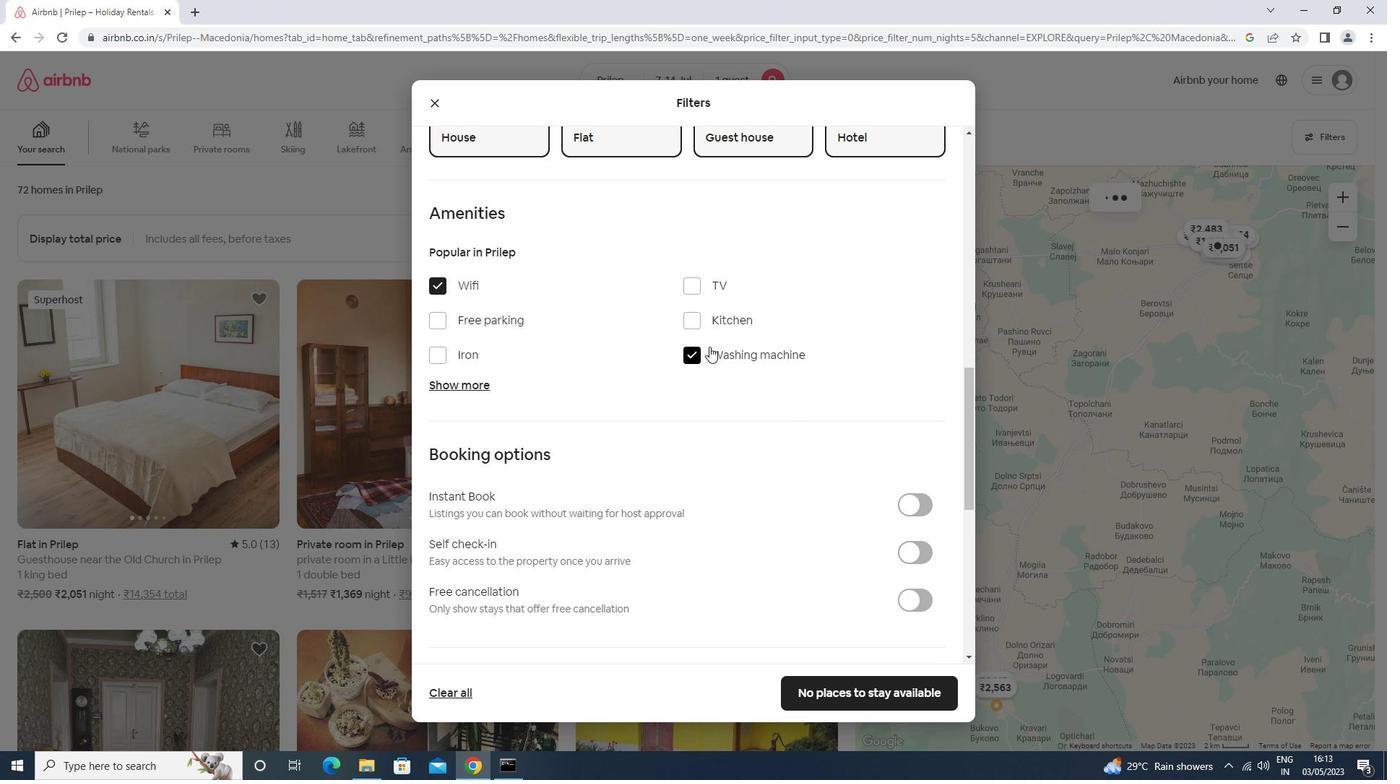
Action: Mouse scrolled (709, 346) with delta (0, 0)
Screenshot: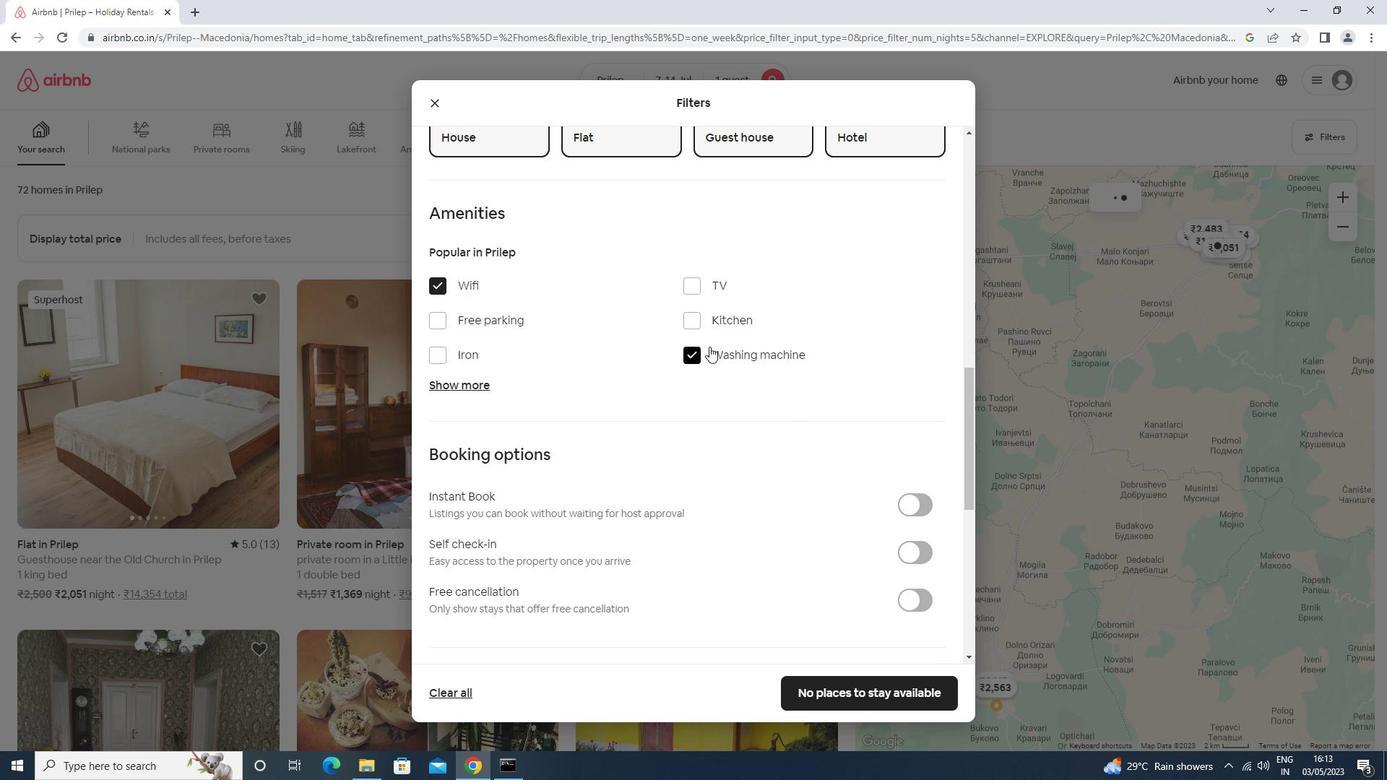 
Action: Mouse moved to (914, 413)
Screenshot: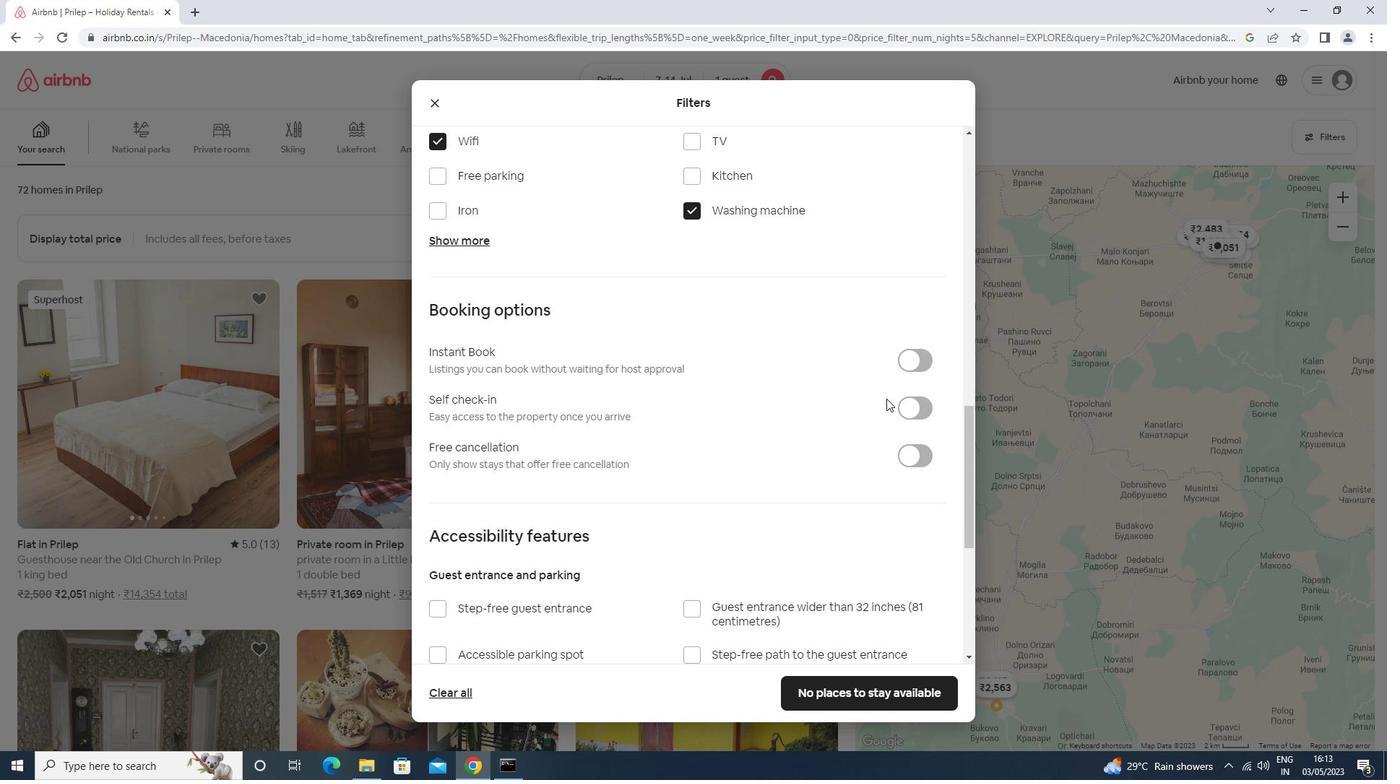 
Action: Mouse pressed left at (914, 413)
Screenshot: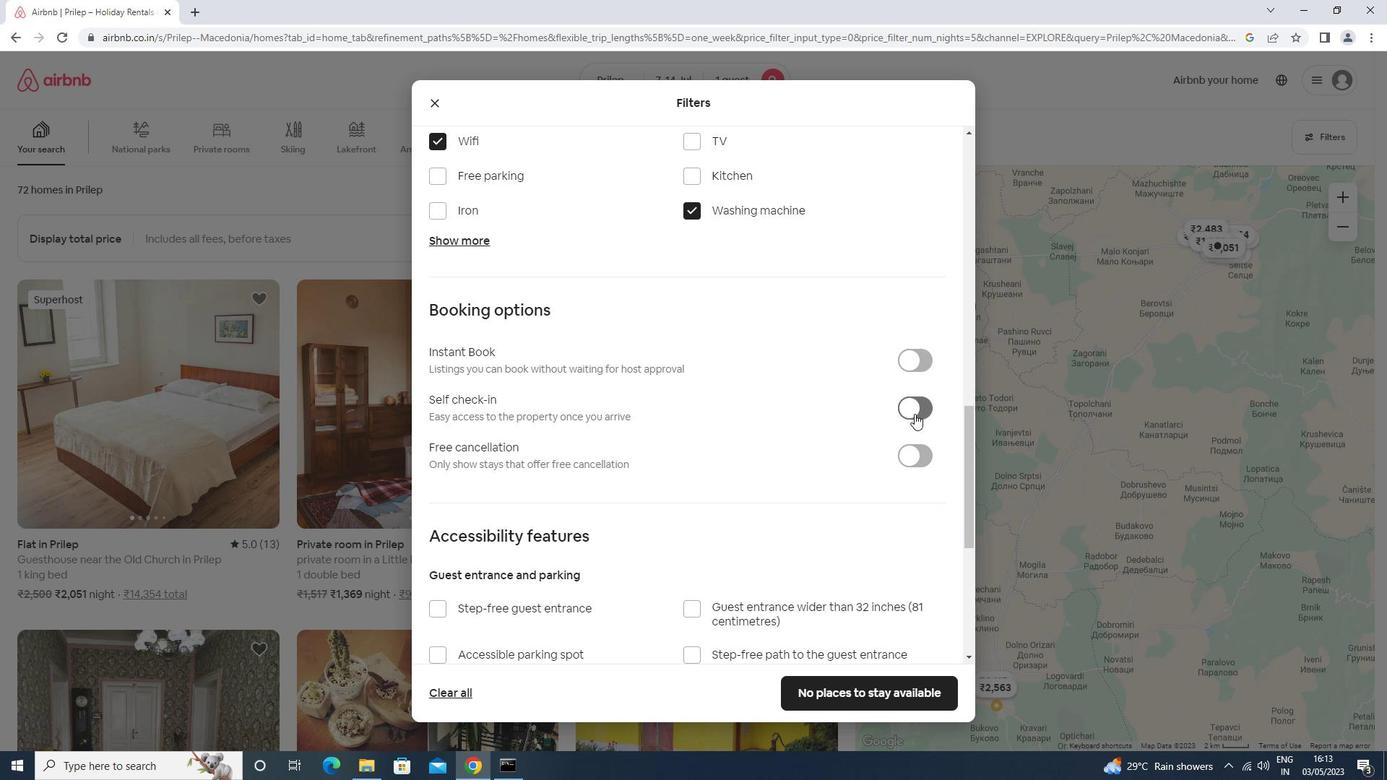 
Action: Mouse moved to (909, 416)
Screenshot: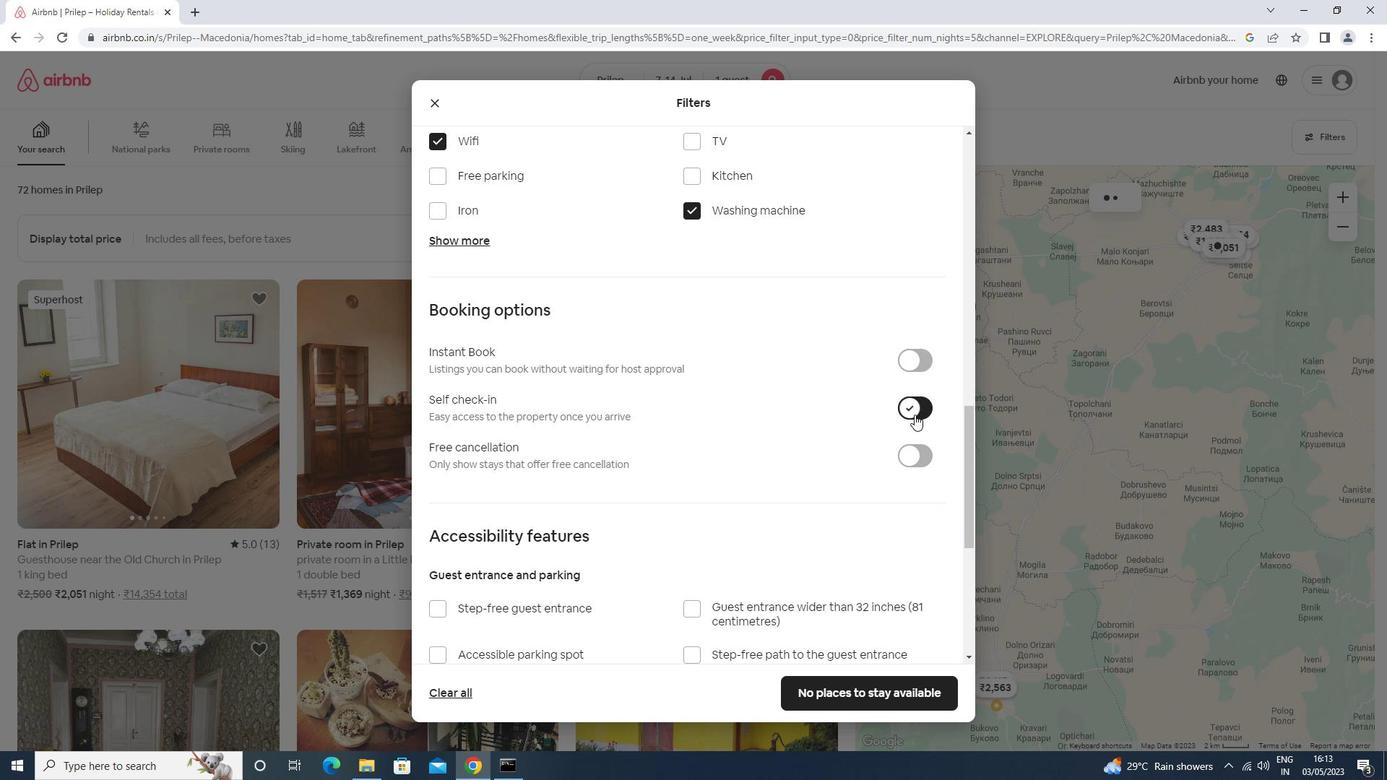
Action: Mouse scrolled (909, 415) with delta (0, 0)
Screenshot: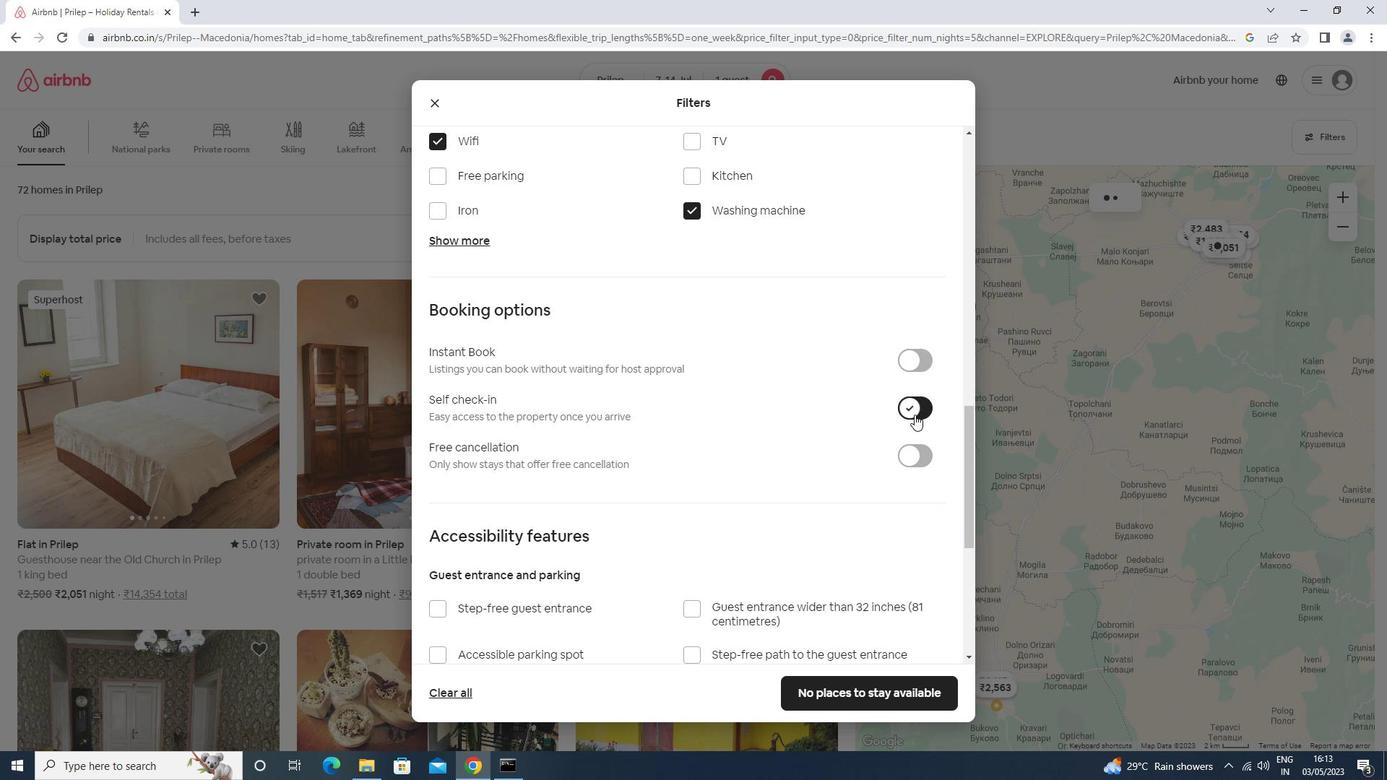 
Action: Mouse moved to (906, 418)
Screenshot: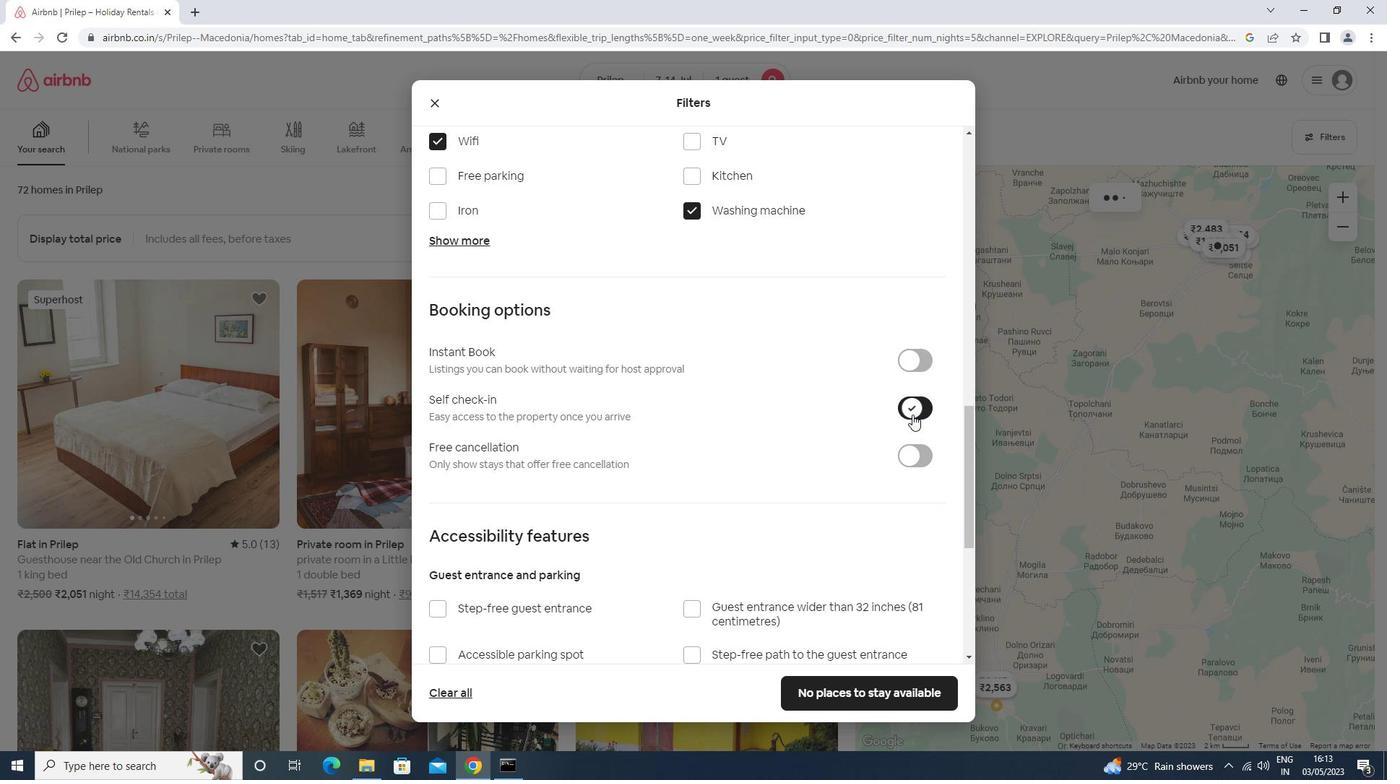 
Action: Mouse scrolled (906, 417) with delta (0, 0)
Screenshot: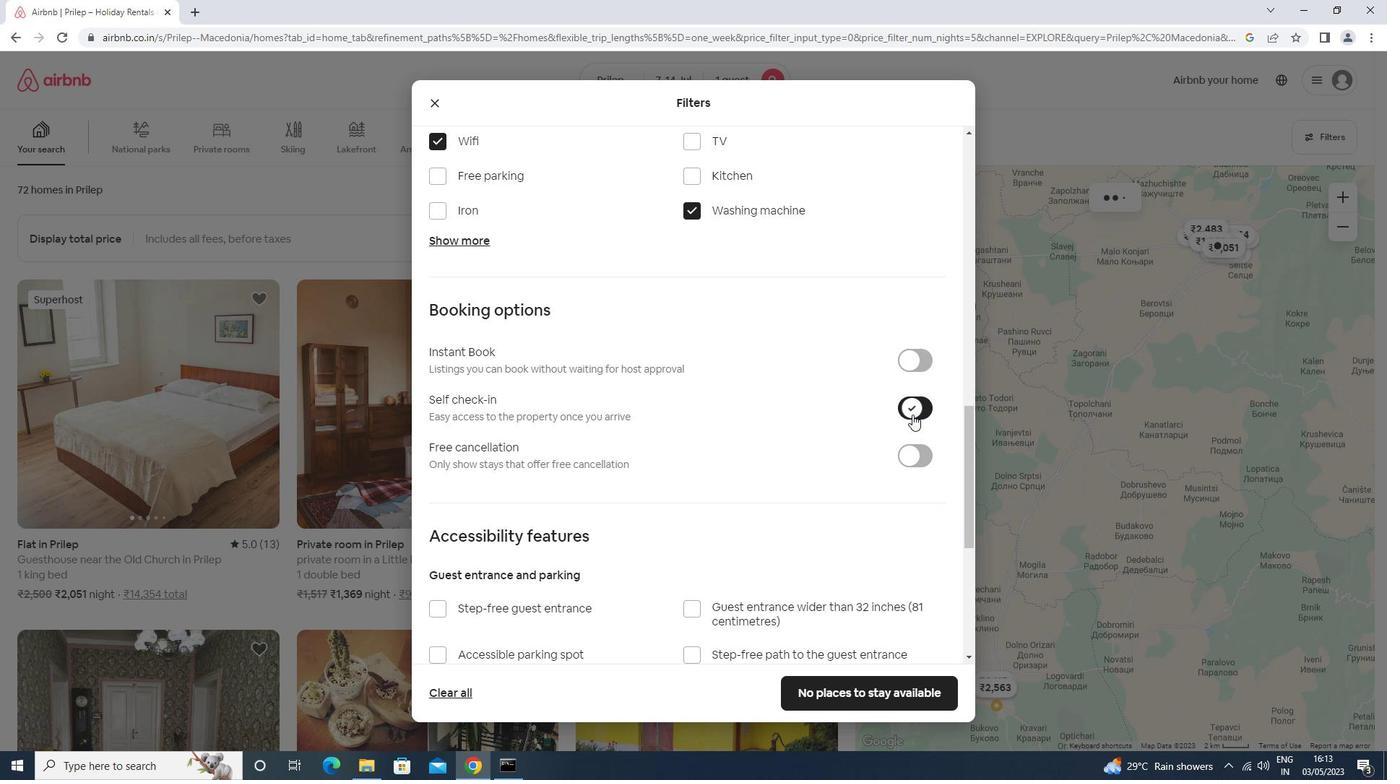 
Action: Mouse moved to (906, 419)
Screenshot: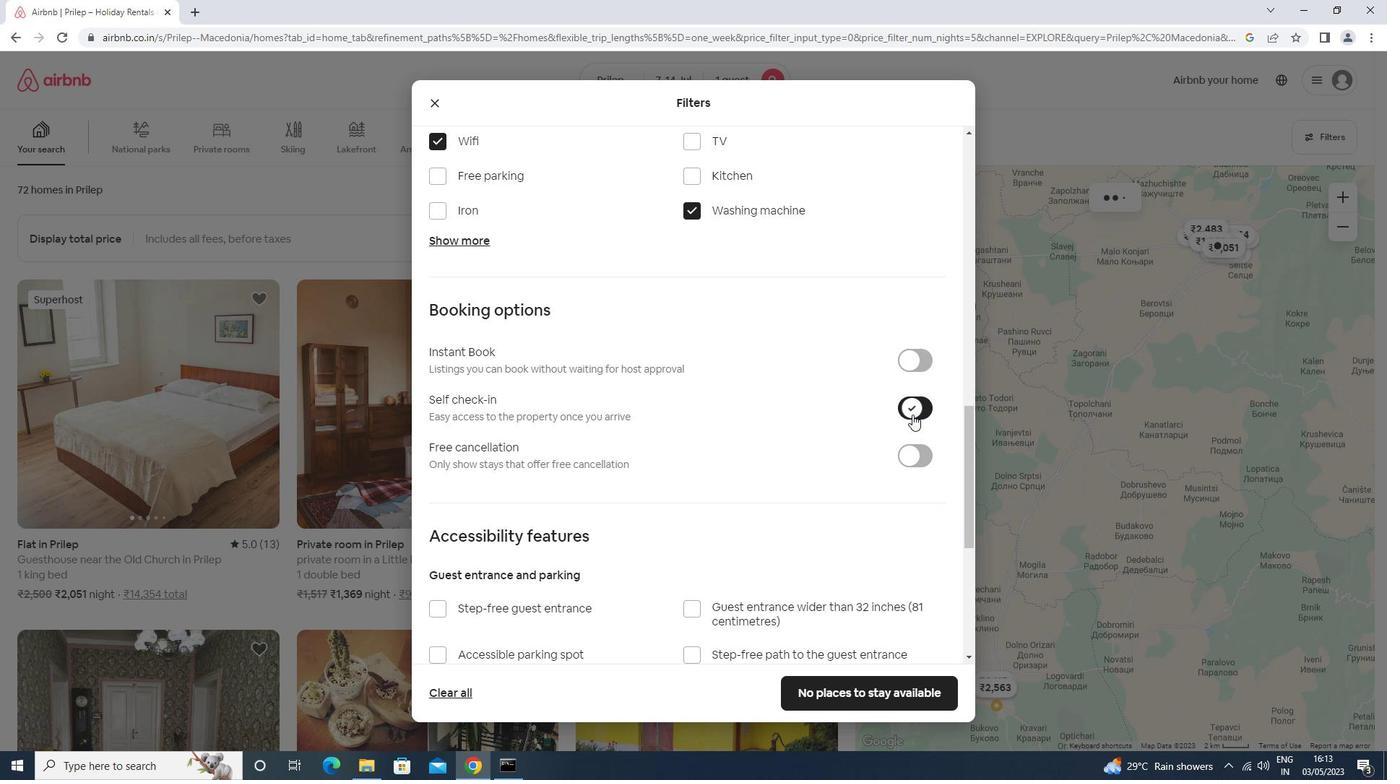 
Action: Mouse scrolled (906, 418) with delta (0, 0)
Screenshot: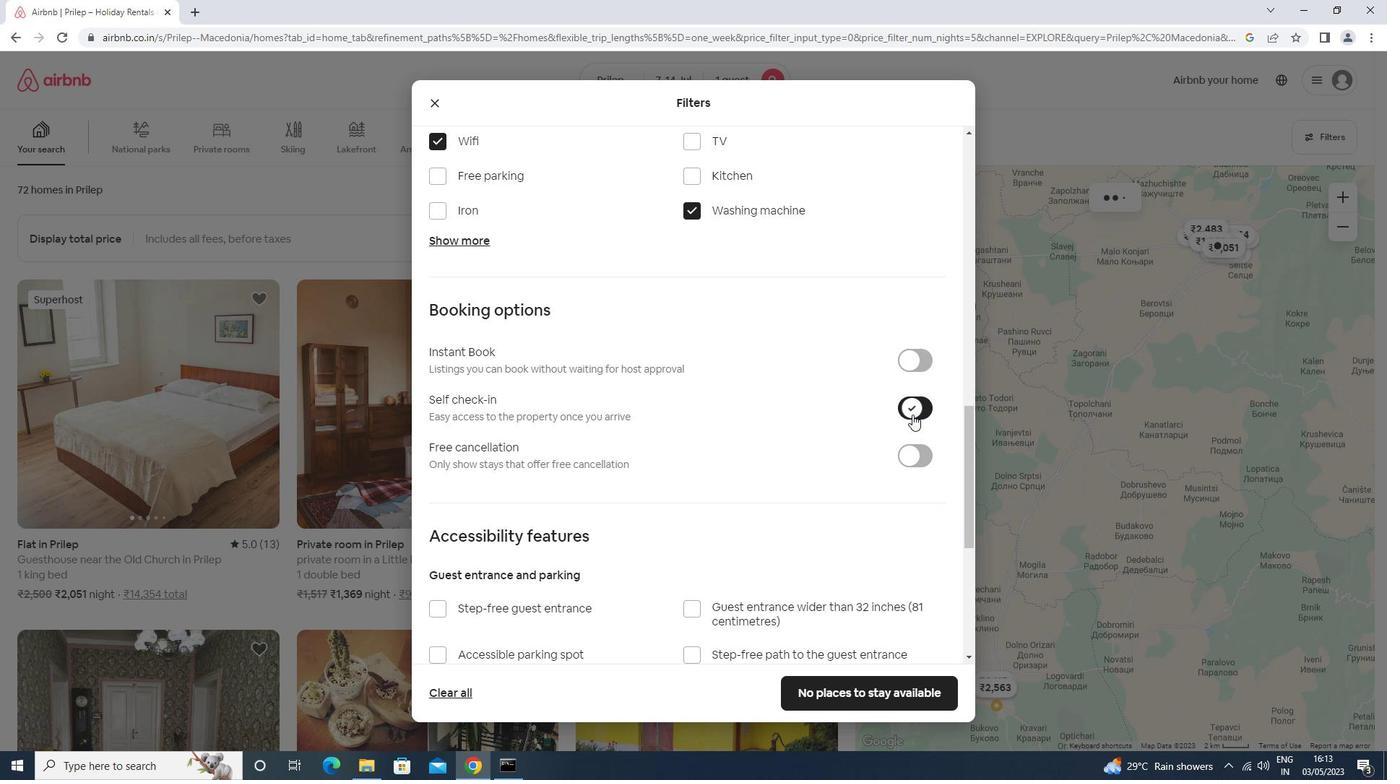 
Action: Mouse moved to (905, 420)
Screenshot: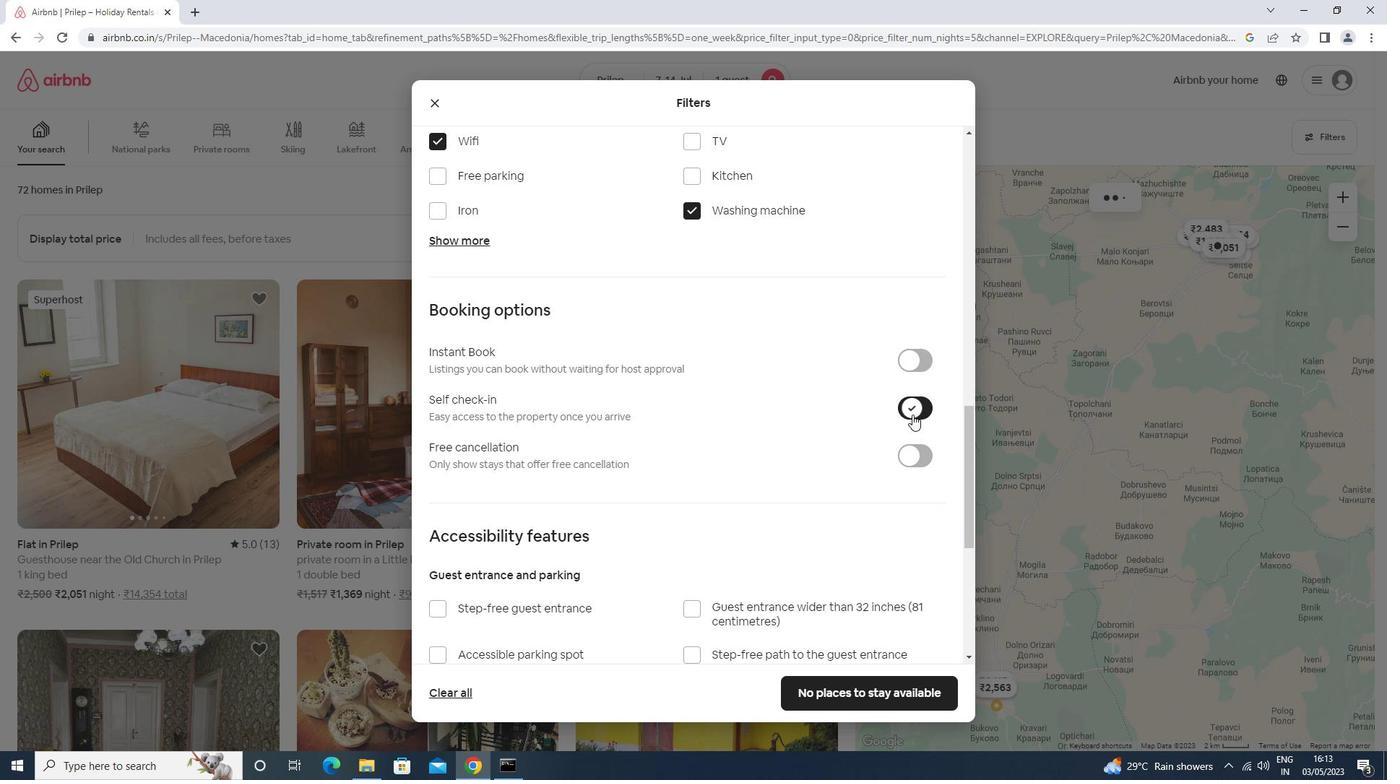 
Action: Mouse scrolled (905, 419) with delta (0, 0)
Screenshot: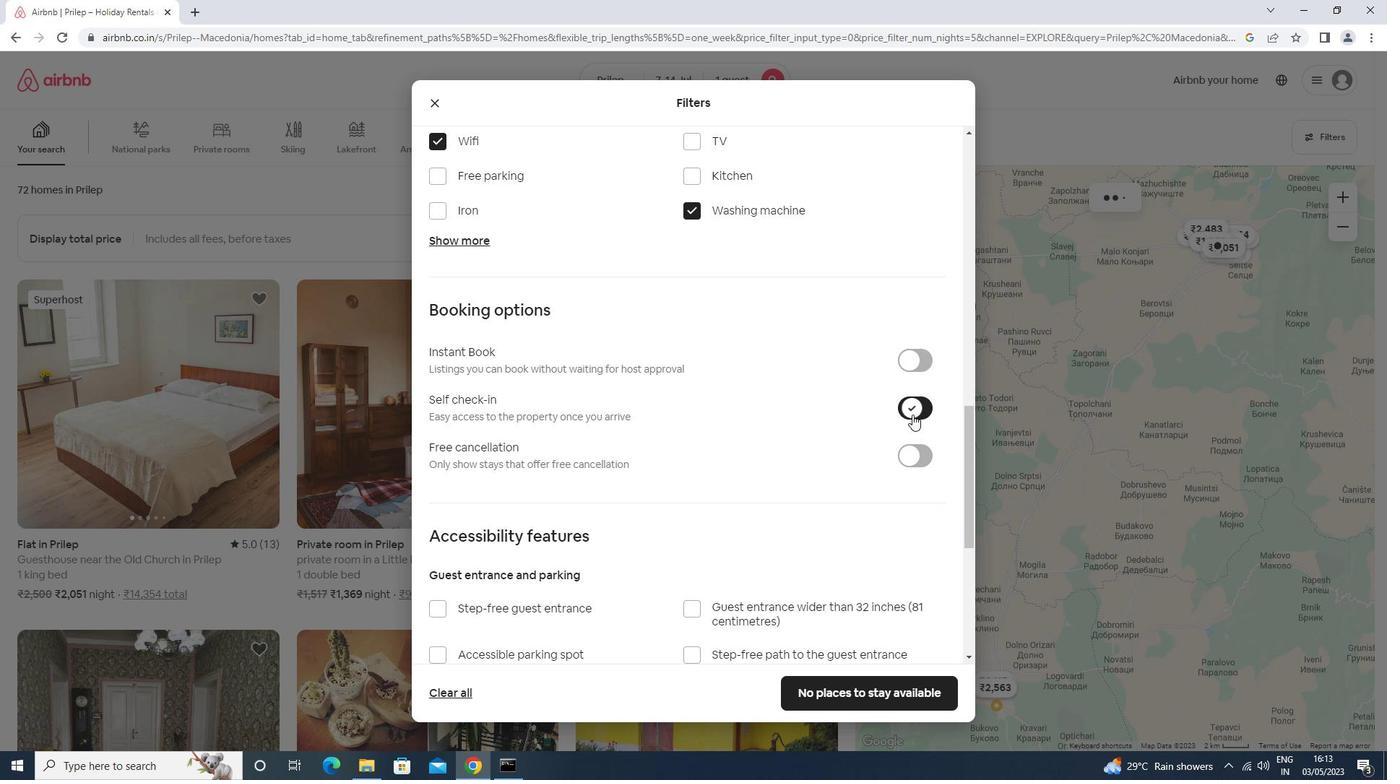 
Action: Mouse moved to (905, 421)
Screenshot: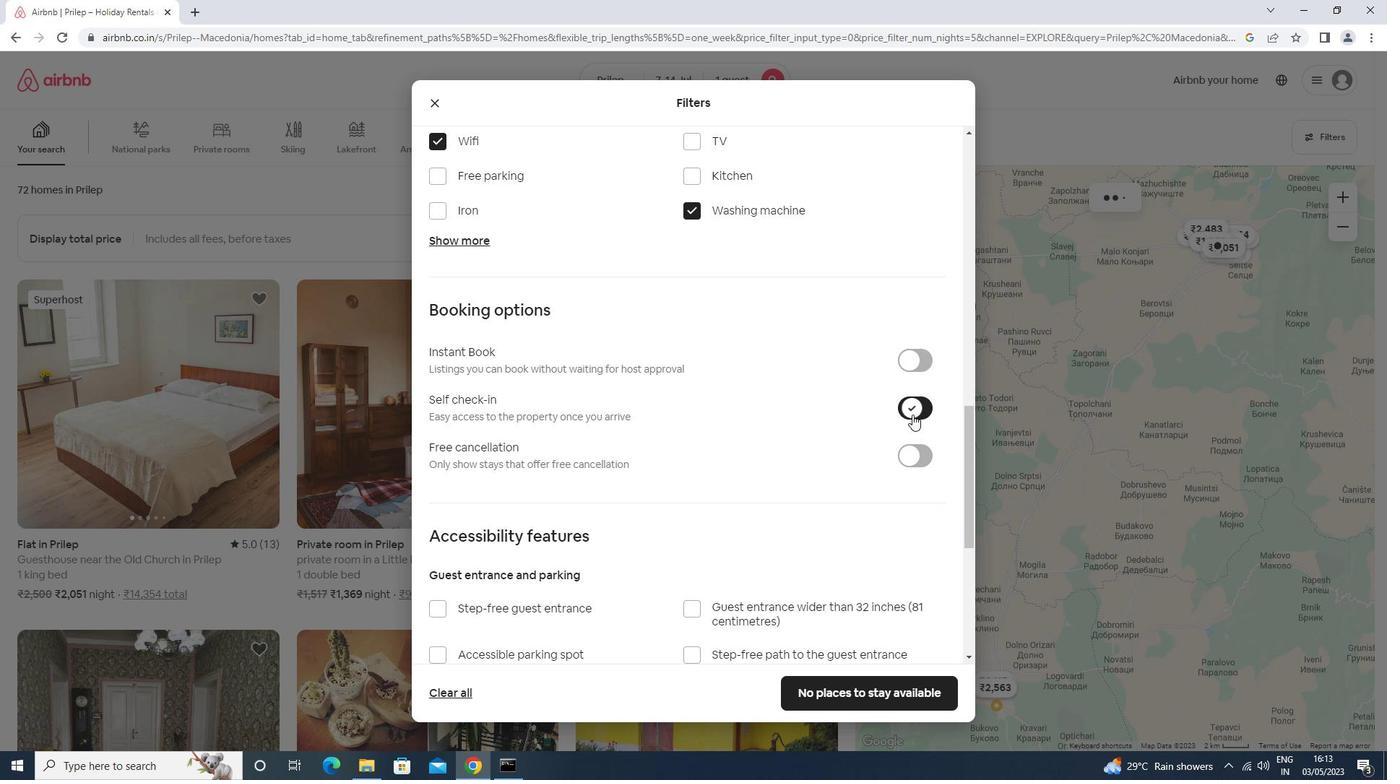 
Action: Mouse scrolled (905, 420) with delta (0, 0)
Screenshot: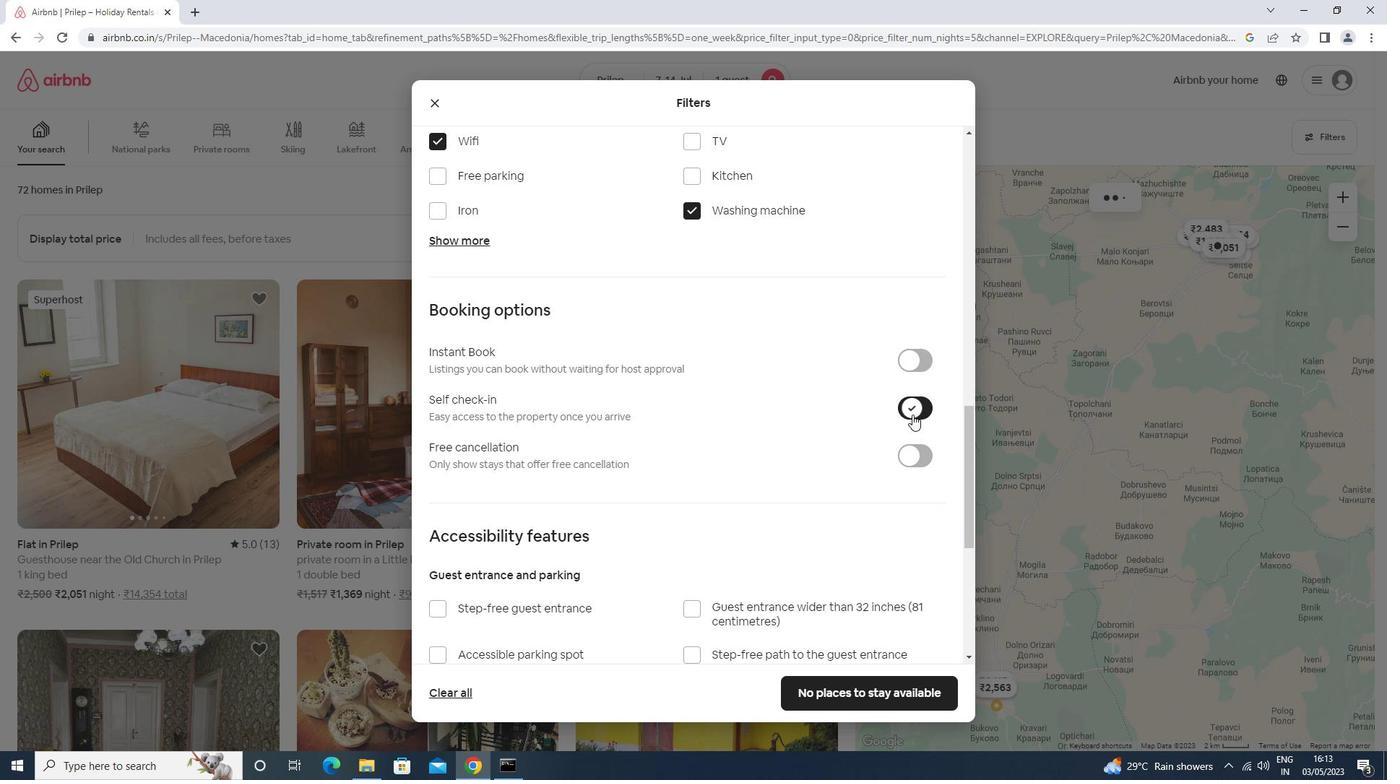 
Action: Mouse moved to (903, 421)
Screenshot: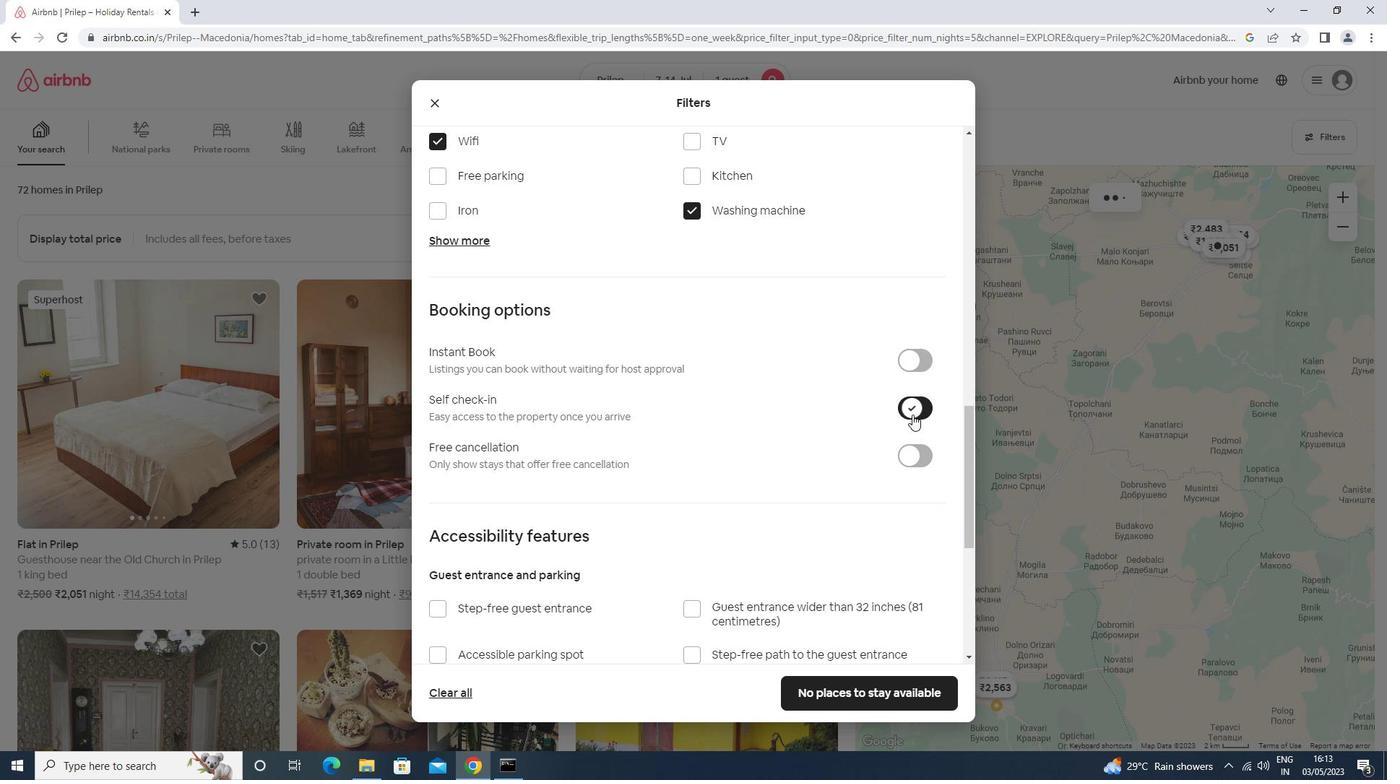 
Action: Mouse scrolled (903, 420) with delta (0, 0)
Screenshot: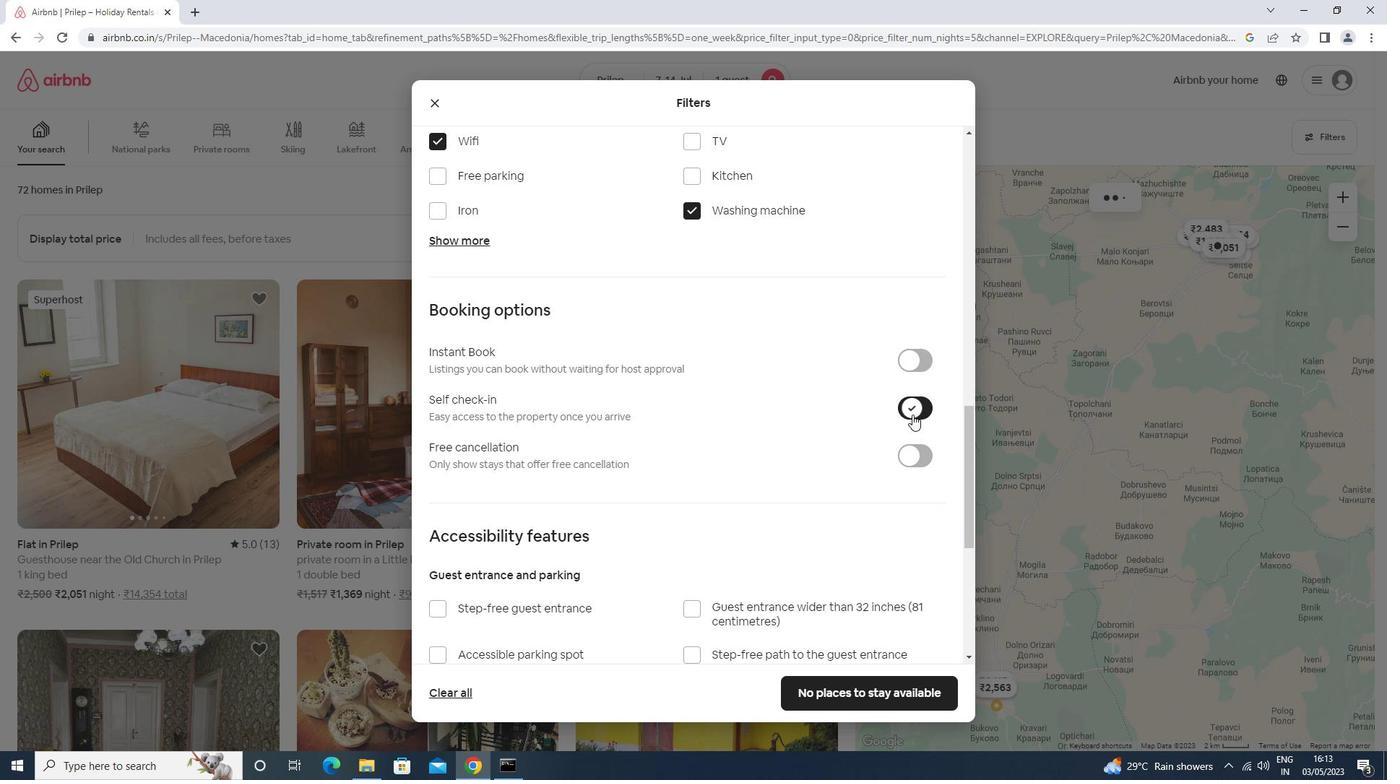 
Action: Mouse moved to (903, 421)
Screenshot: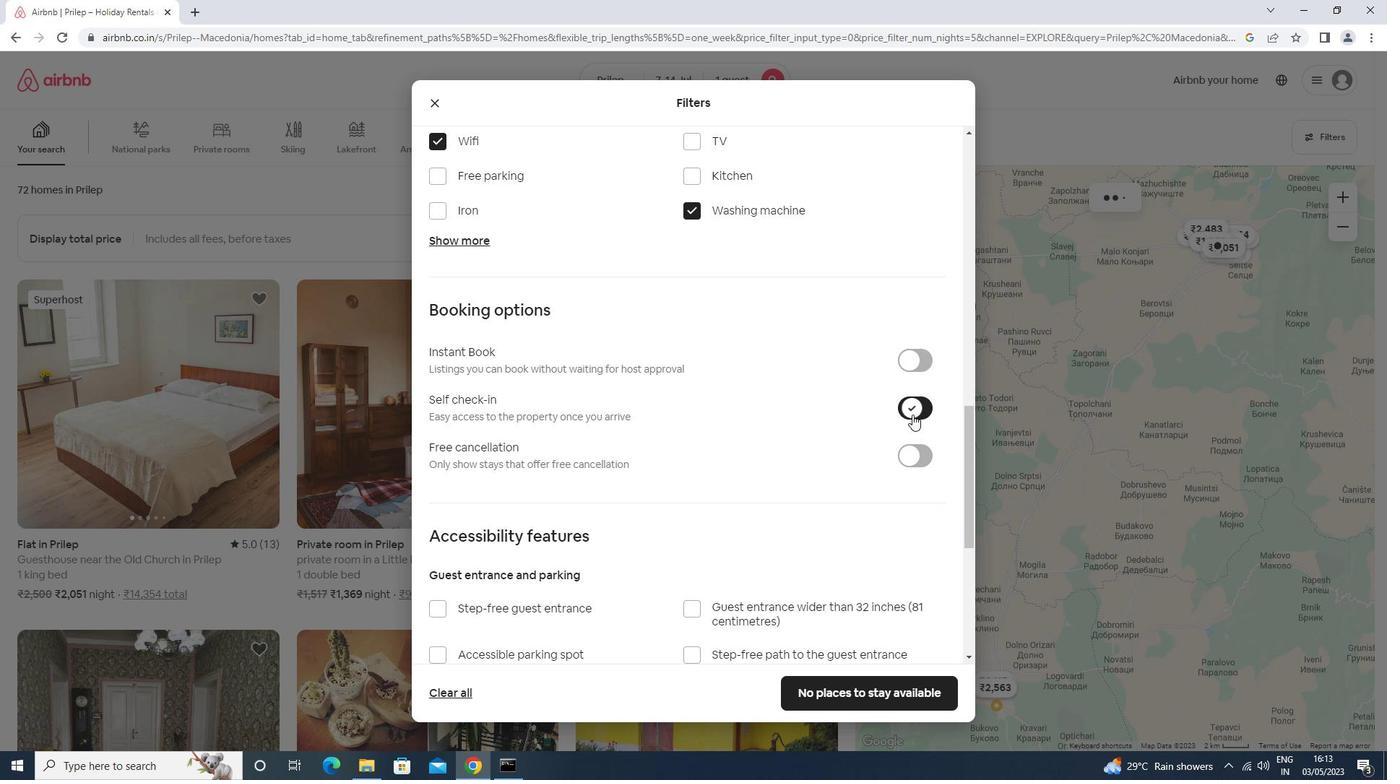 
Action: Mouse scrolled (903, 421) with delta (0, 0)
Screenshot: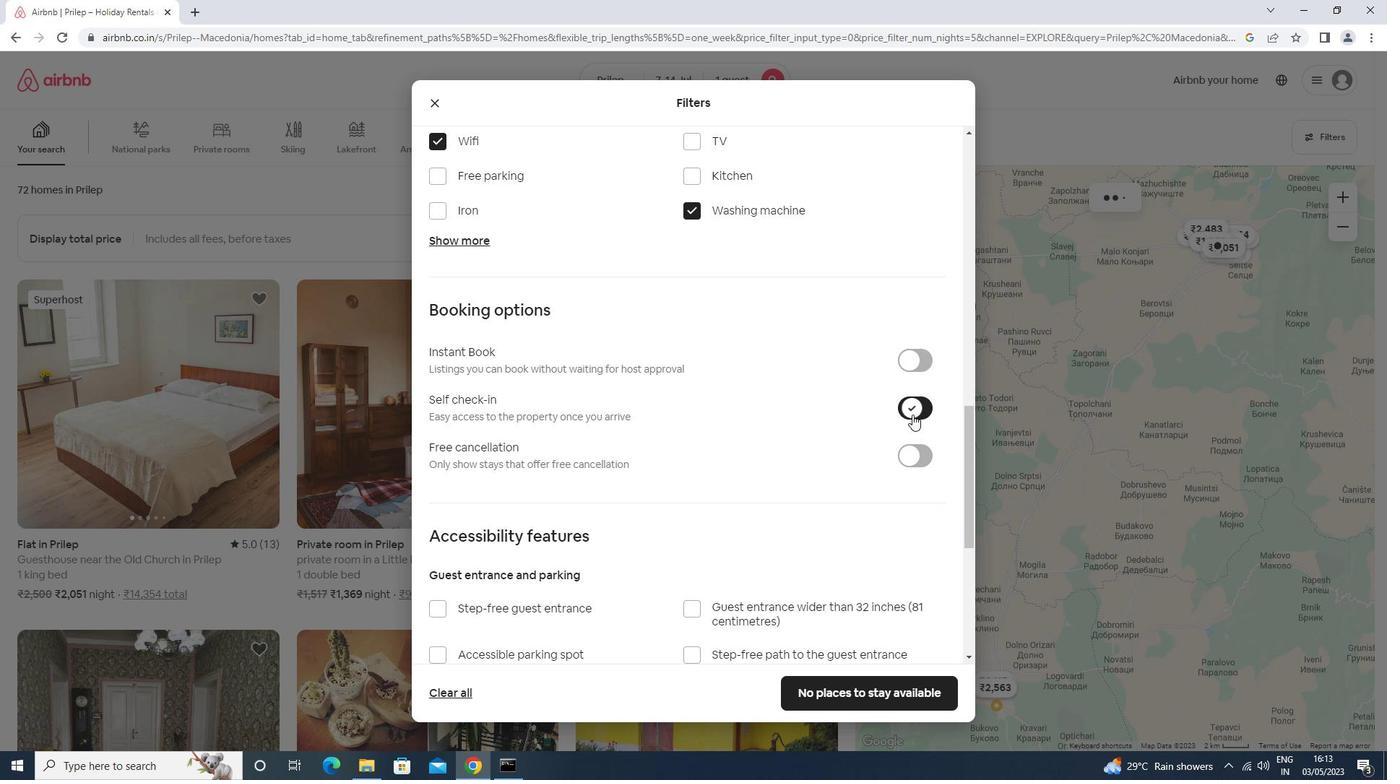 
Action: Mouse moved to (701, 458)
Screenshot: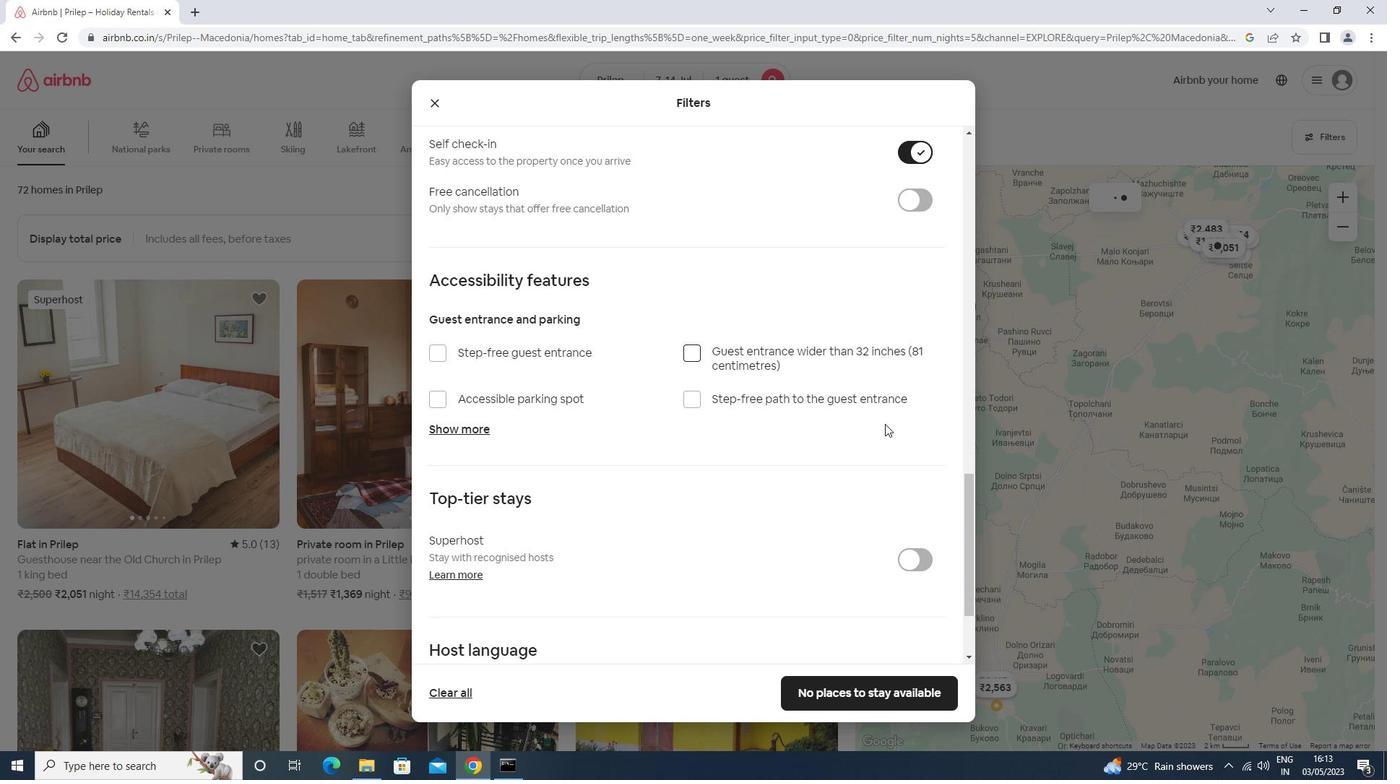 
Action: Mouse scrolled (701, 458) with delta (0, 0)
Screenshot: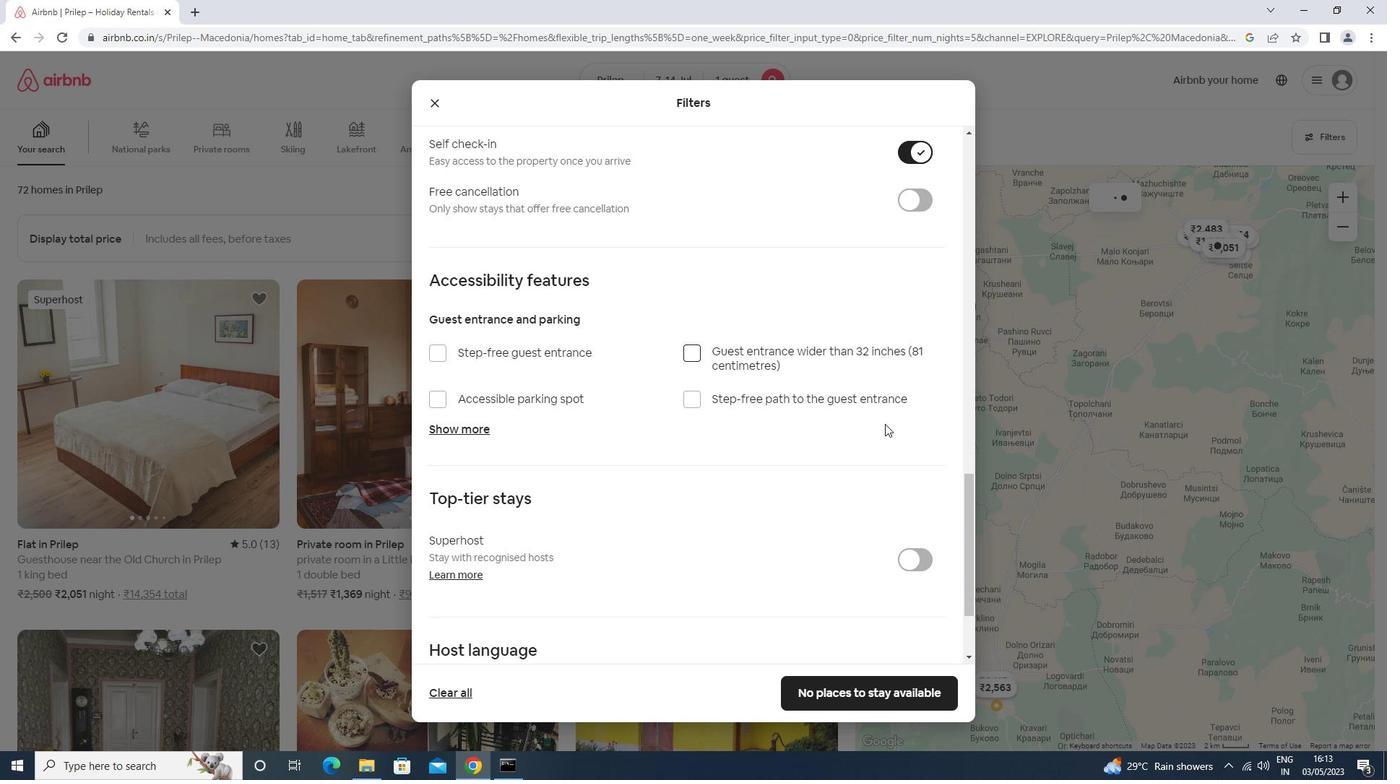 
Action: Mouse moved to (654, 476)
Screenshot: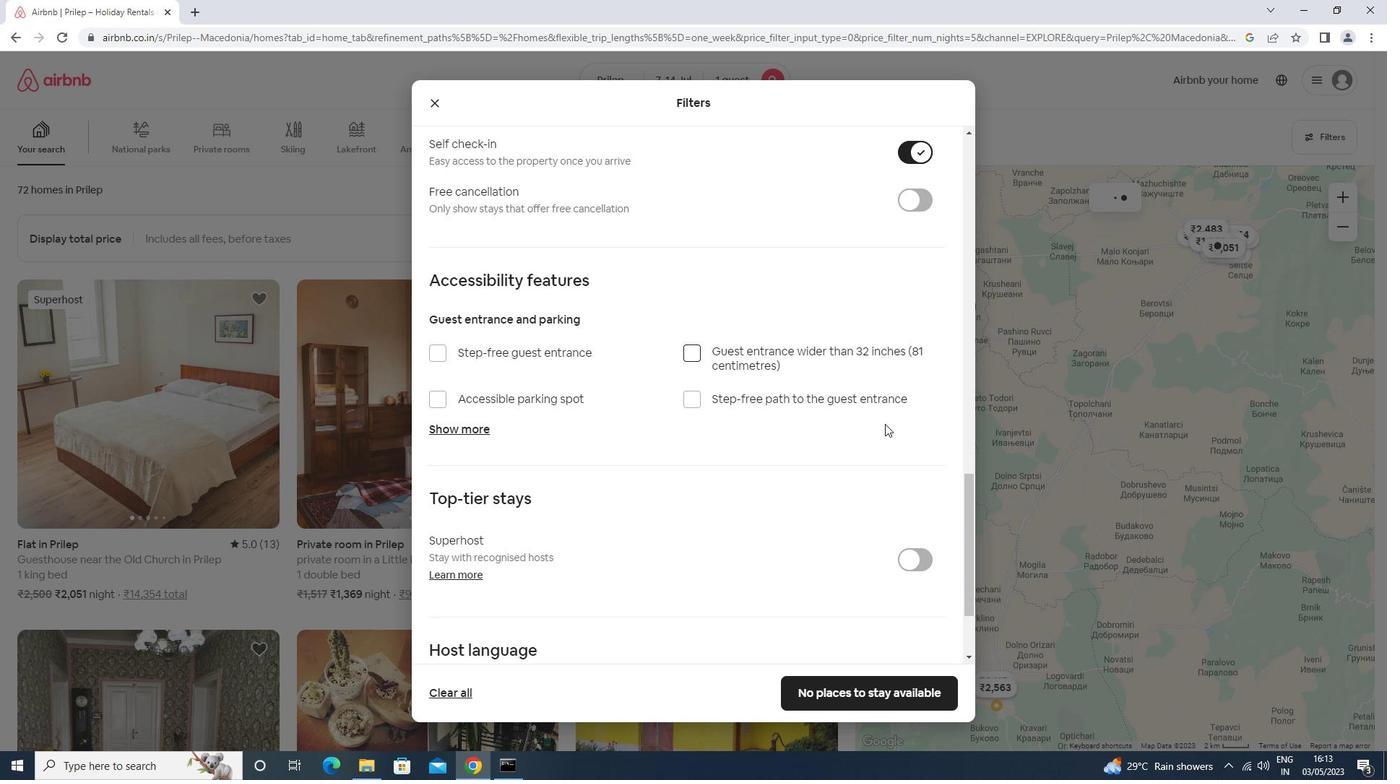 
Action: Mouse scrolled (654, 475) with delta (0, 0)
Screenshot: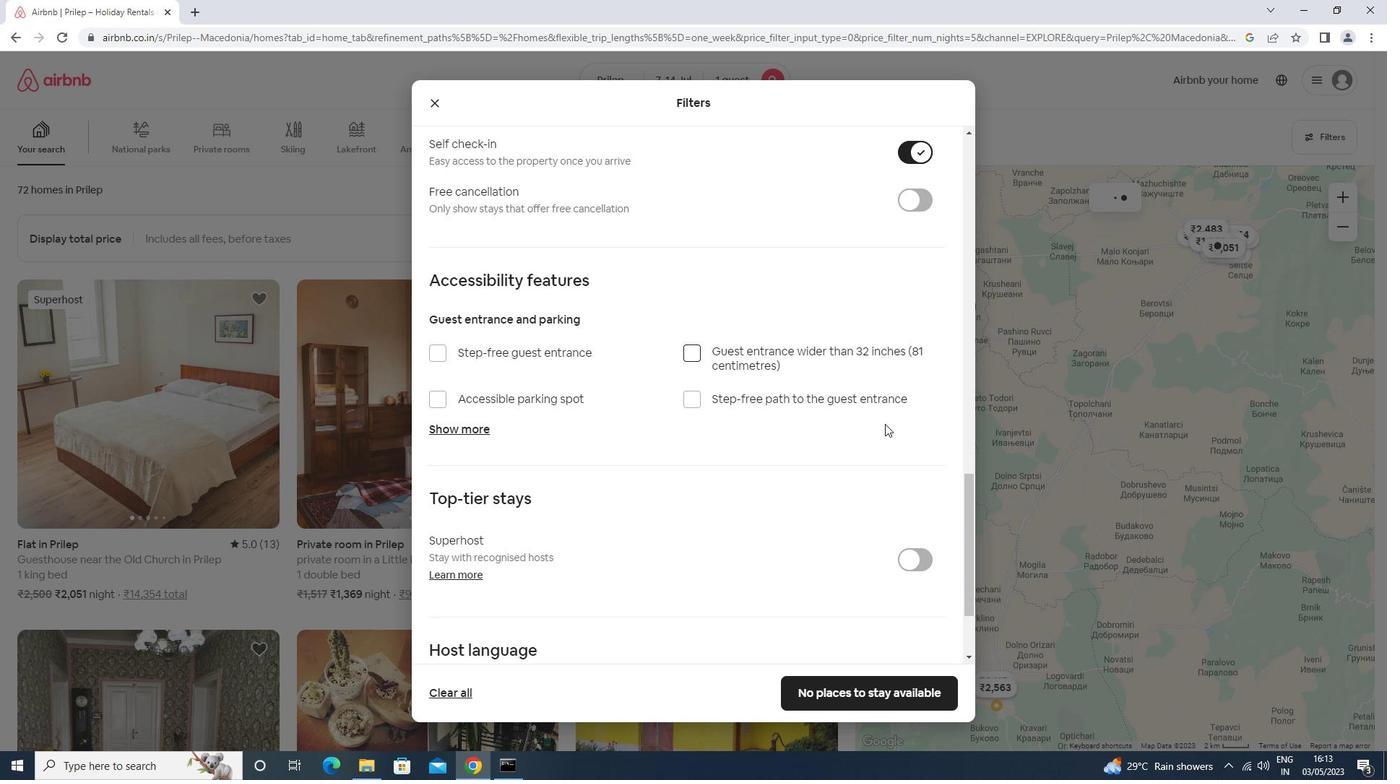 
Action: Mouse moved to (647, 478)
Screenshot: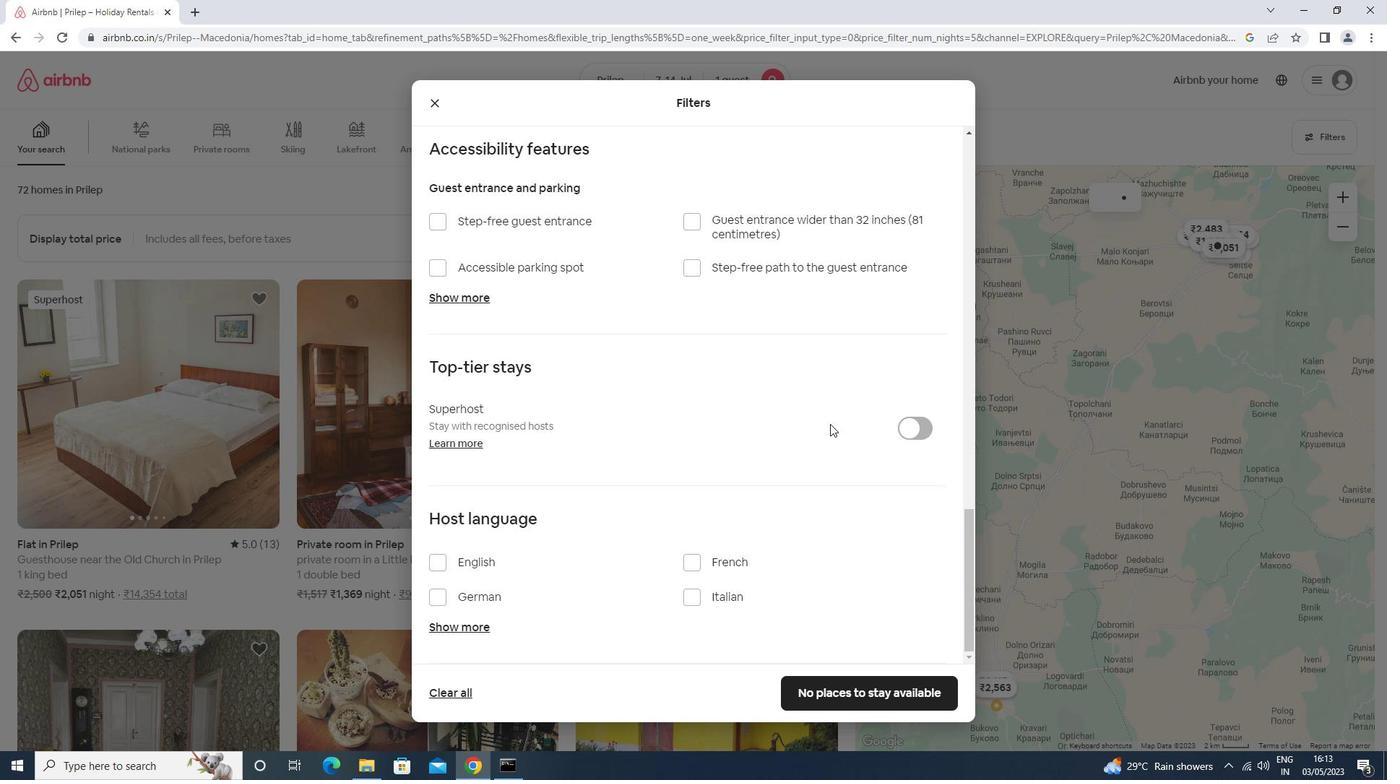 
Action: Mouse scrolled (647, 477) with delta (0, 0)
Screenshot: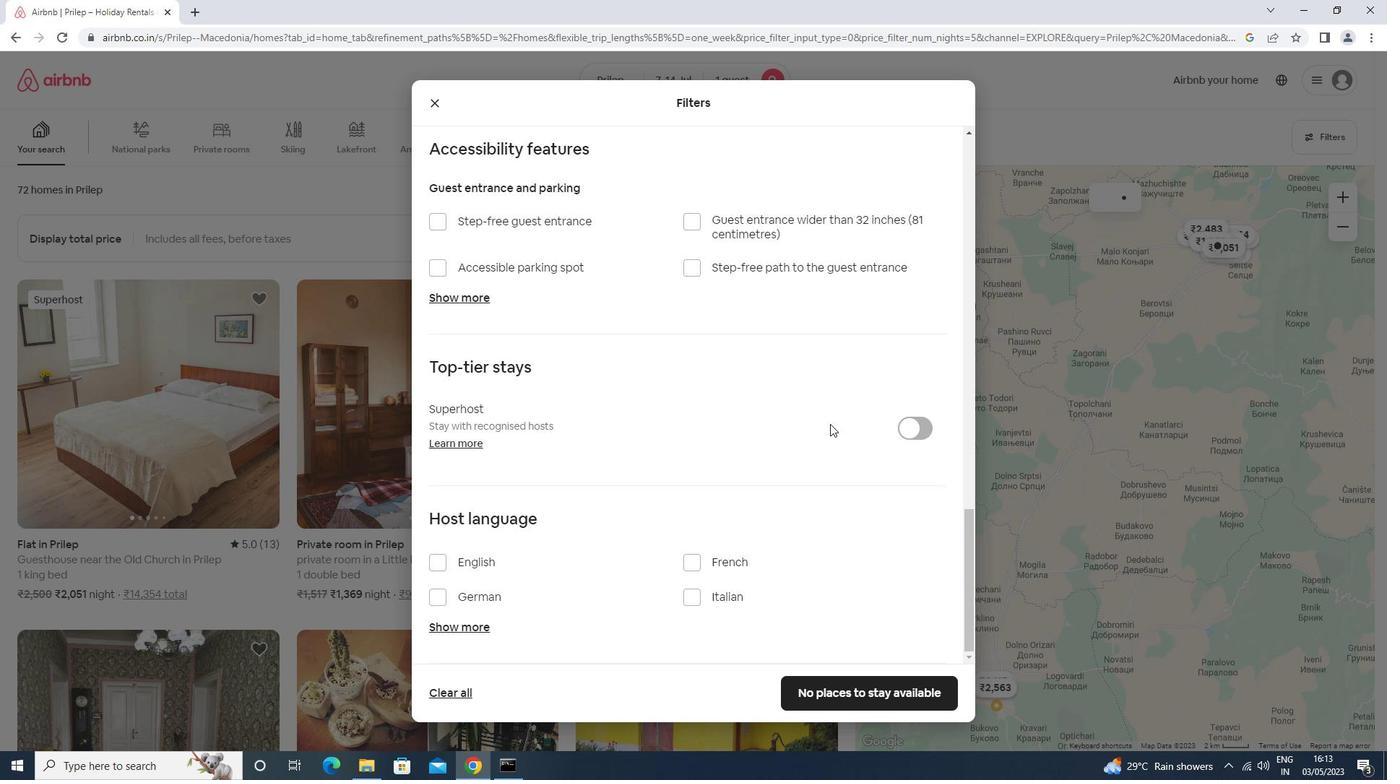 
Action: Mouse moved to (485, 563)
Screenshot: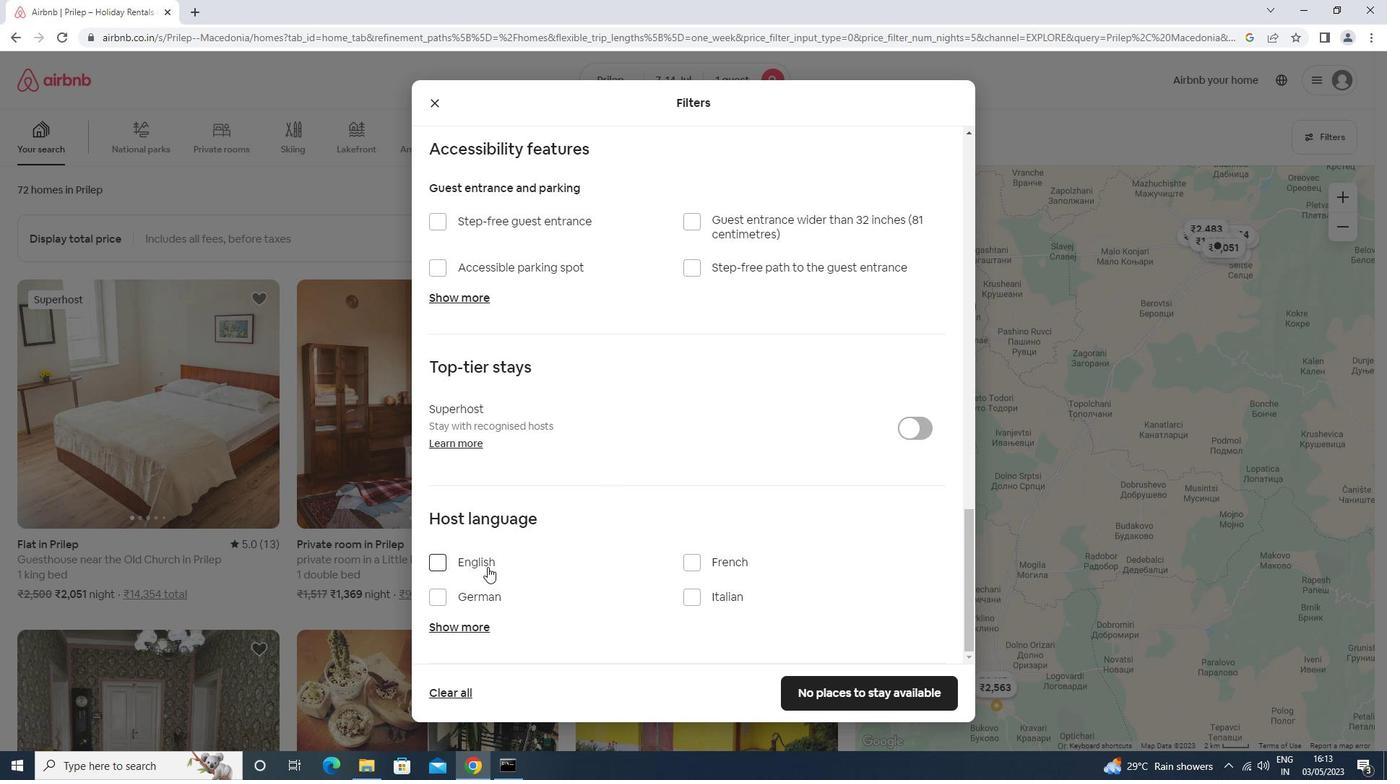 
Action: Mouse pressed left at (485, 563)
Screenshot: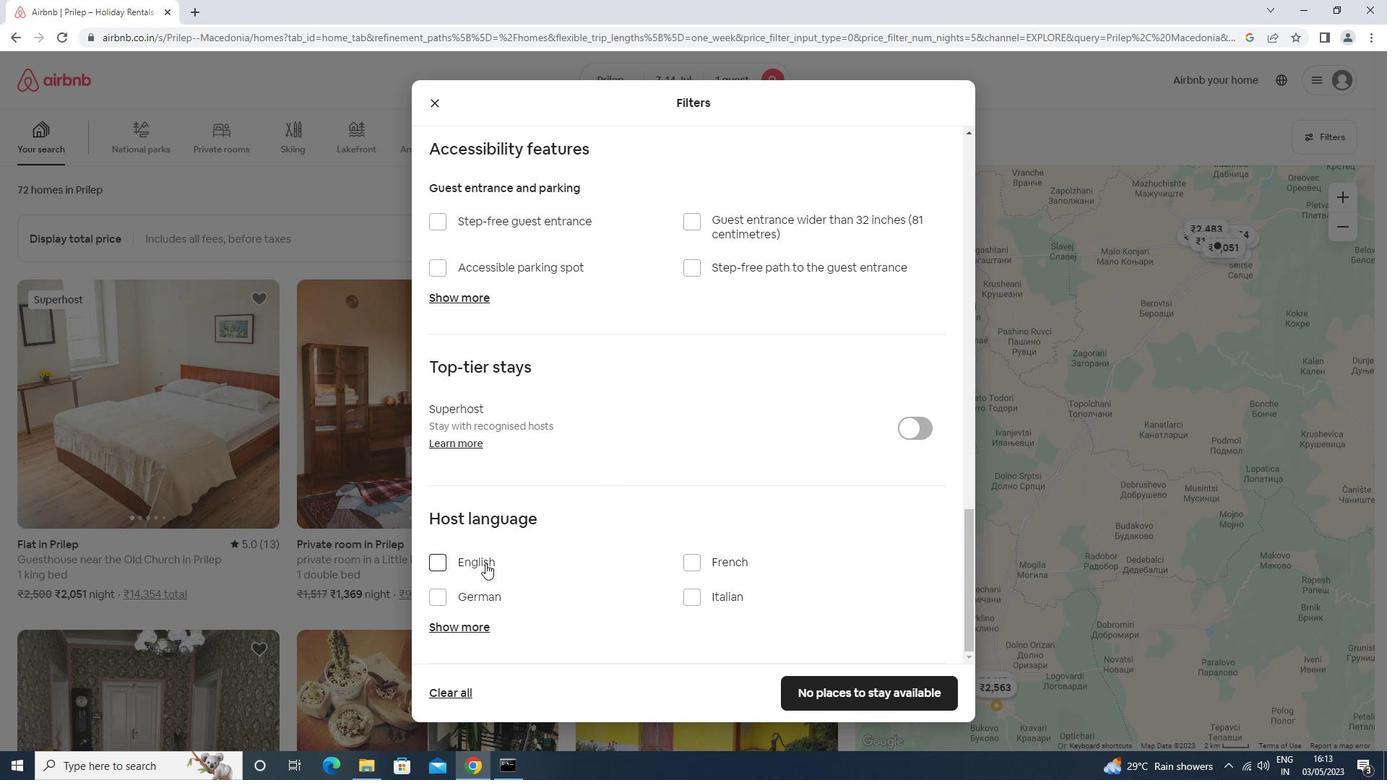 
Action: Mouse moved to (844, 687)
Screenshot: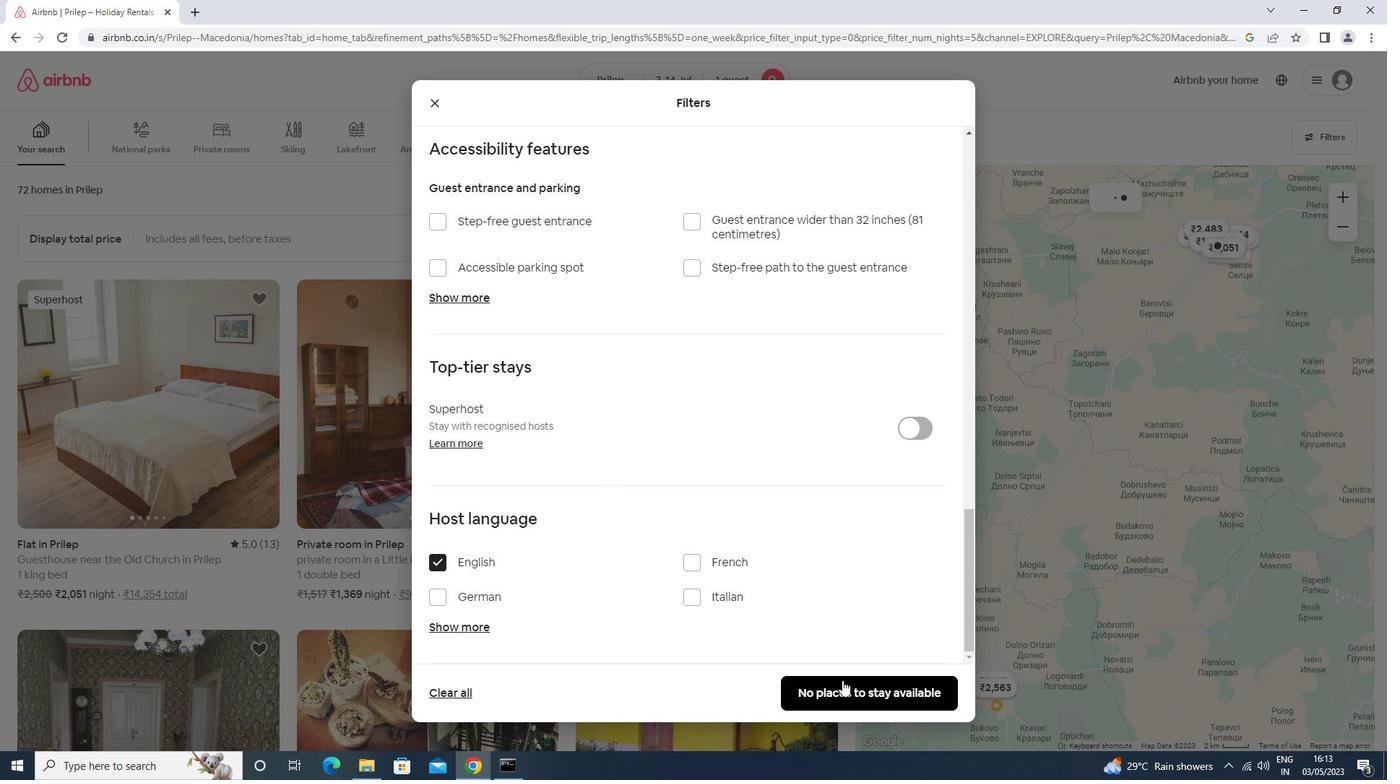 
Action: Mouse pressed left at (844, 687)
Screenshot: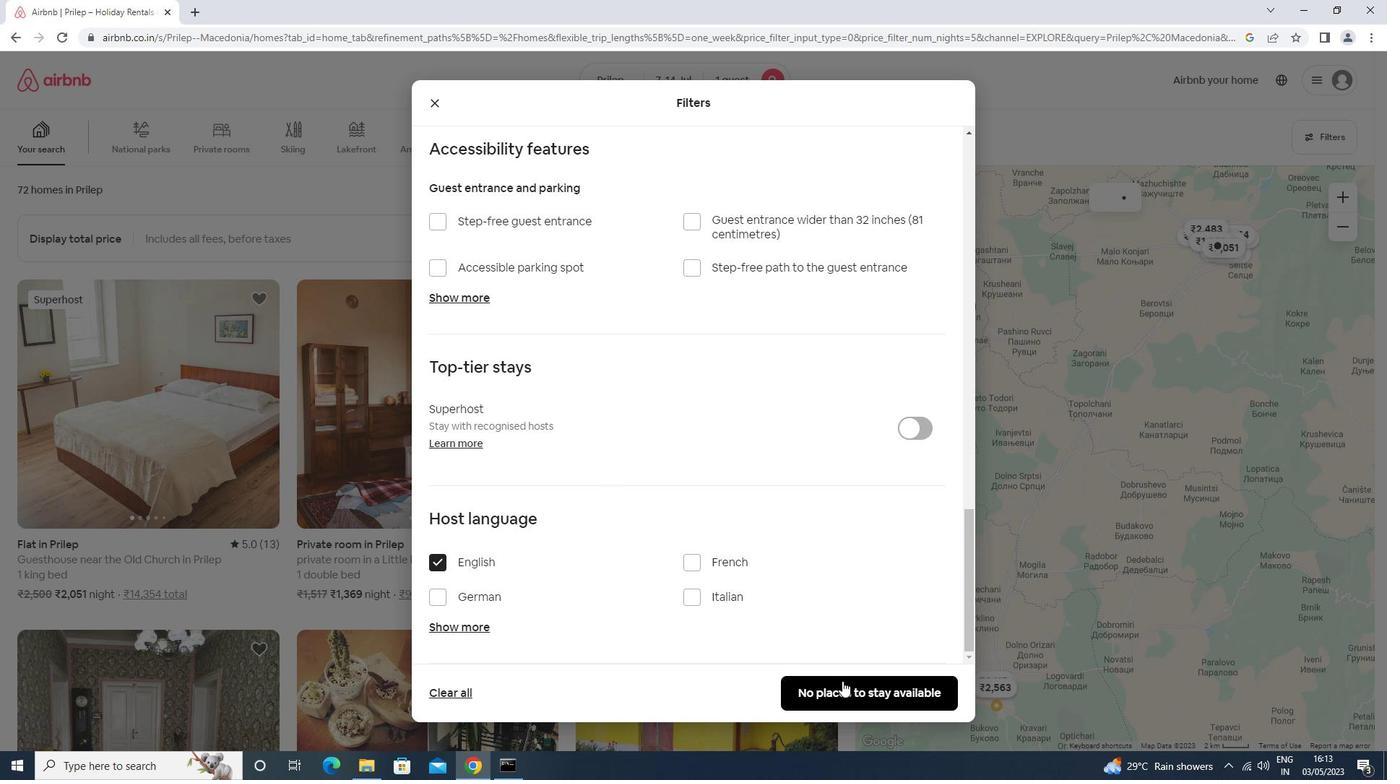 
Action: Mouse moved to (845, 687)
Screenshot: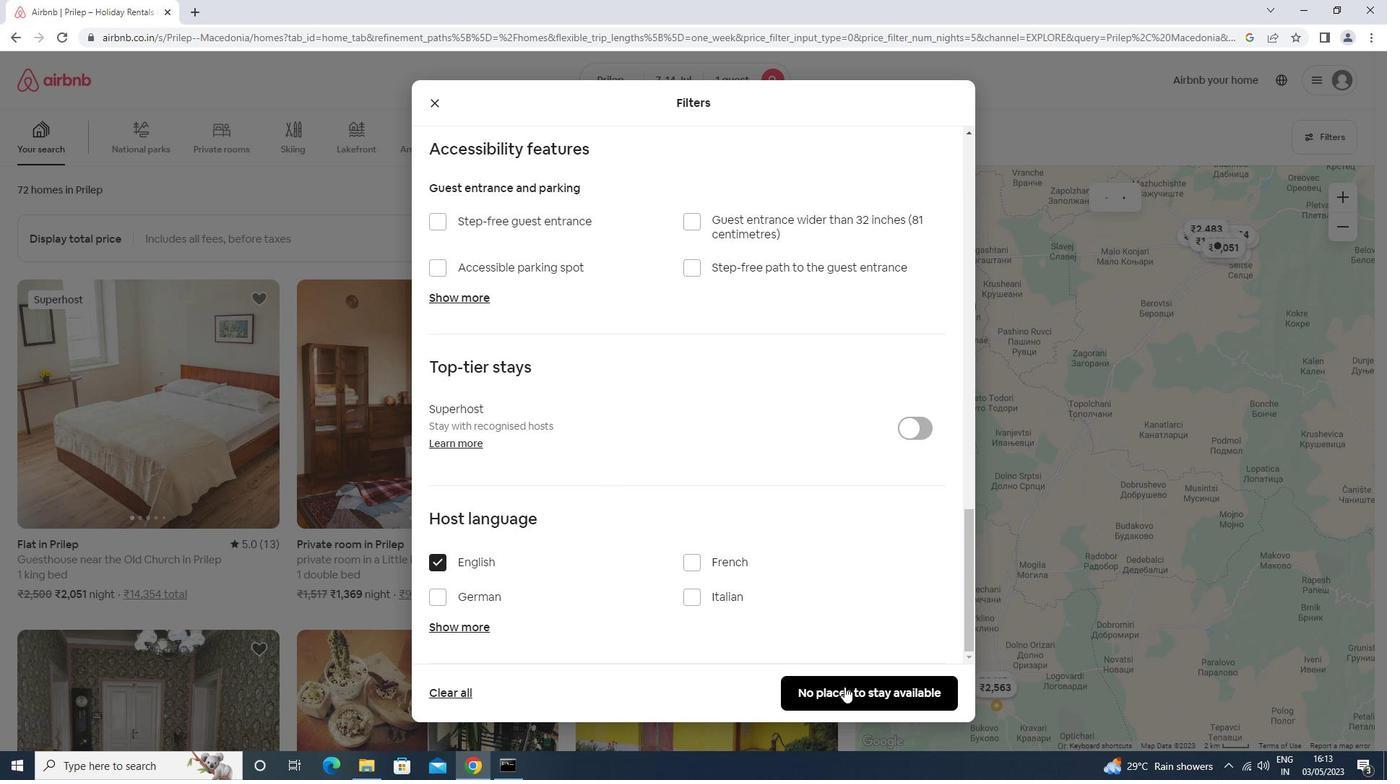 
